 Task: Look for space in Tempe, United States from 10th August, 2023 to 18th August, 2023 for 2 adults in price range Rs.10000 to Rs.14000. Place can be private room with 1  bedroom having 1 bed and 1 bathroom. Property type can be house, flat, guest house. Amenities needed are: wifi, TV, free parkinig on premises, gym, breakfast. Booking option can be shelf check-in. Required host language is English.
Action: Mouse moved to (527, 109)
Screenshot: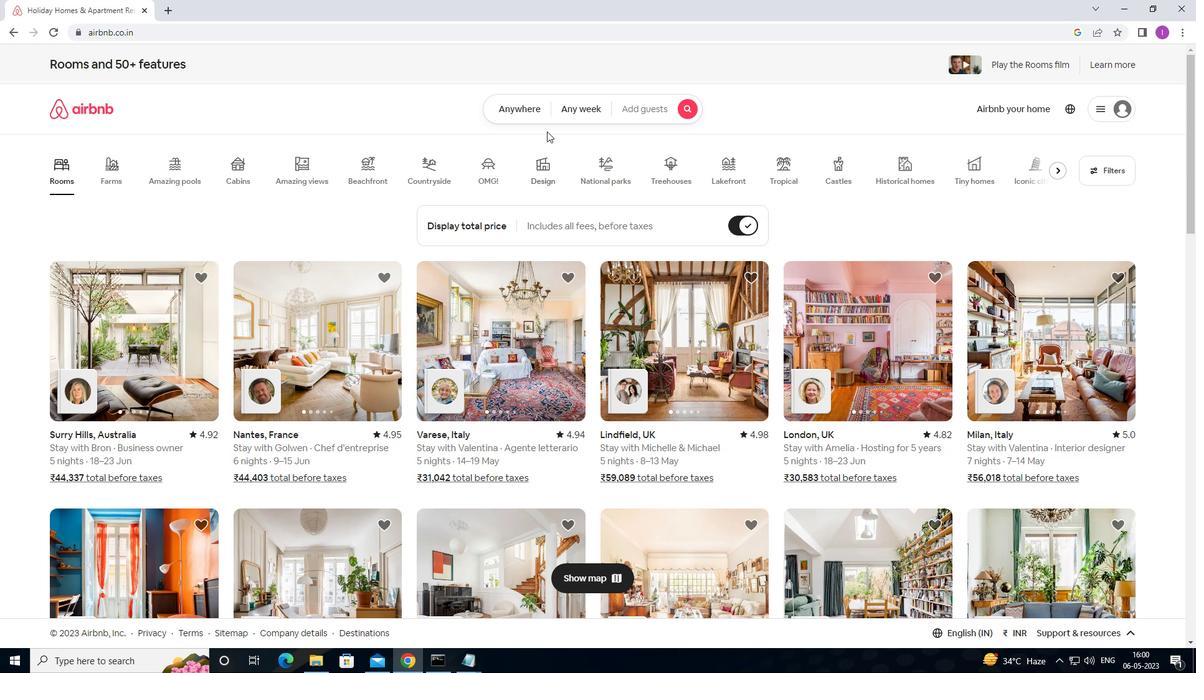 
Action: Mouse pressed left at (527, 109)
Screenshot: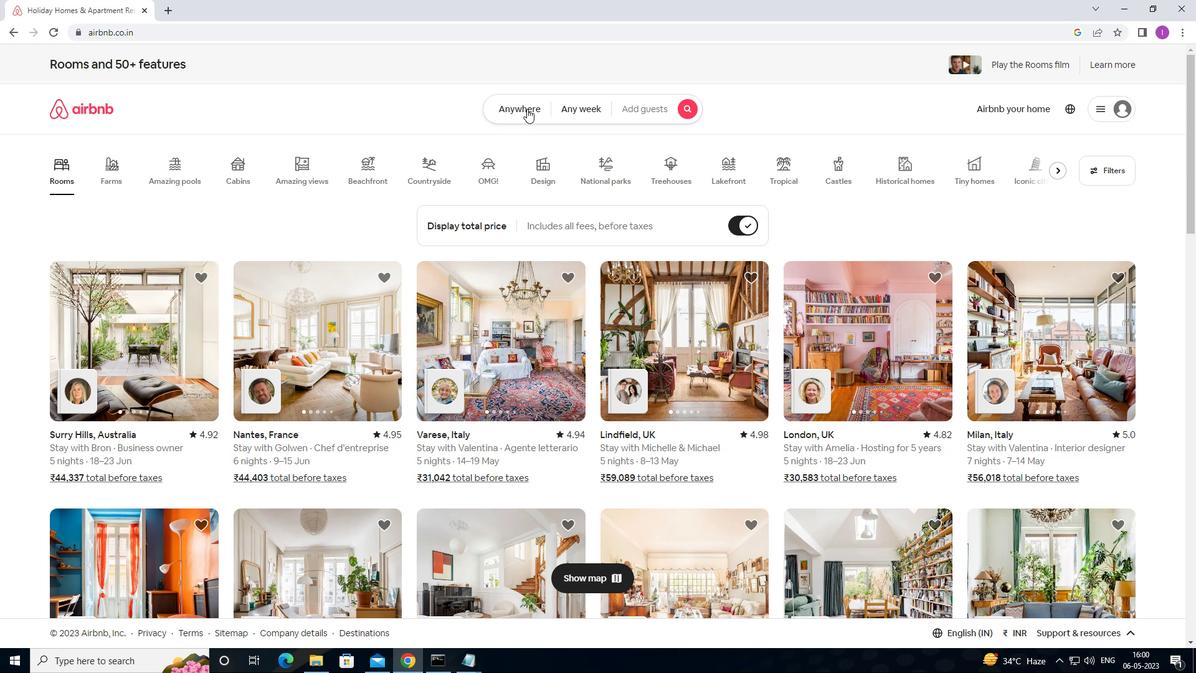 
Action: Mouse moved to (426, 161)
Screenshot: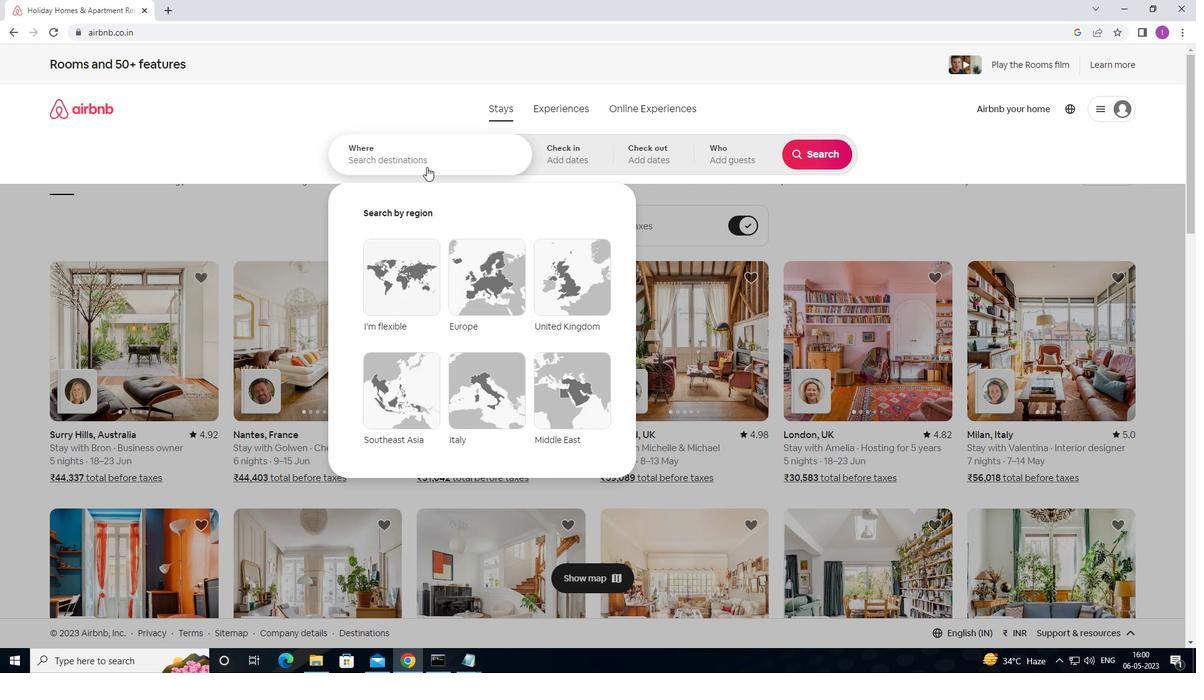 
Action: Mouse pressed left at (426, 161)
Screenshot: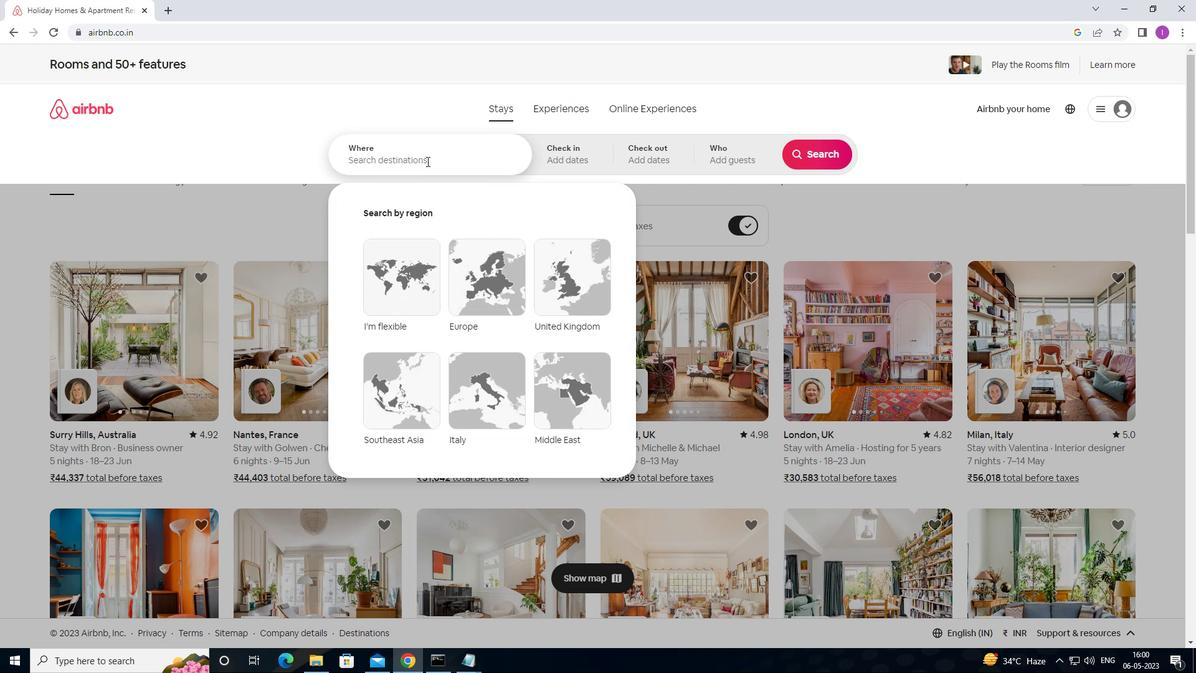 
Action: Mouse moved to (506, 155)
Screenshot: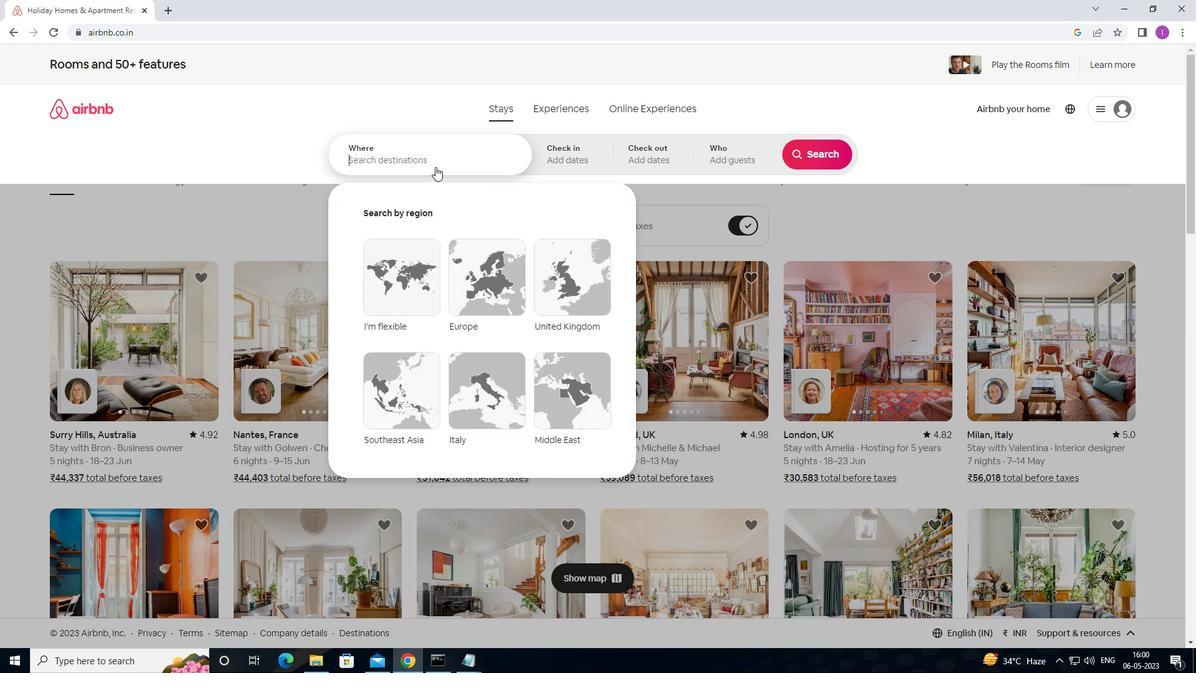 
Action: Key pressed <Key.shift><Key.shift><Key.shift><Key.shift><Key.shift><Key.shift>TA<Key.backspace>EMPE.
Screenshot: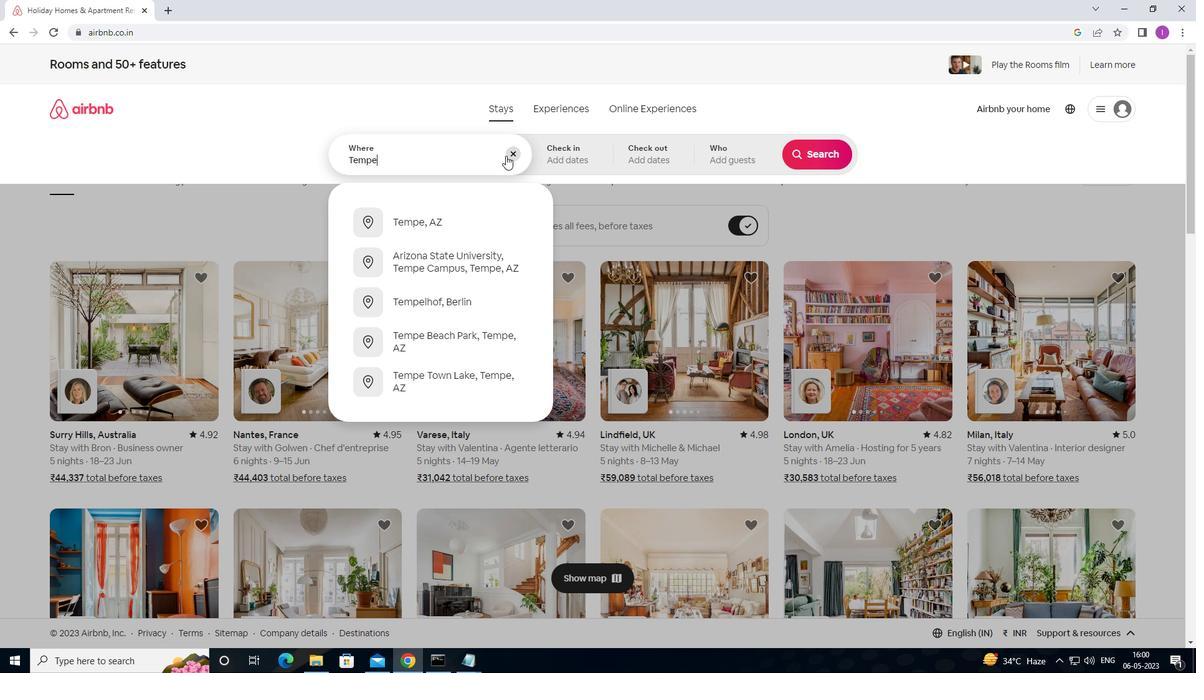 
Action: Mouse moved to (561, 147)
Screenshot: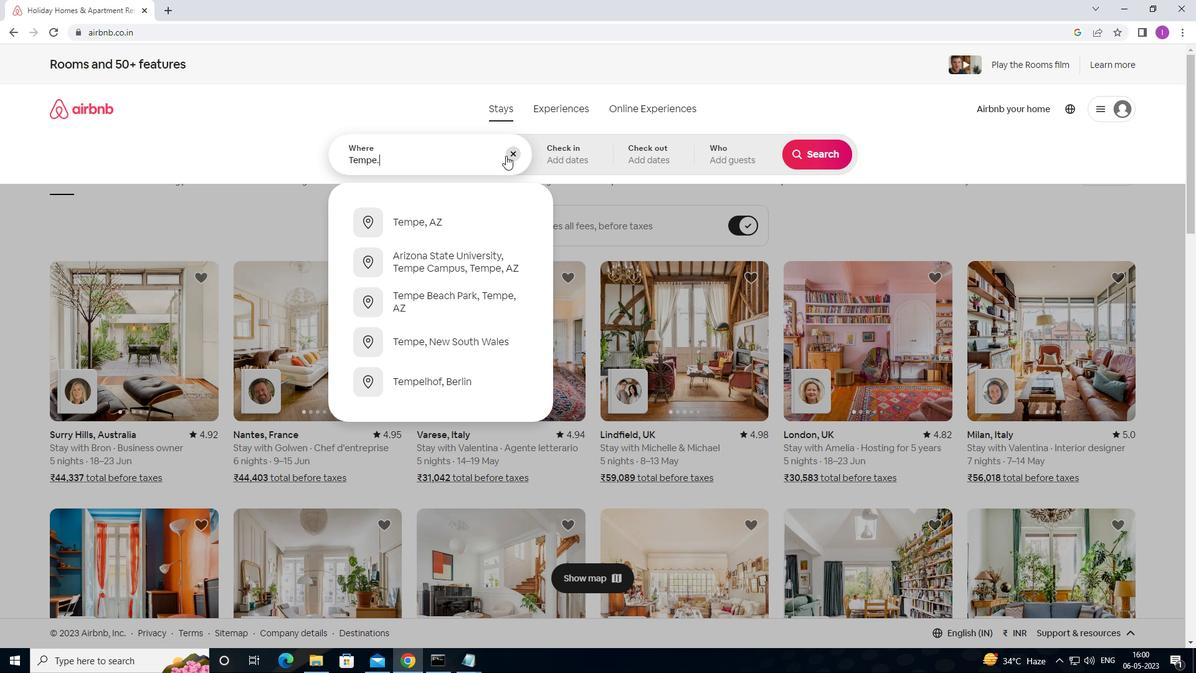 
Action: Key pressed <Key.backspace>,<Key.shift>UNITEDSTATES
Screenshot: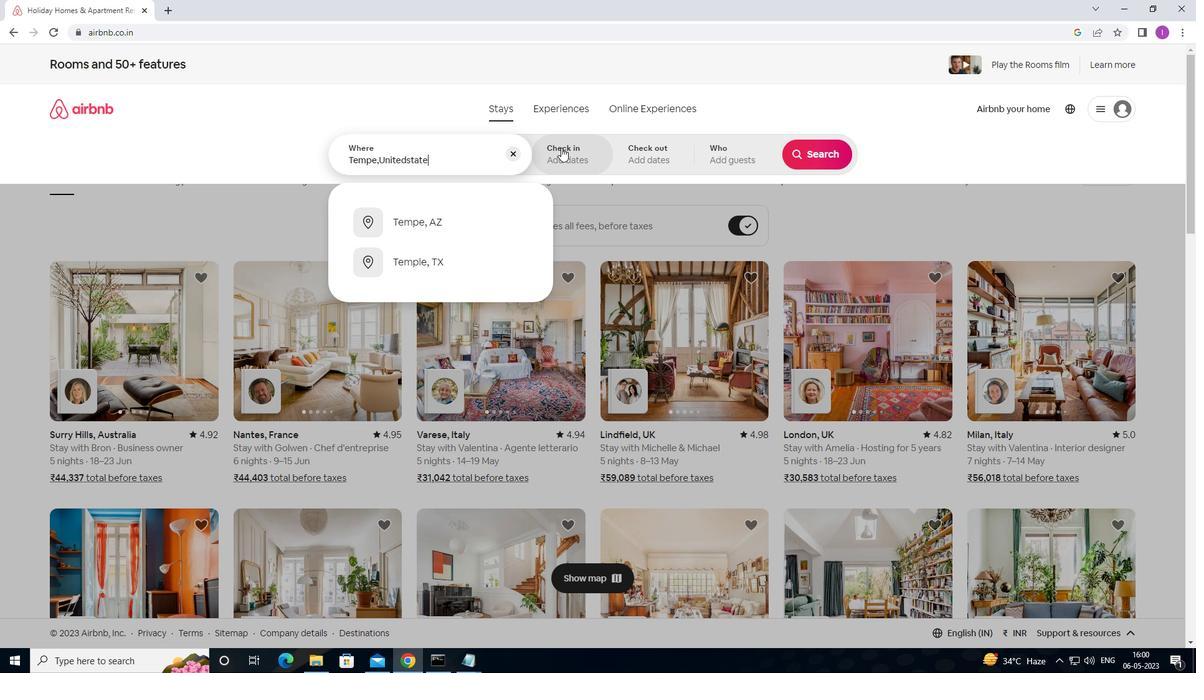 
Action: Mouse moved to (406, 160)
Screenshot: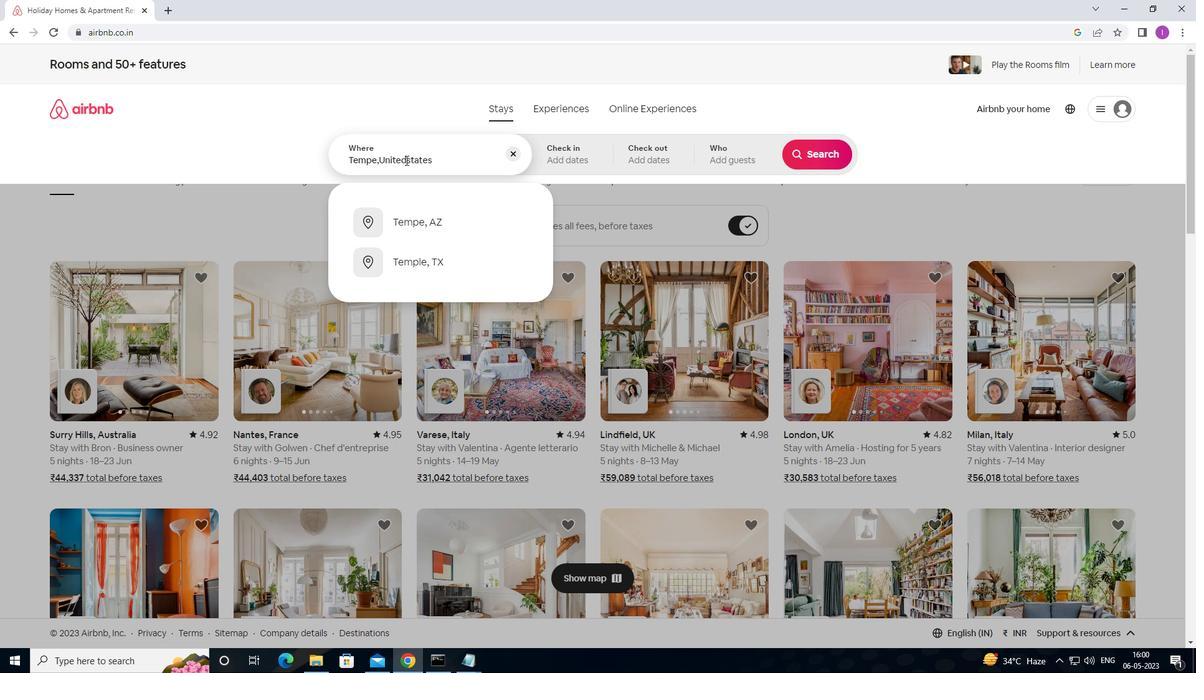 
Action: Mouse pressed left at (406, 160)
Screenshot: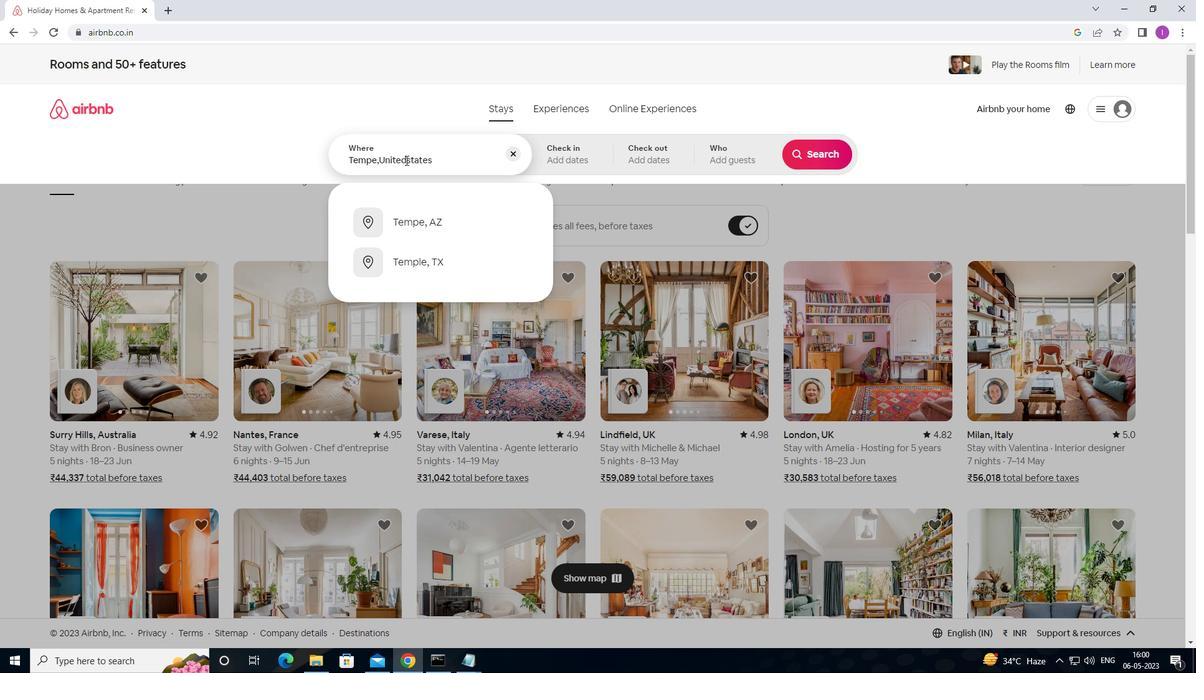 
Action: Key pressed <Key.space>
Screenshot: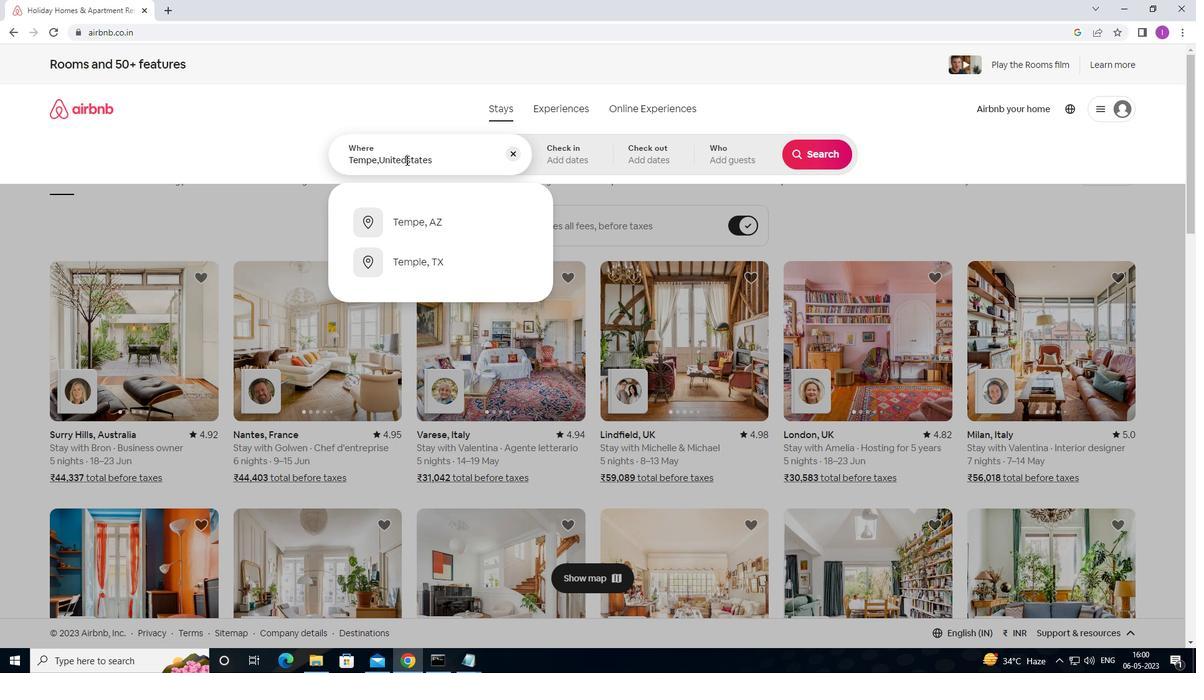 
Action: Mouse moved to (576, 158)
Screenshot: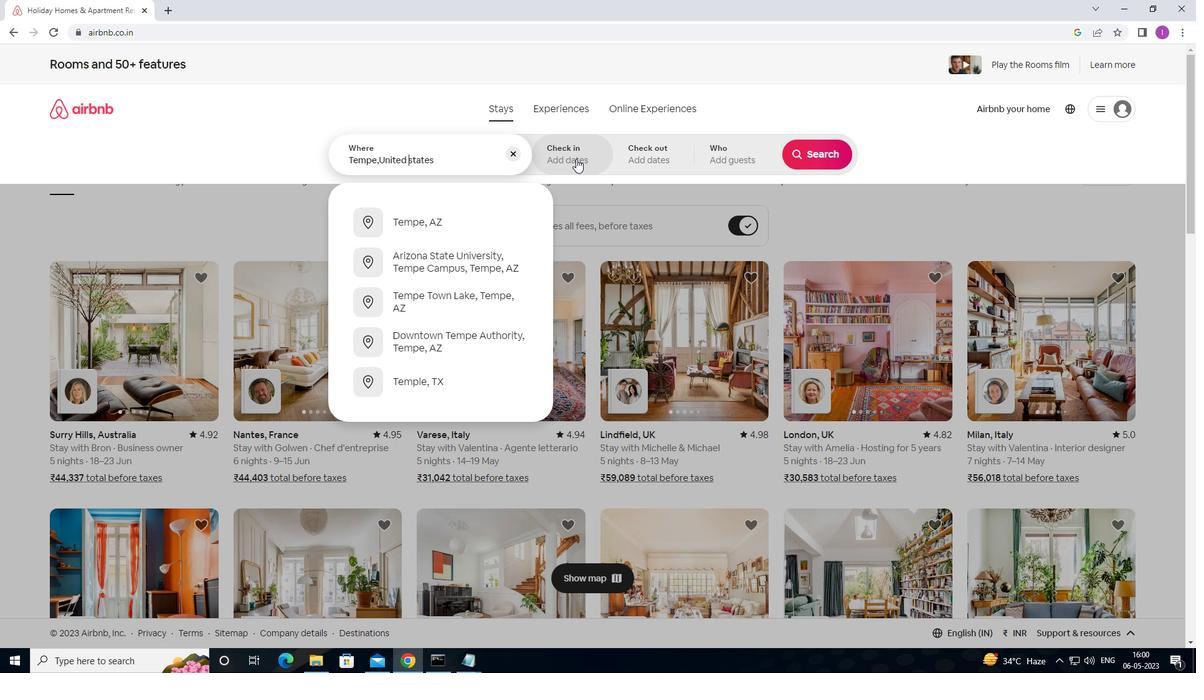 
Action: Mouse pressed left at (576, 158)
Screenshot: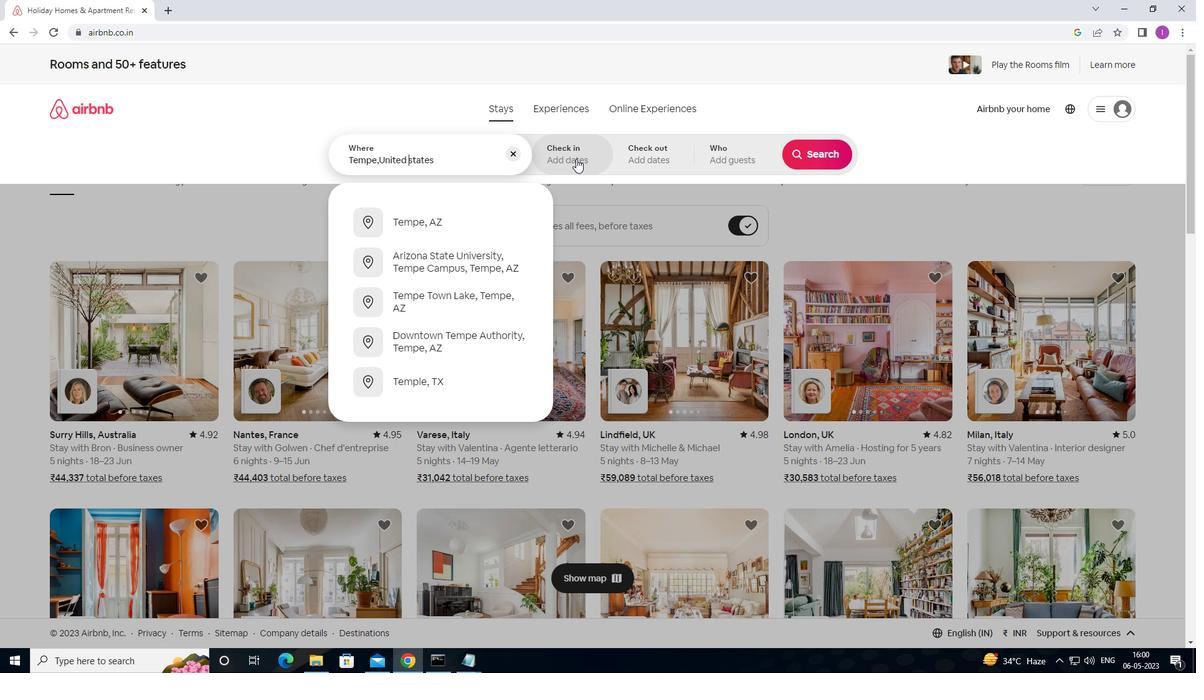 
Action: Mouse moved to (813, 257)
Screenshot: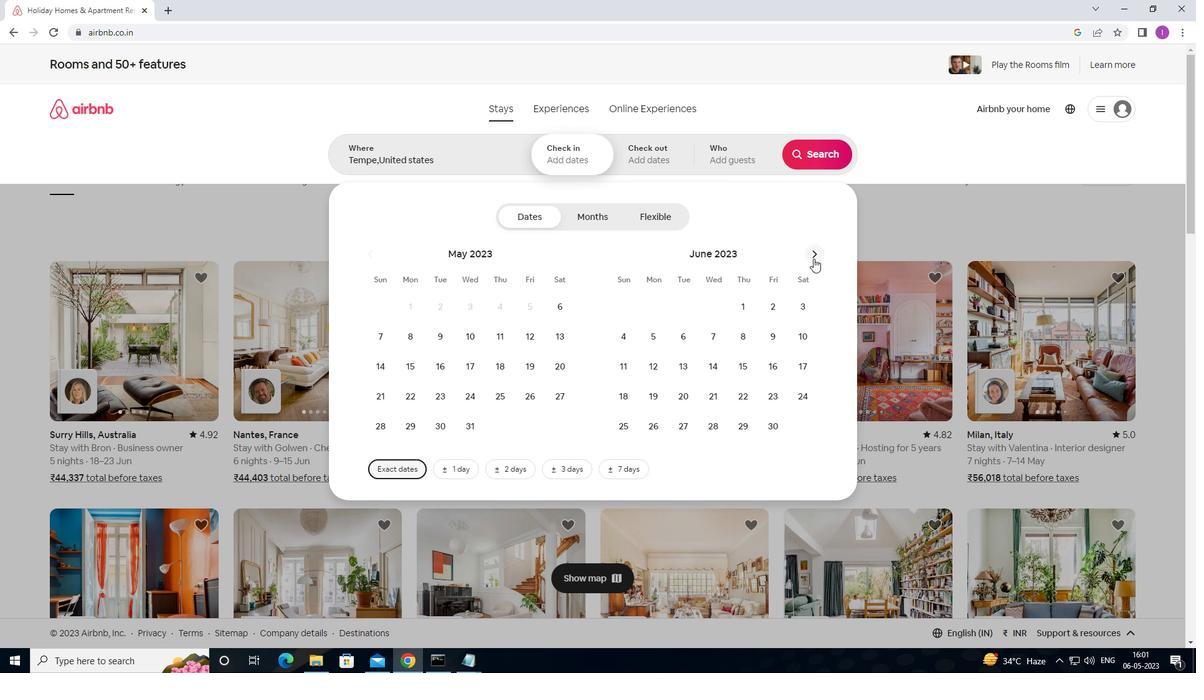 
Action: Mouse pressed left at (813, 257)
Screenshot: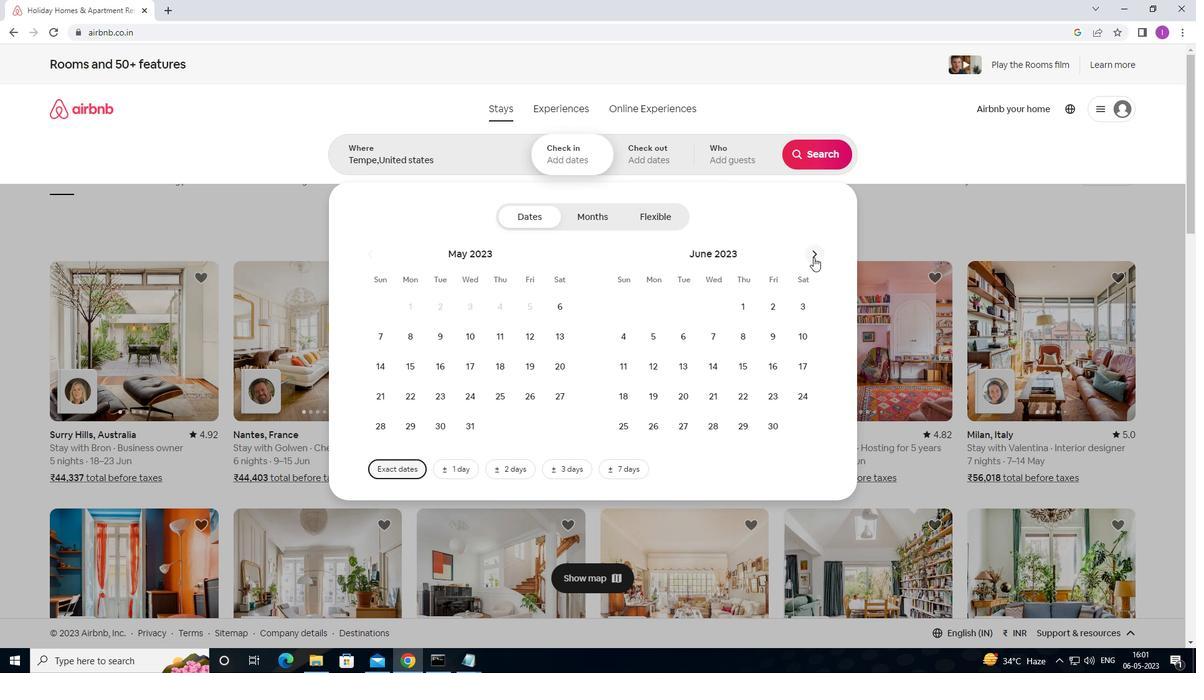 
Action: Mouse moved to (811, 261)
Screenshot: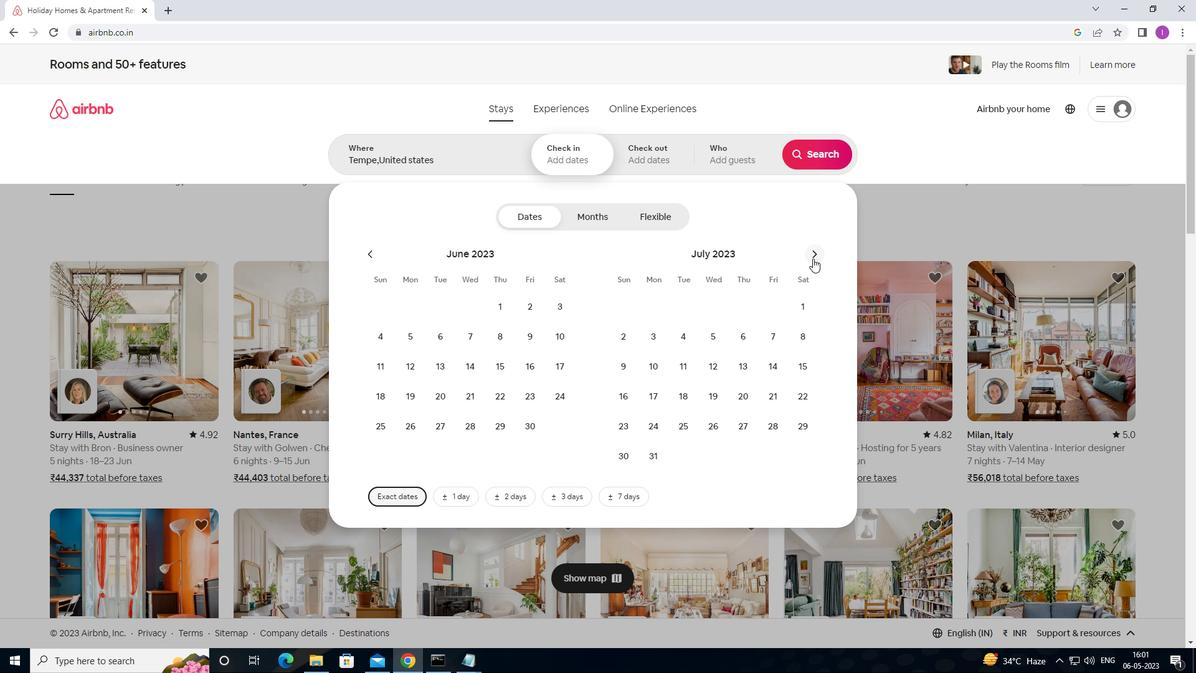 
Action: Mouse pressed left at (811, 261)
Screenshot: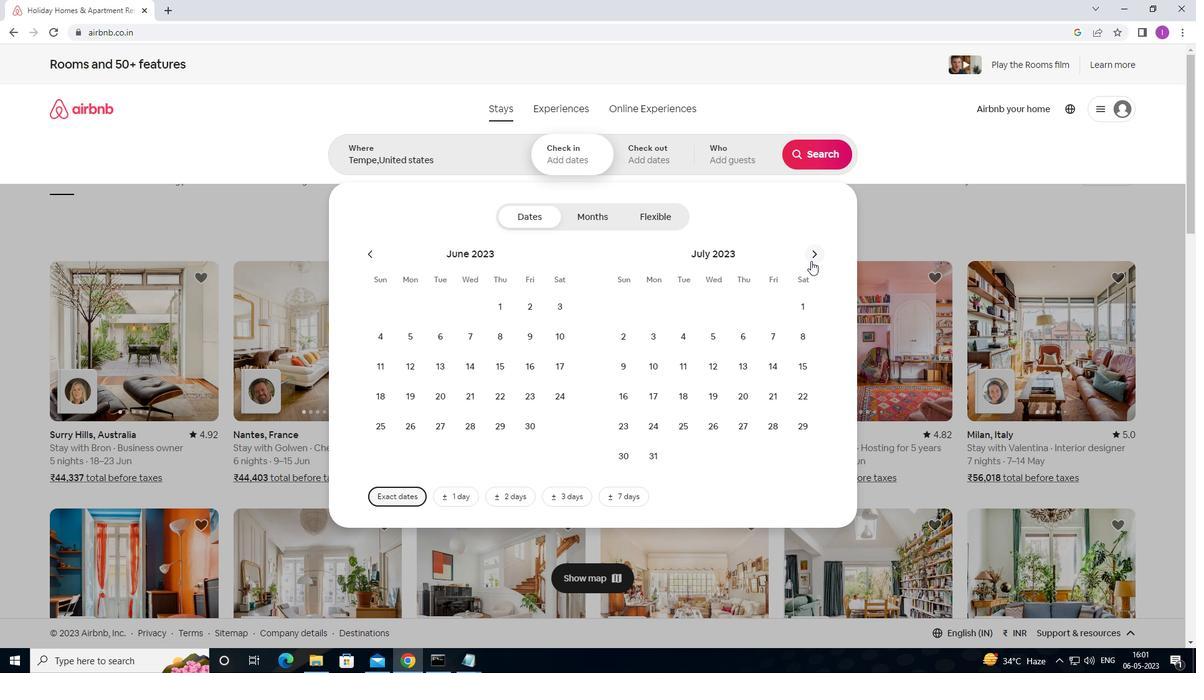 
Action: Mouse moved to (750, 340)
Screenshot: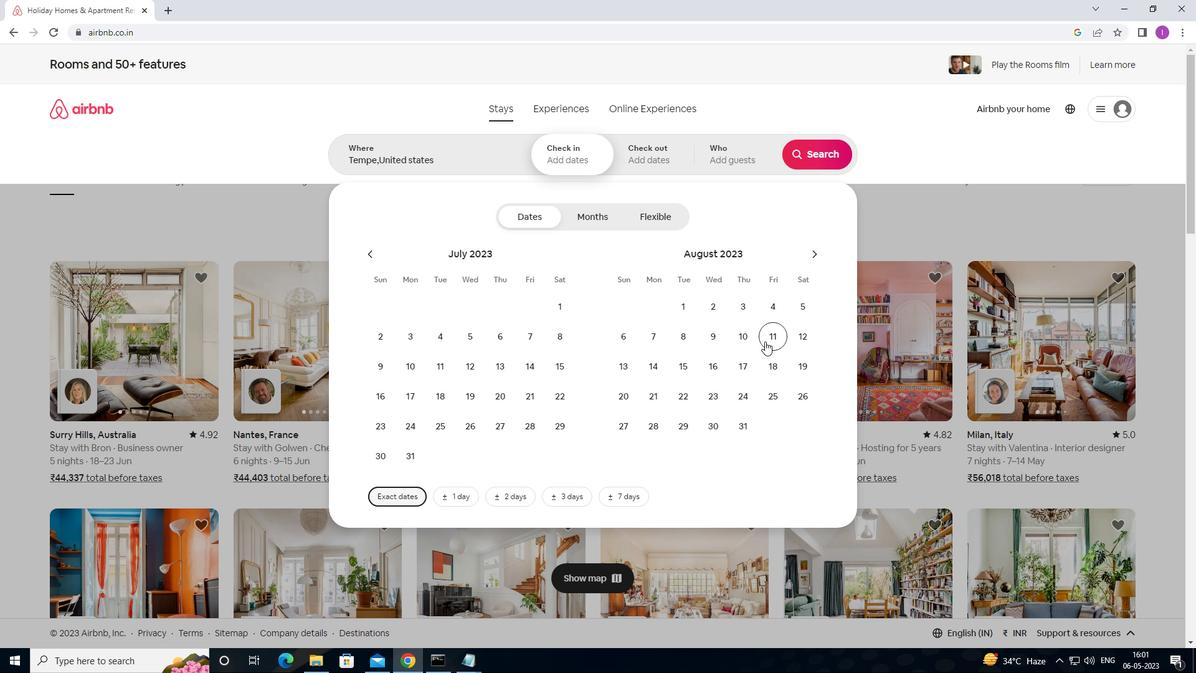 
Action: Mouse pressed left at (750, 340)
Screenshot: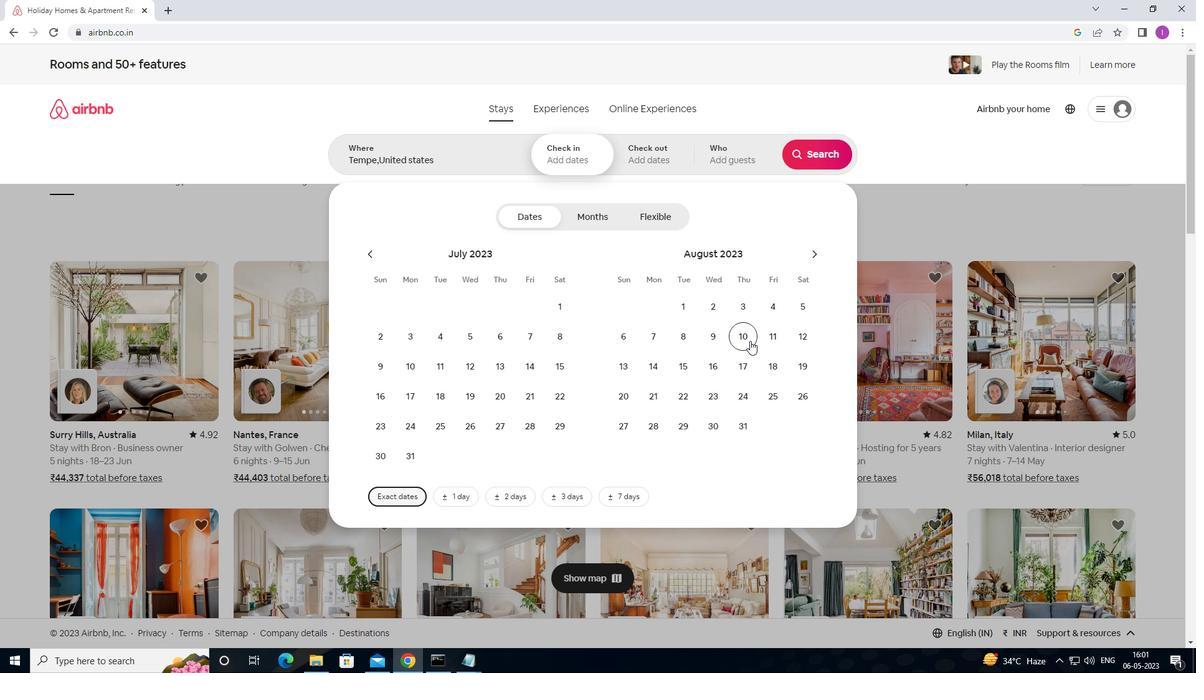 
Action: Mouse moved to (782, 368)
Screenshot: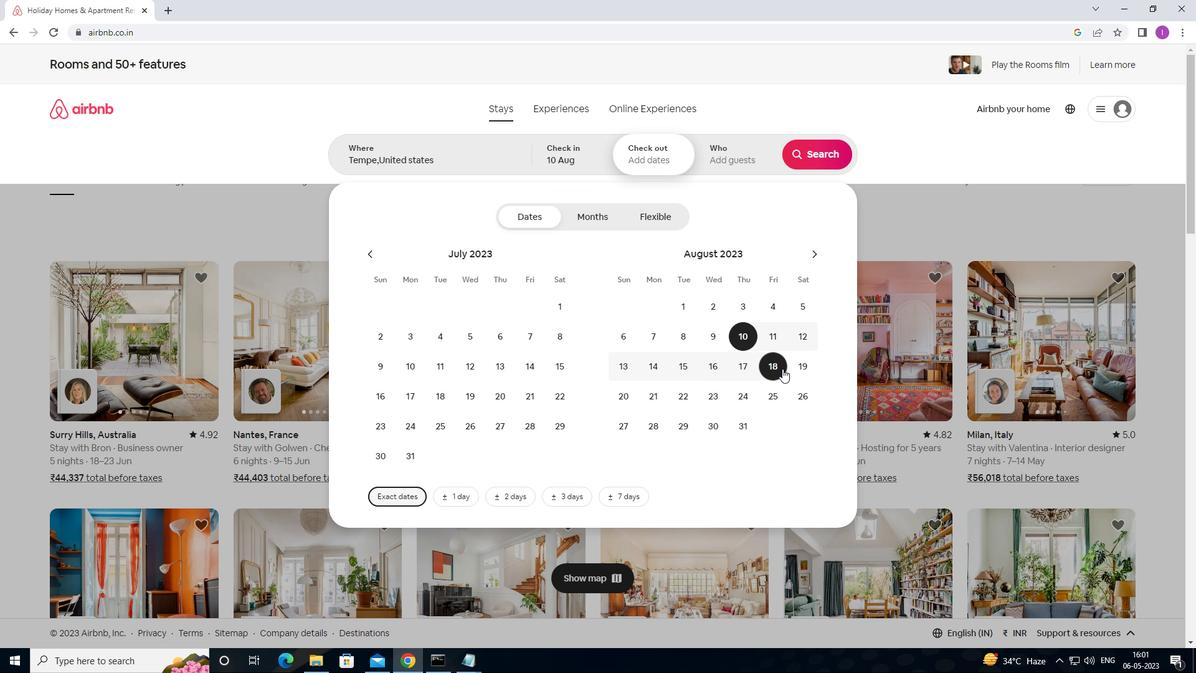 
Action: Mouse pressed left at (782, 368)
Screenshot: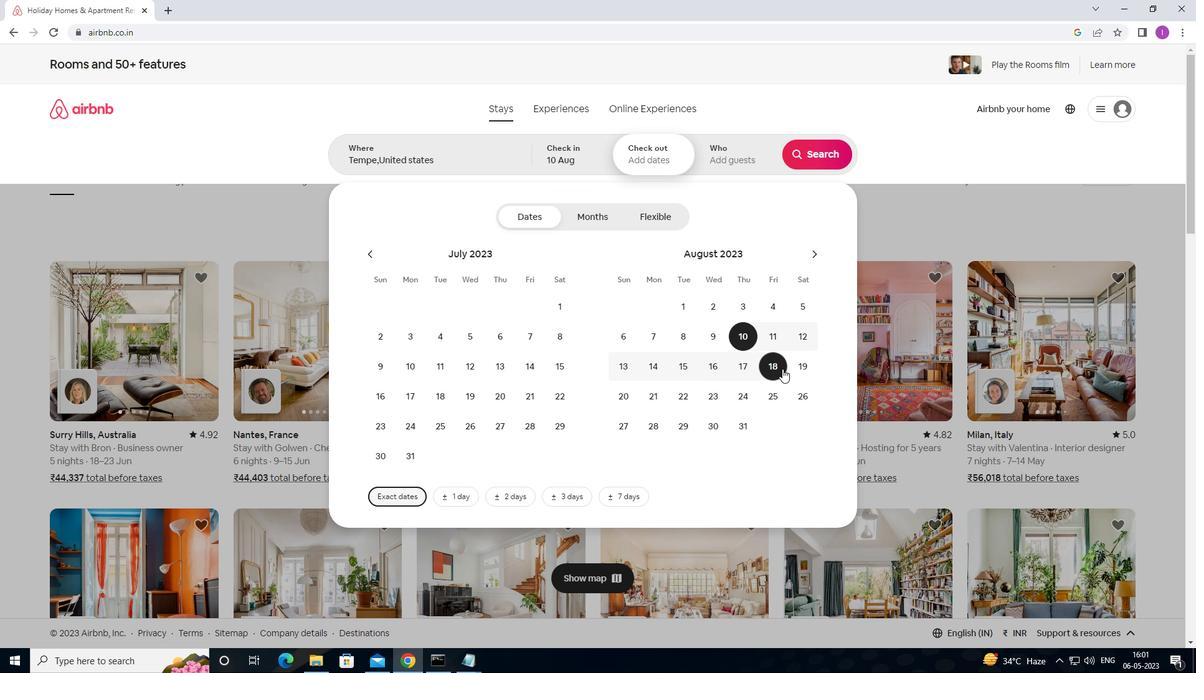 
Action: Mouse moved to (737, 163)
Screenshot: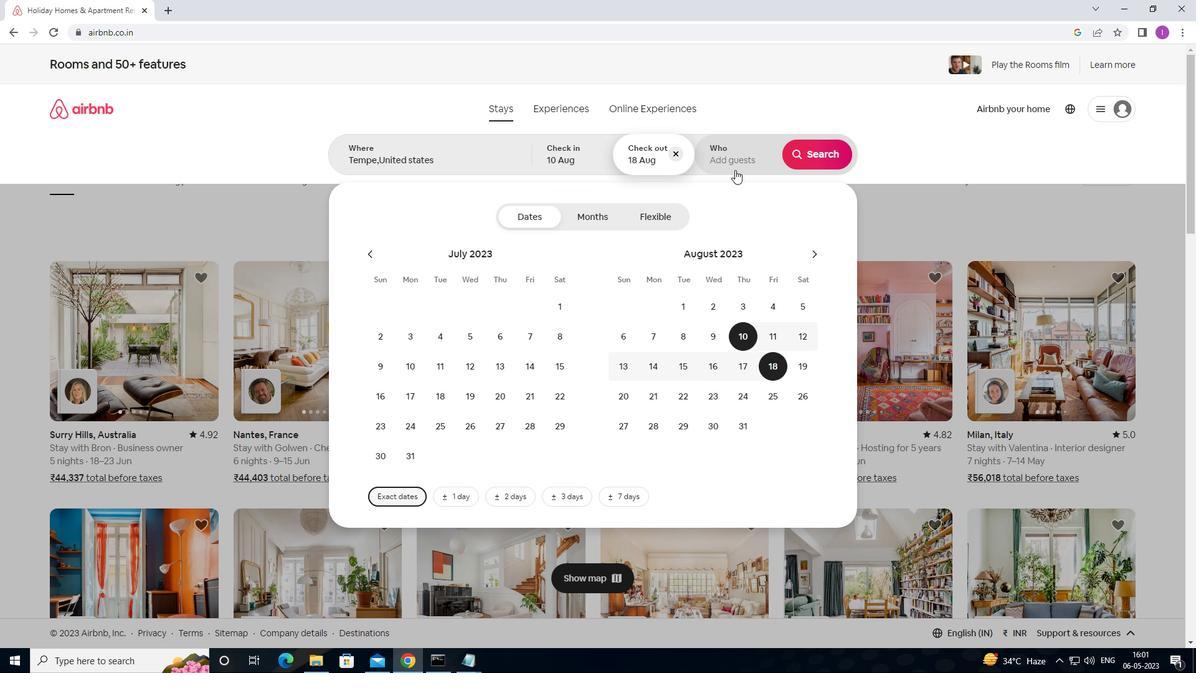
Action: Mouse pressed left at (737, 163)
Screenshot: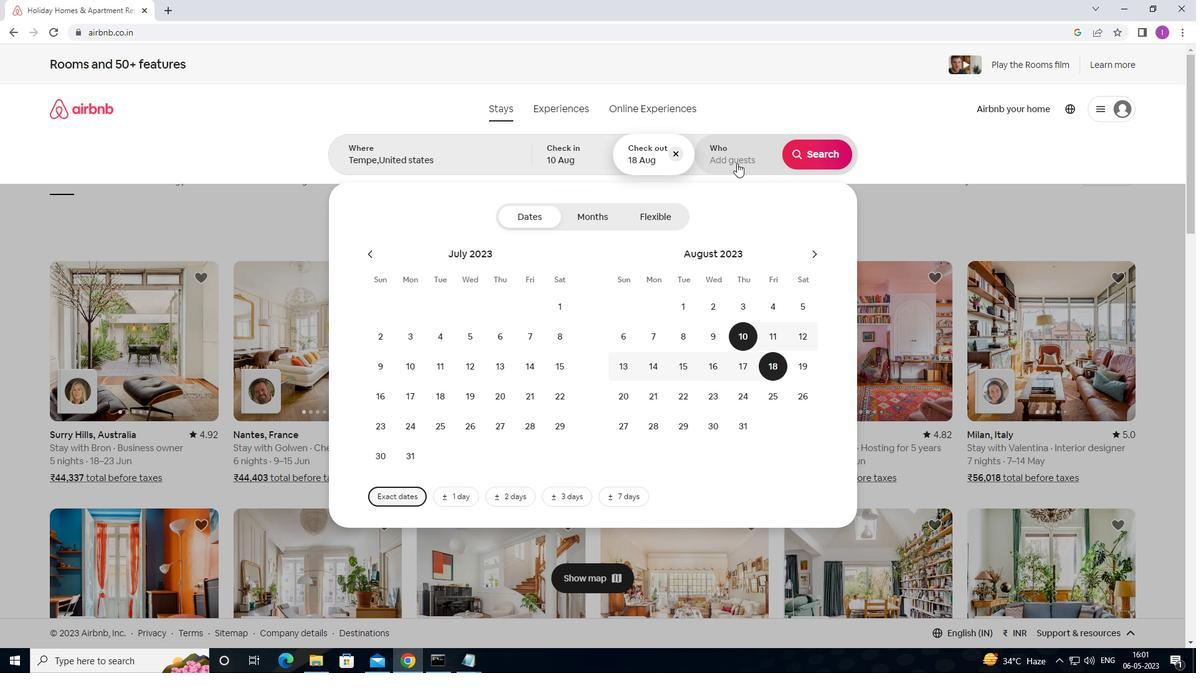 
Action: Mouse moved to (821, 221)
Screenshot: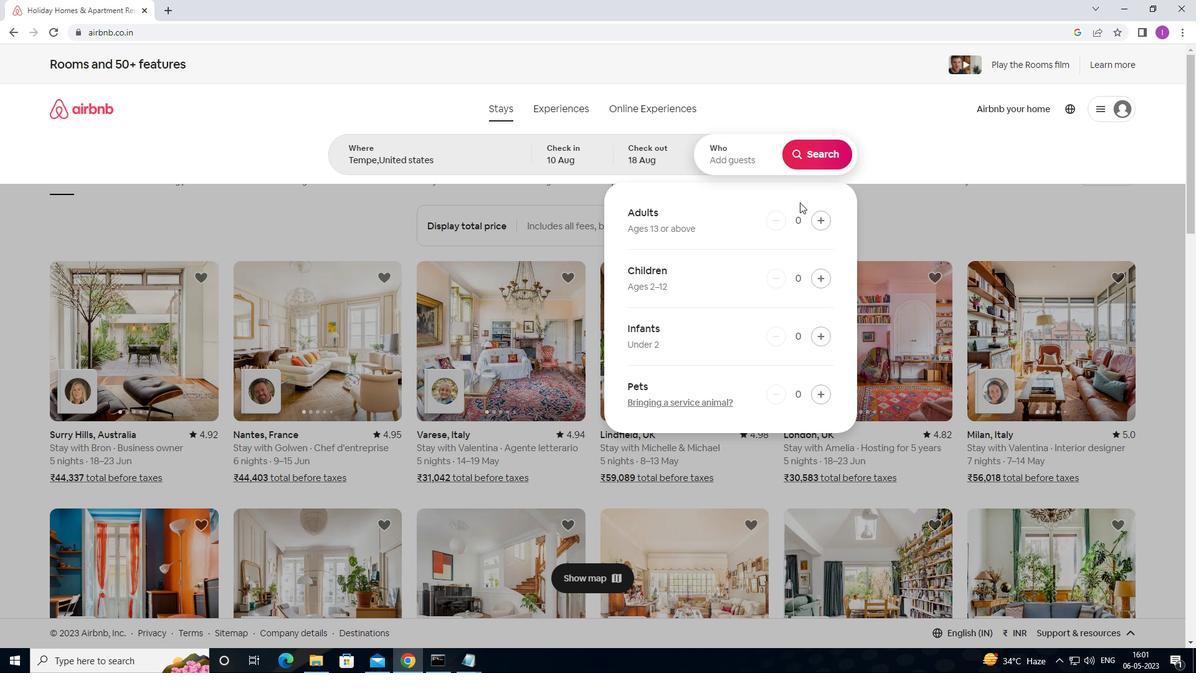 
Action: Mouse pressed left at (821, 221)
Screenshot: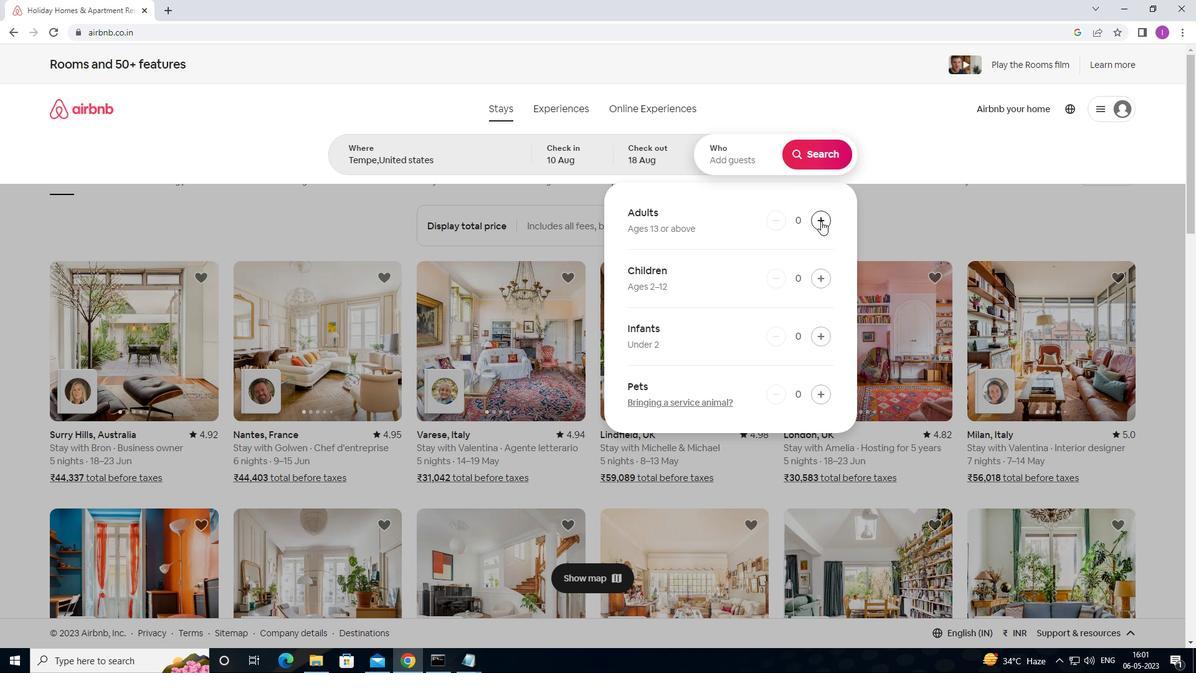 
Action: Mouse moved to (821, 221)
Screenshot: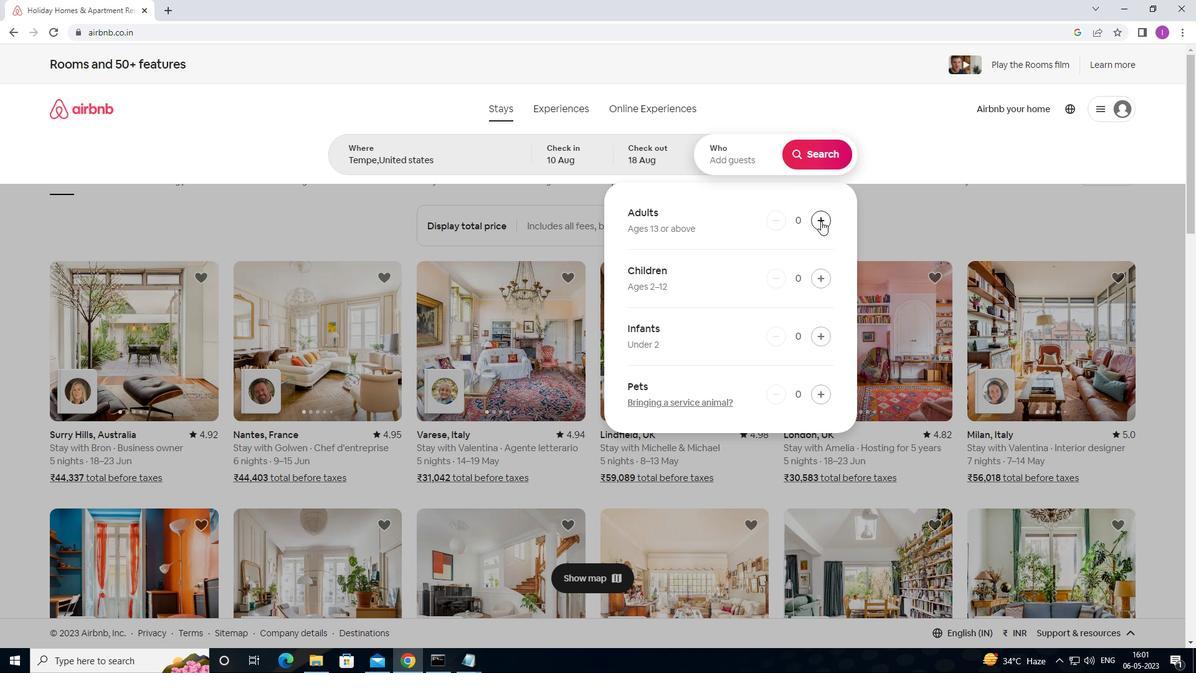 
Action: Mouse pressed left at (821, 221)
Screenshot: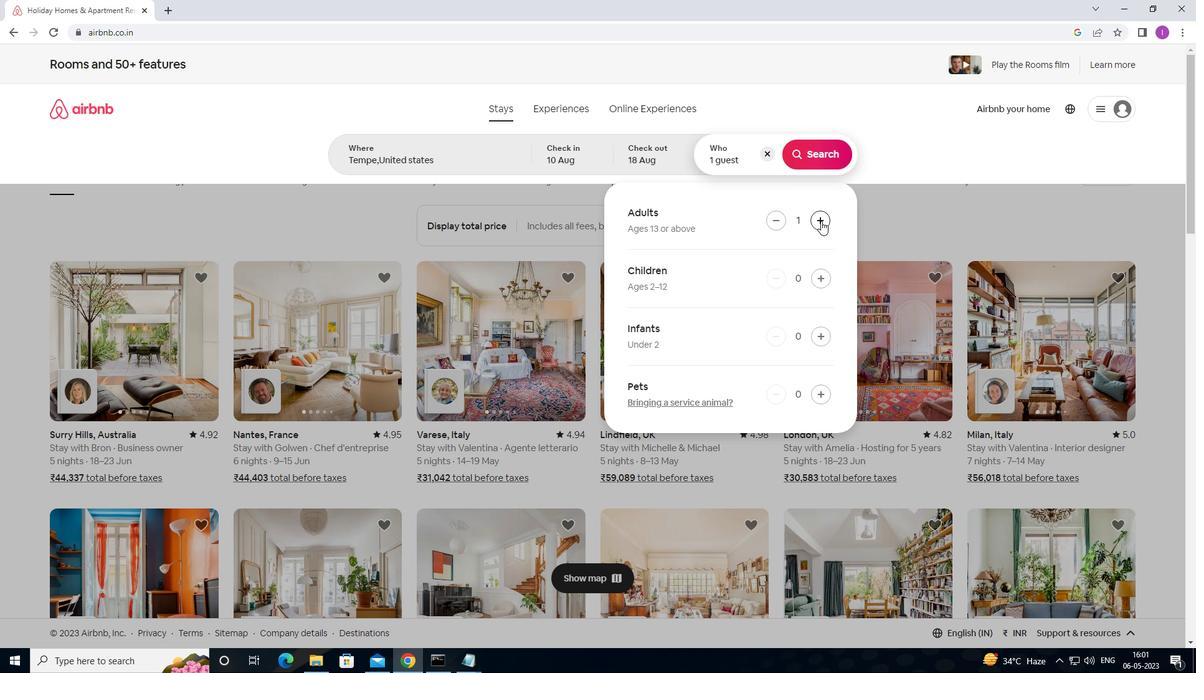 
Action: Mouse moved to (840, 152)
Screenshot: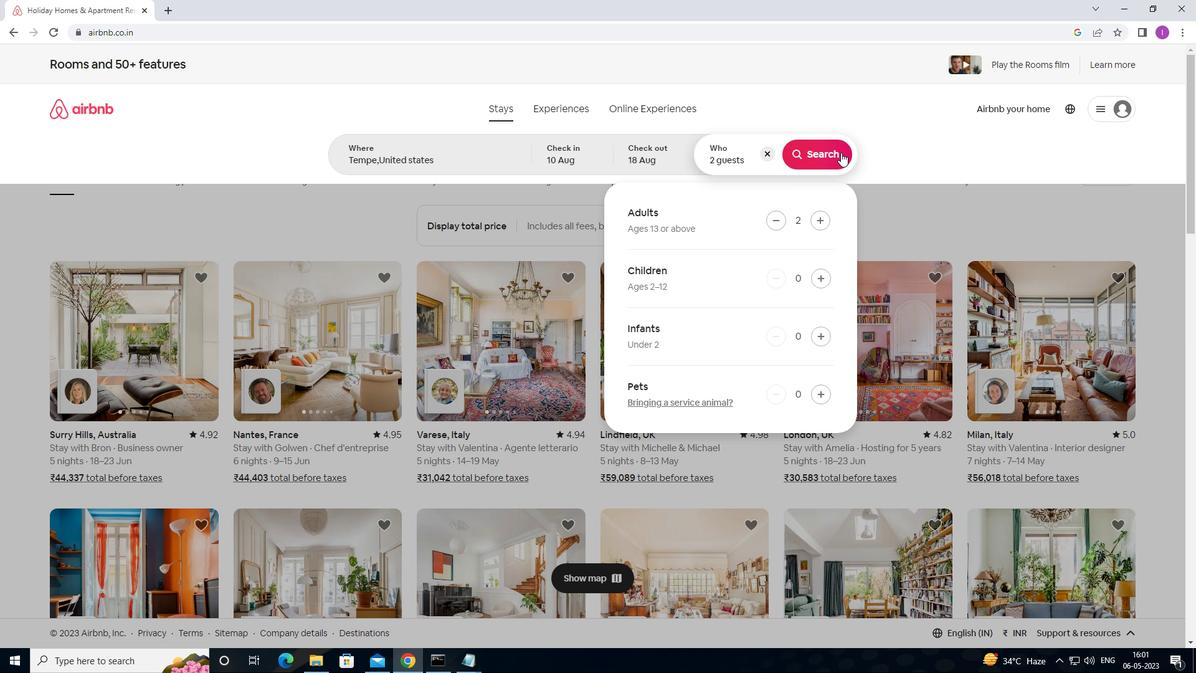 
Action: Mouse pressed left at (840, 152)
Screenshot: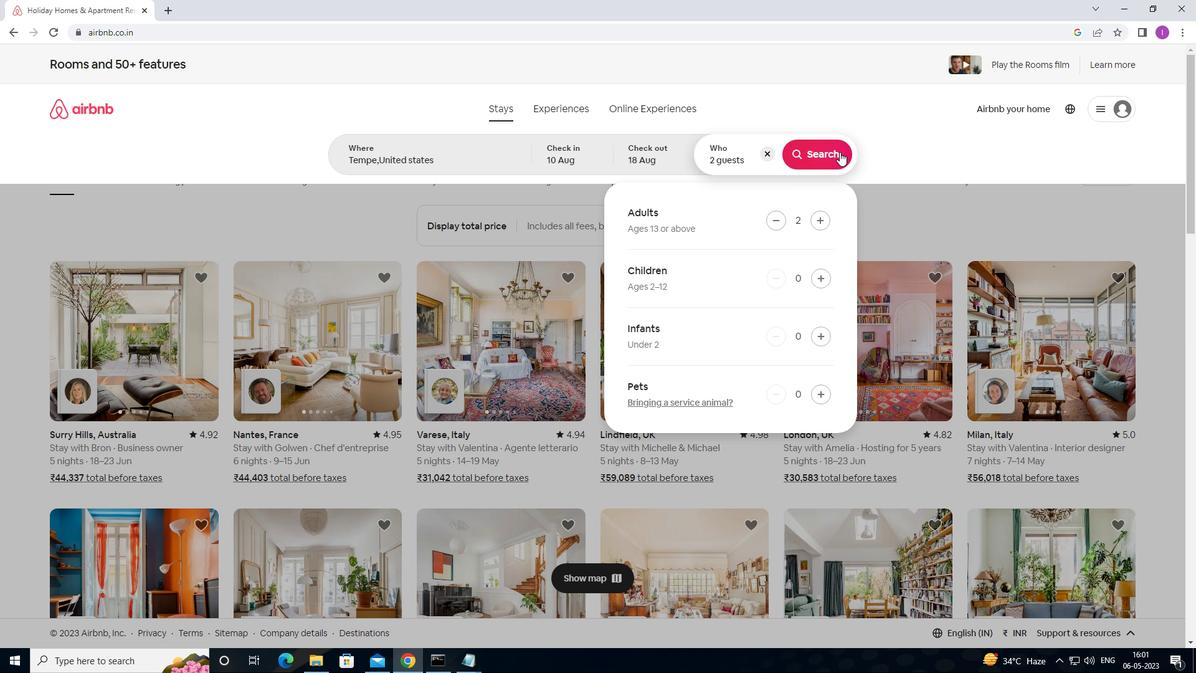 
Action: Mouse moved to (1149, 113)
Screenshot: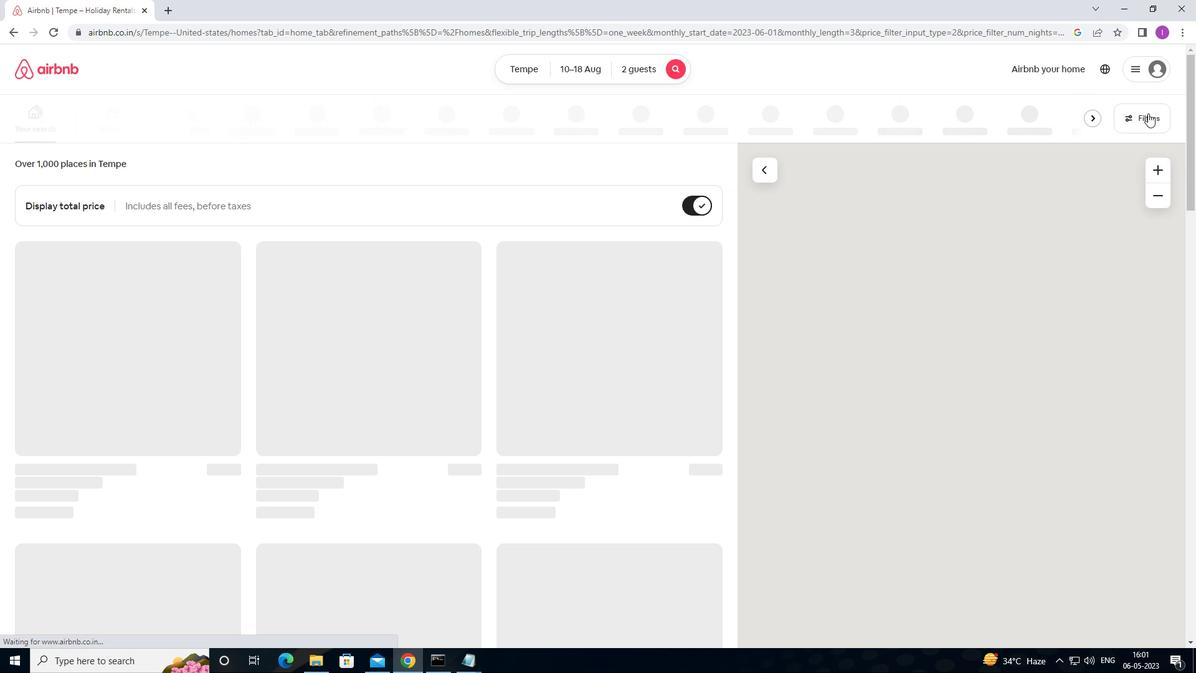 
Action: Mouse pressed left at (1149, 113)
Screenshot: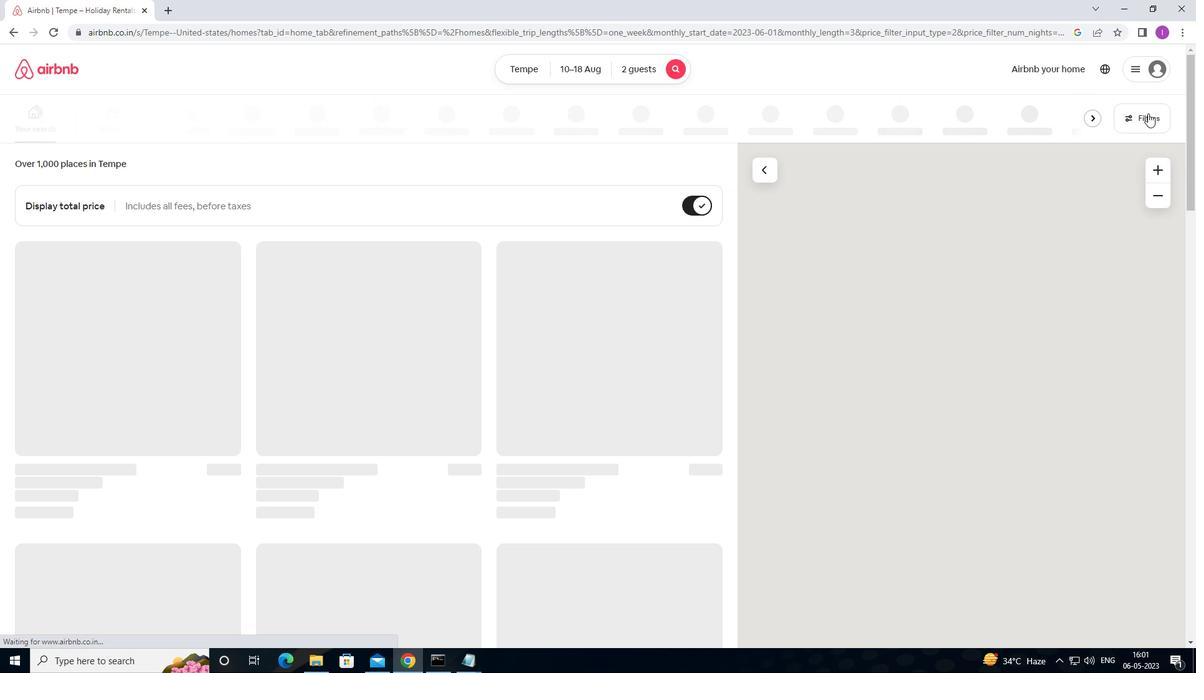 
Action: Mouse moved to (445, 420)
Screenshot: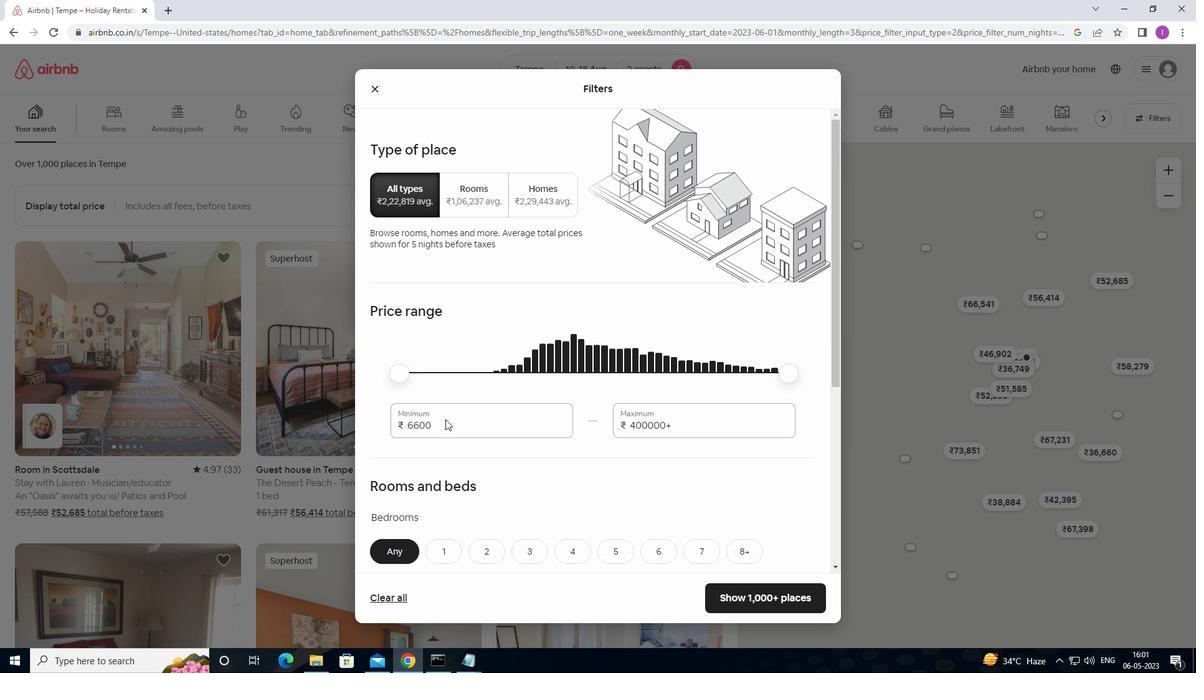 
Action: Mouse pressed left at (445, 420)
Screenshot: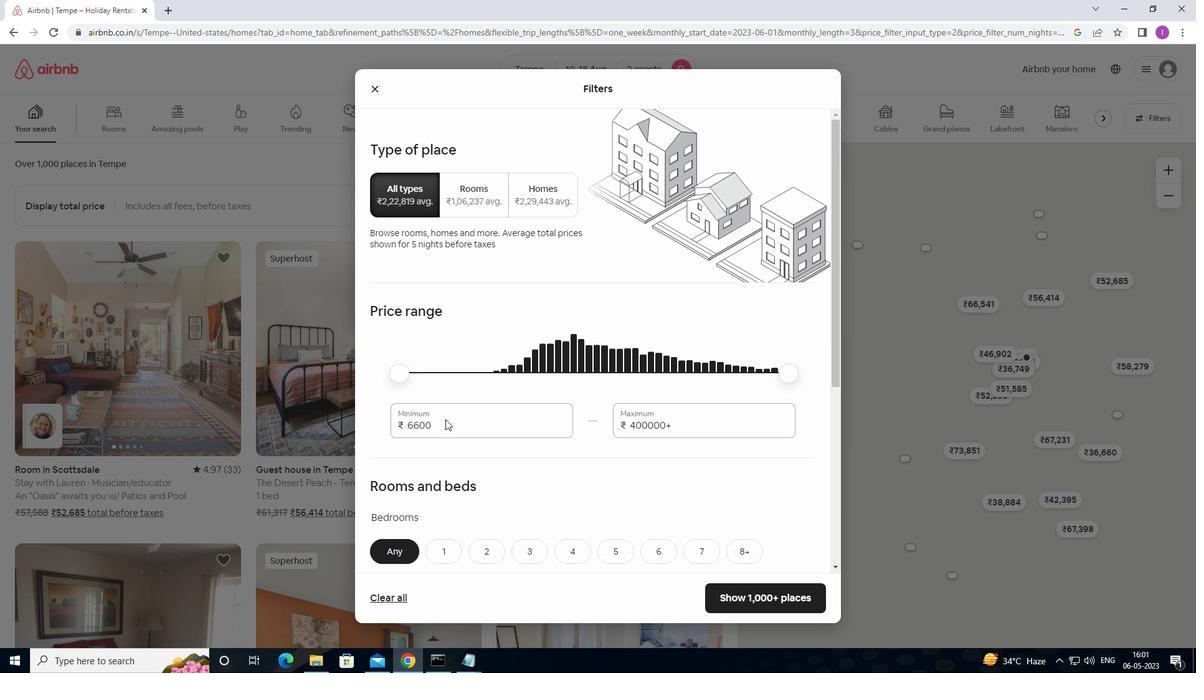 
Action: Mouse moved to (414, 418)
Screenshot: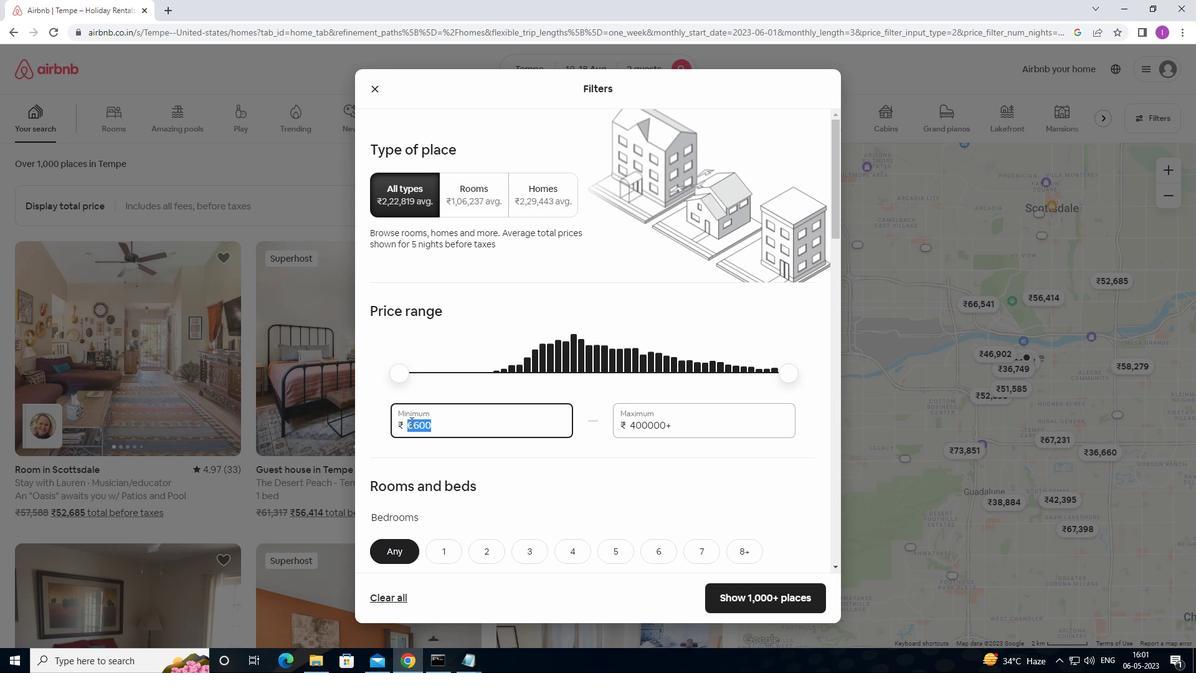 
Action: Key pressed 1
Screenshot: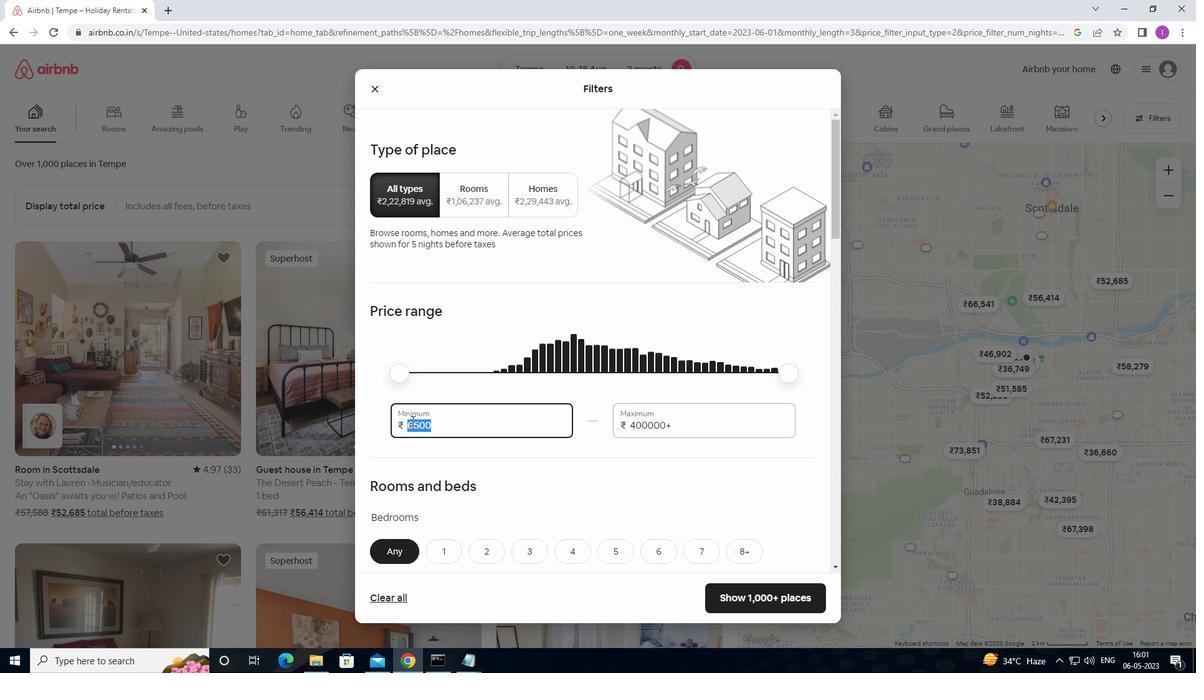 
Action: Mouse moved to (420, 410)
Screenshot: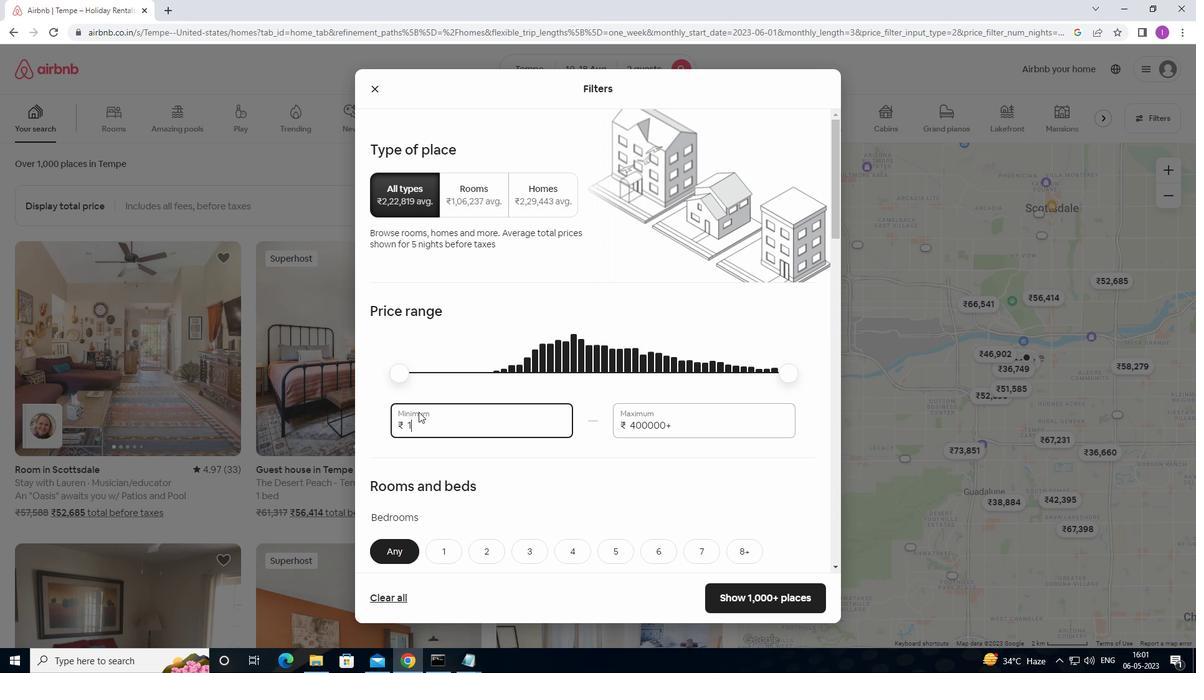 
Action: Key pressed 0
Screenshot: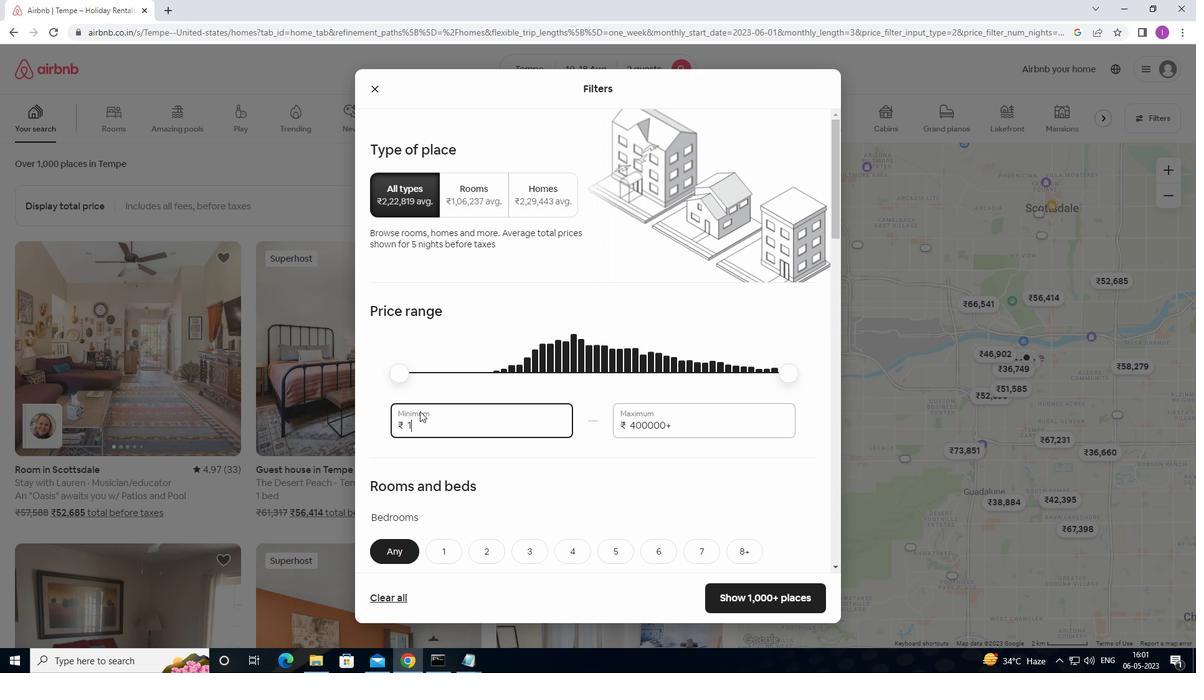 
Action: Mouse moved to (428, 406)
Screenshot: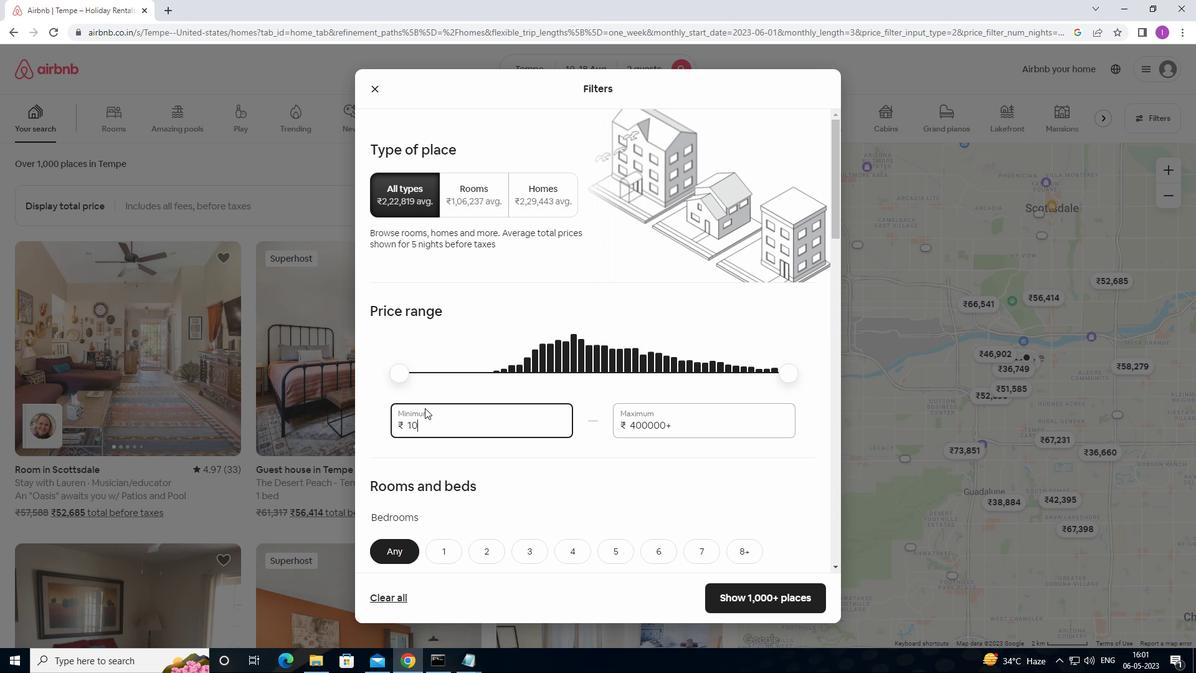 
Action: Key pressed 0
Screenshot: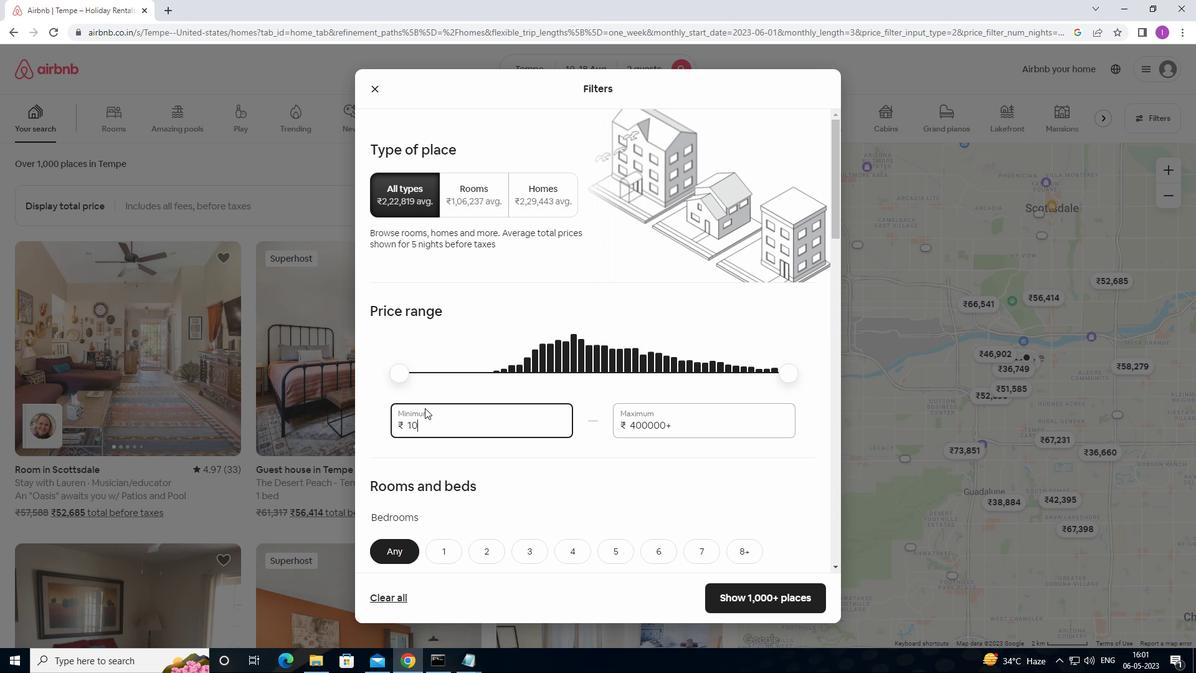 
Action: Mouse moved to (429, 405)
Screenshot: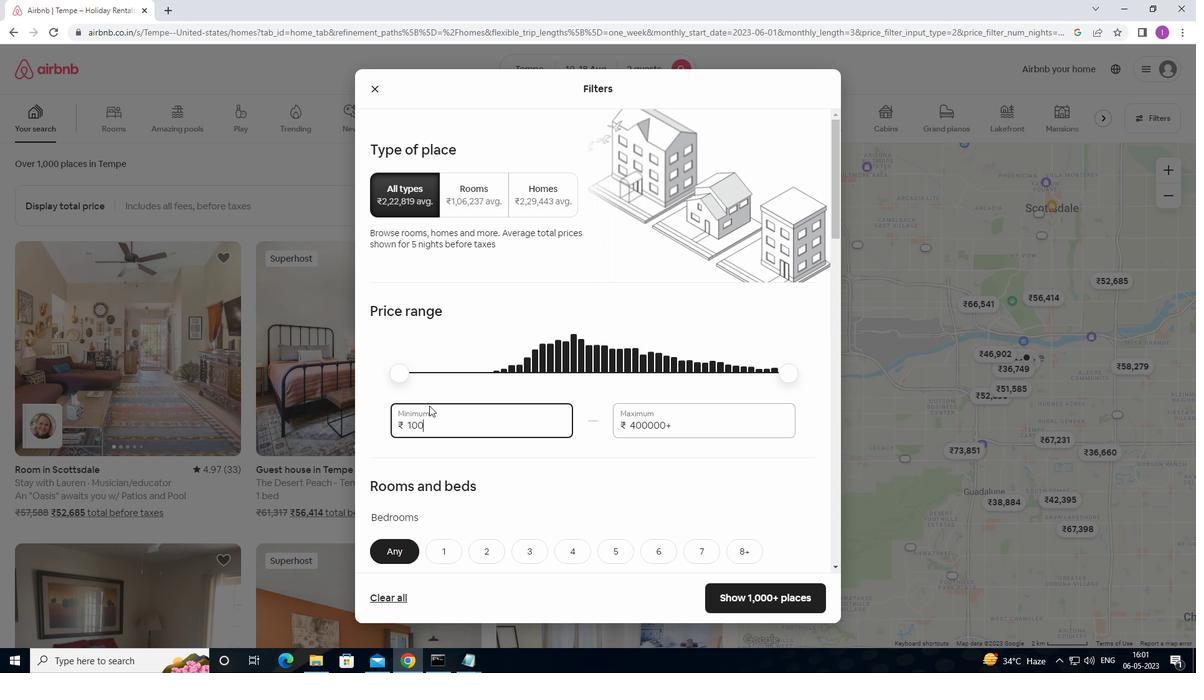 
Action: Key pressed 0
Screenshot: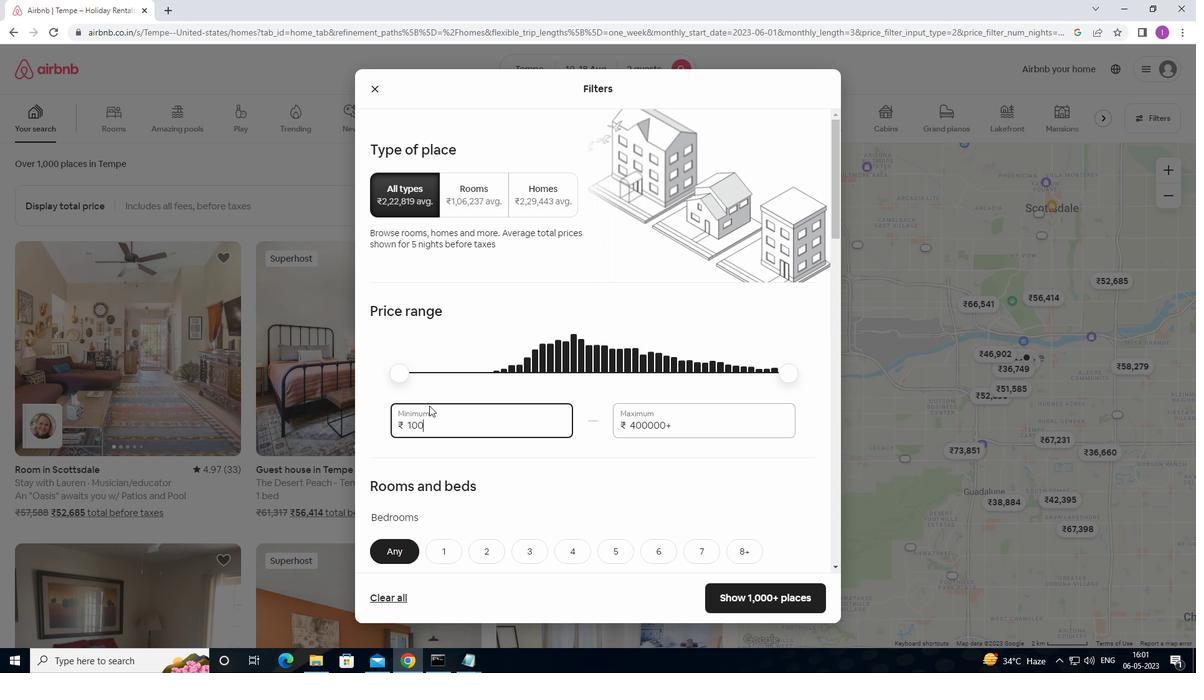 
Action: Mouse moved to (434, 404)
Screenshot: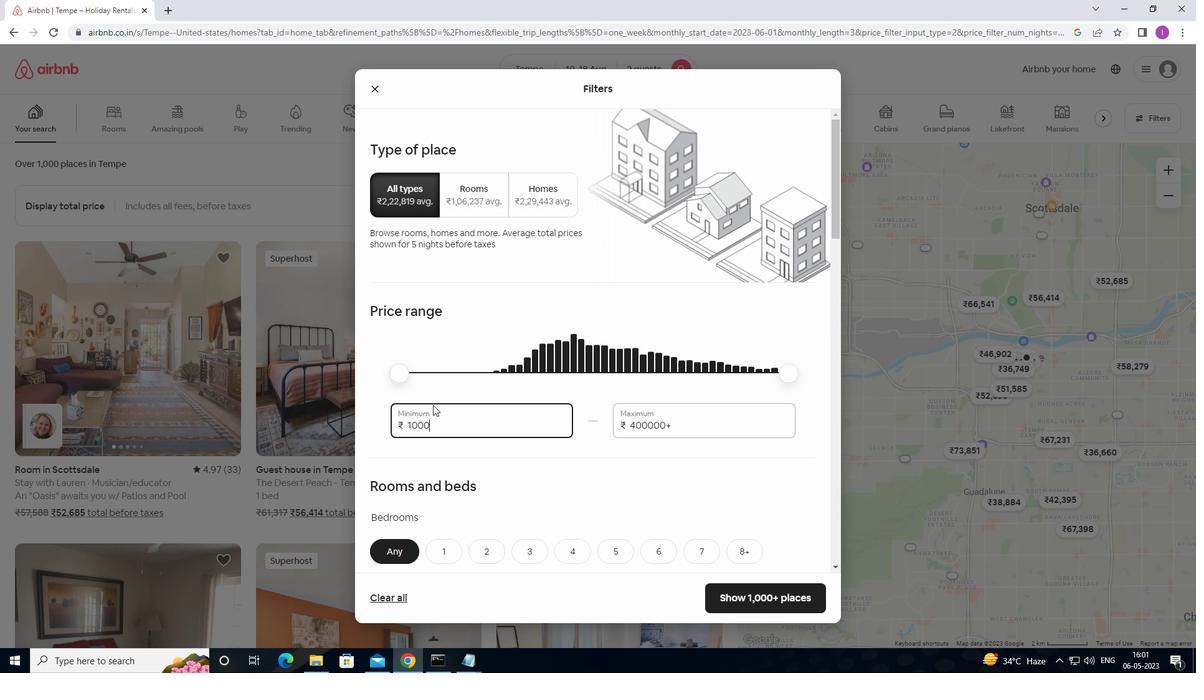 
Action: Key pressed 0
Screenshot: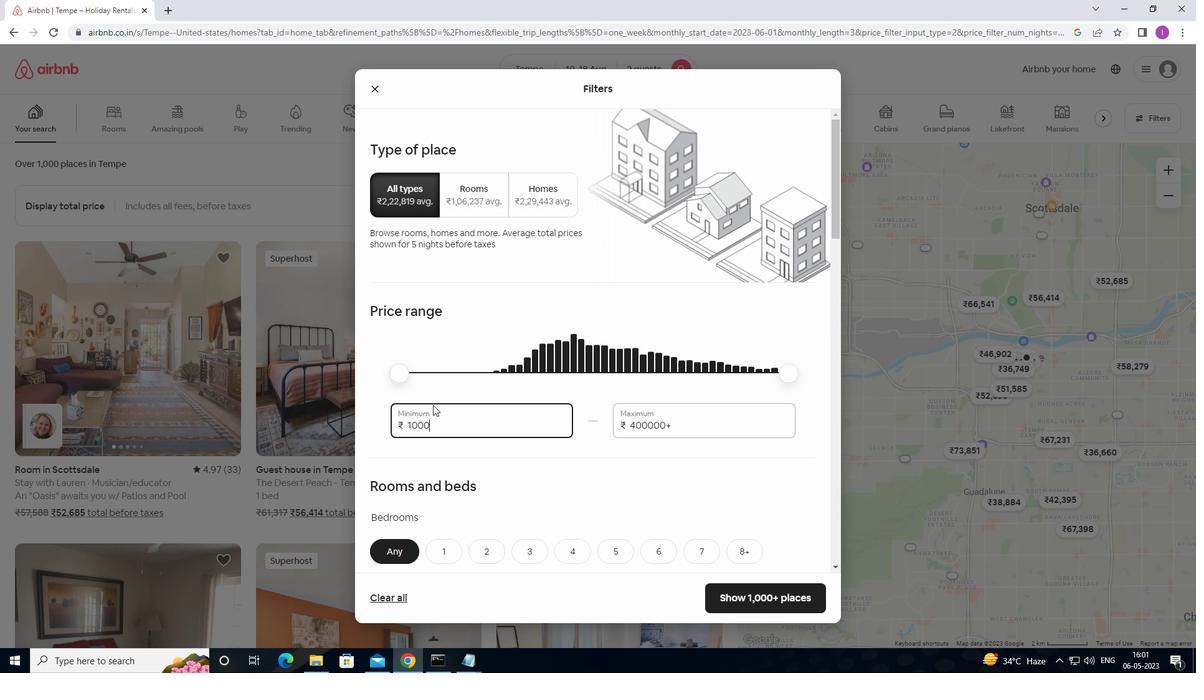 
Action: Mouse moved to (673, 426)
Screenshot: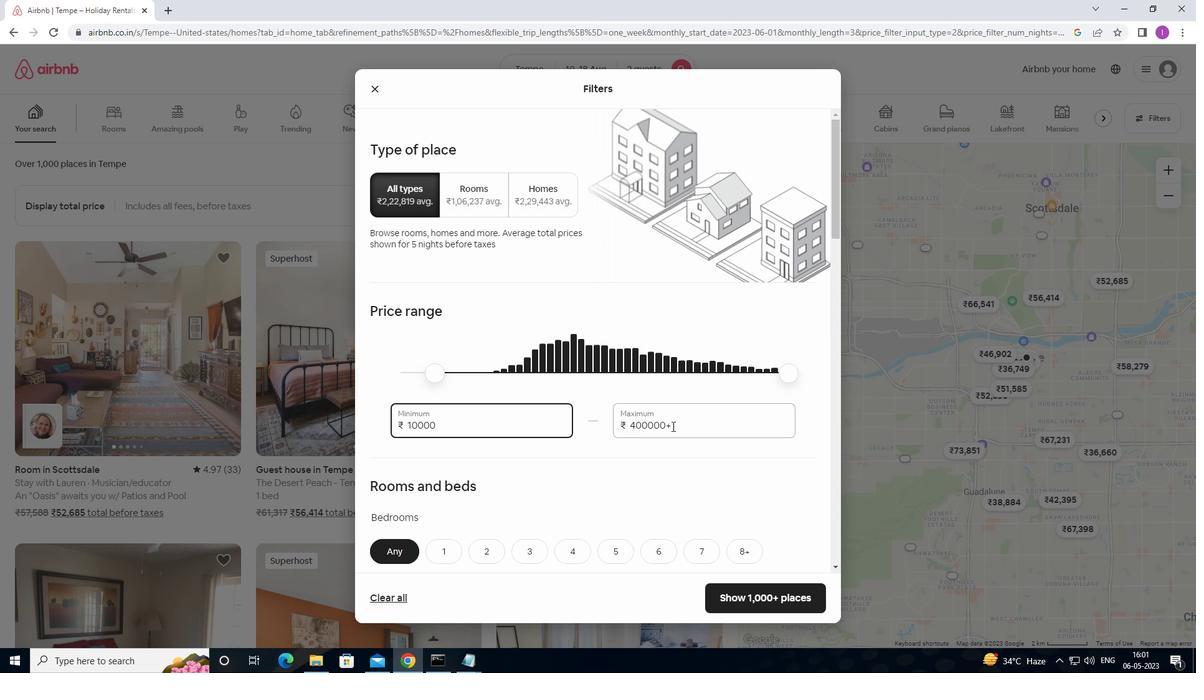 
Action: Mouse pressed left at (673, 426)
Screenshot: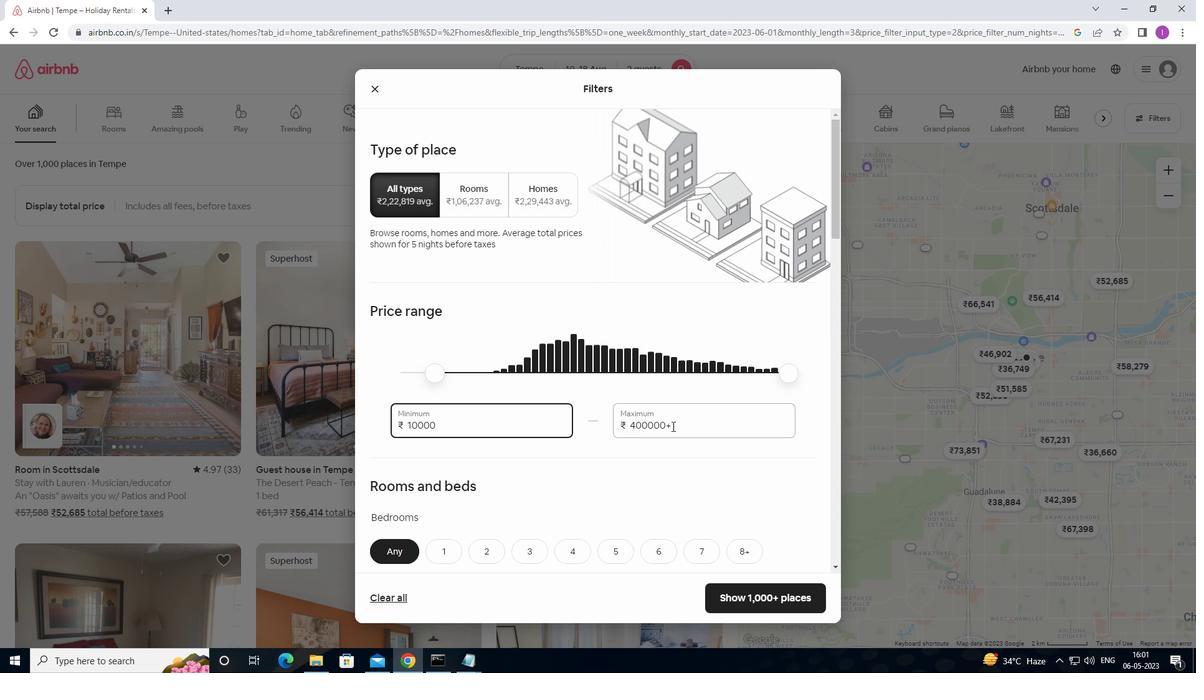 
Action: Mouse moved to (611, 425)
Screenshot: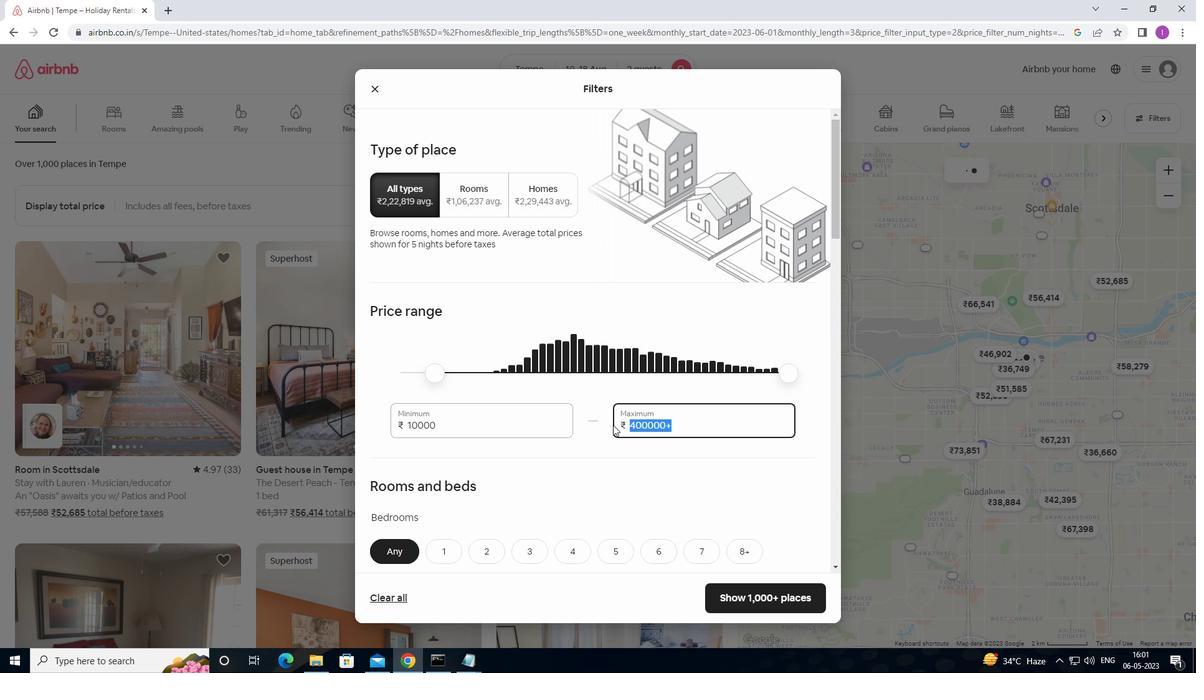 
Action: Key pressed 14000
Screenshot: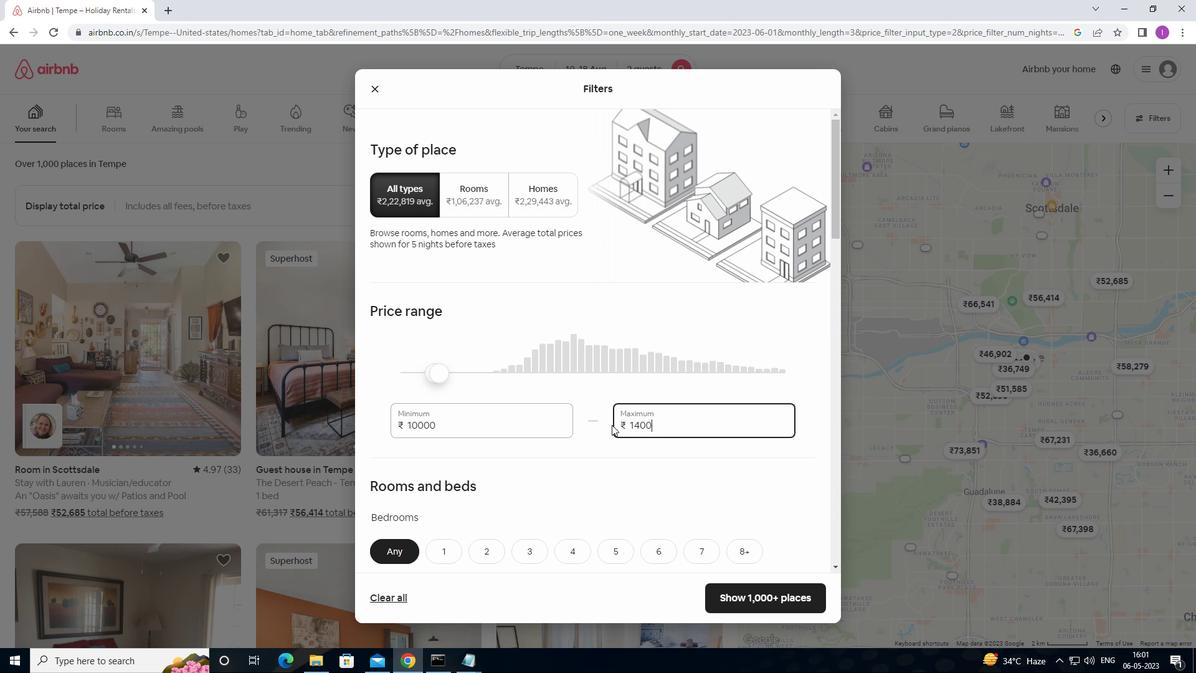 
Action: Mouse moved to (613, 425)
Screenshot: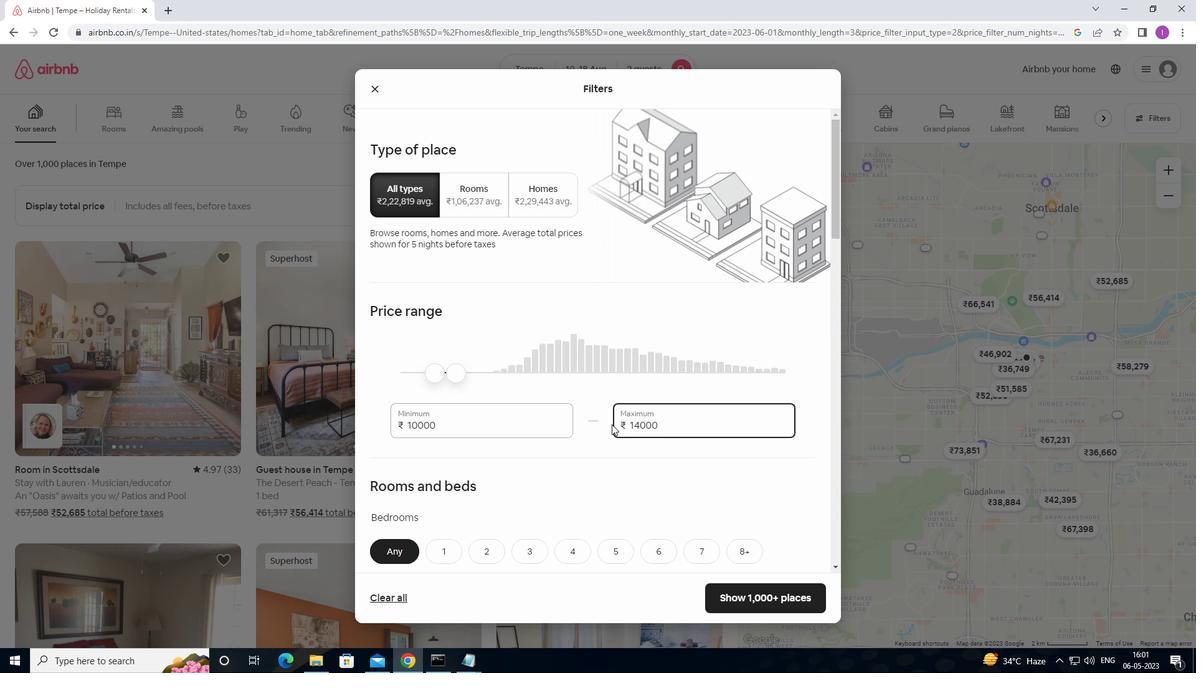 
Action: Mouse scrolled (613, 425) with delta (0, 0)
Screenshot: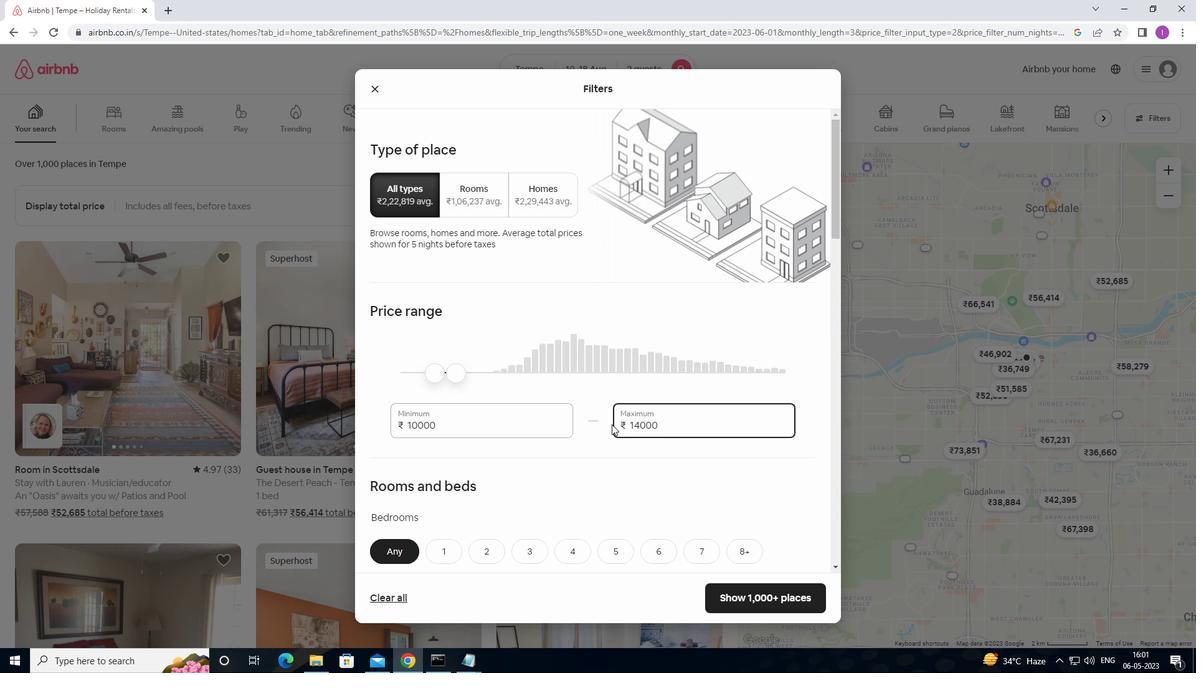
Action: Mouse scrolled (613, 425) with delta (0, 0)
Screenshot: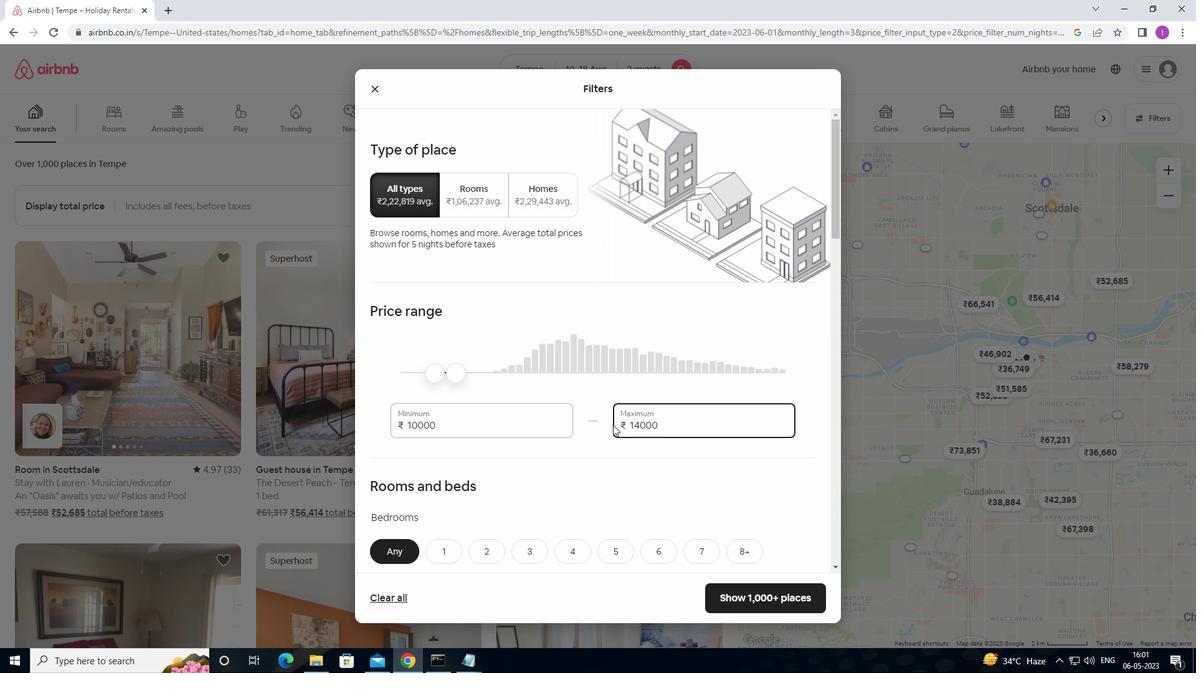 
Action: Mouse moved to (614, 426)
Screenshot: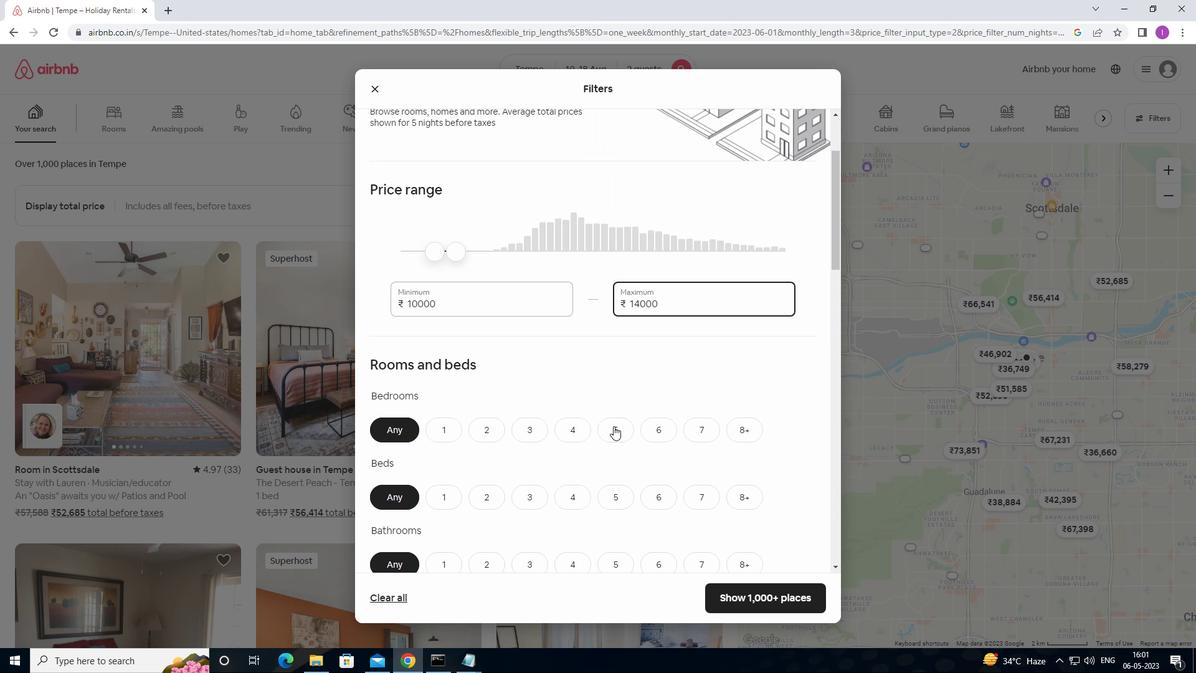 
Action: Mouse scrolled (614, 425) with delta (0, 0)
Screenshot: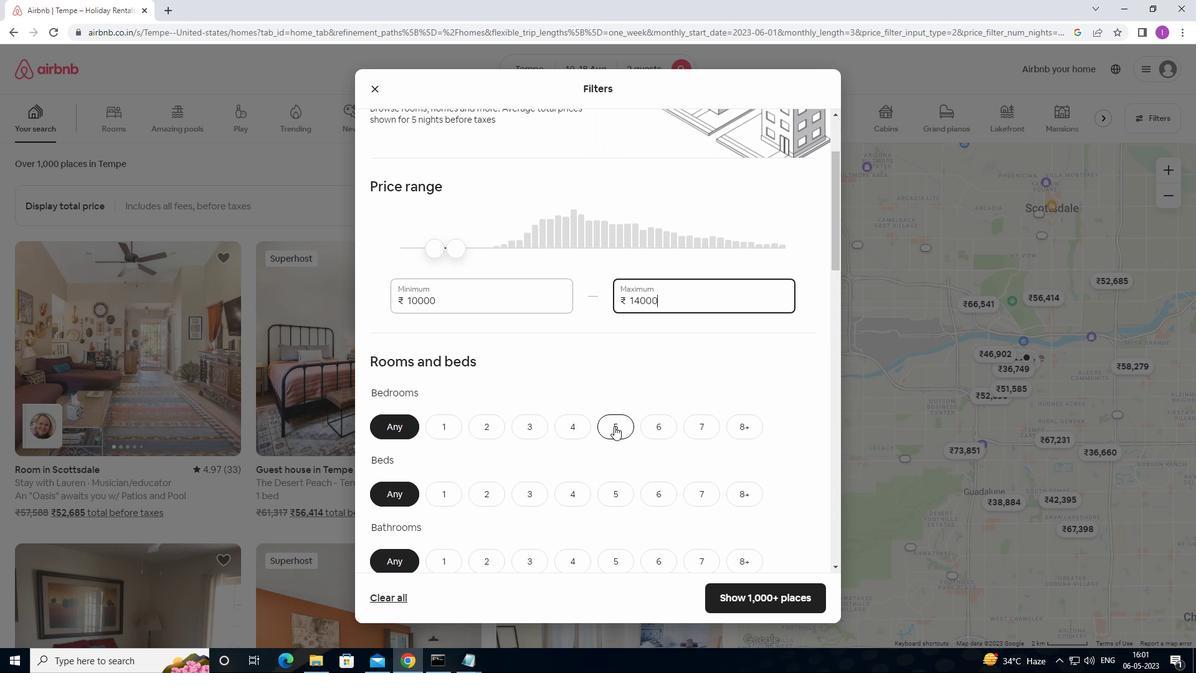 
Action: Mouse moved to (479, 404)
Screenshot: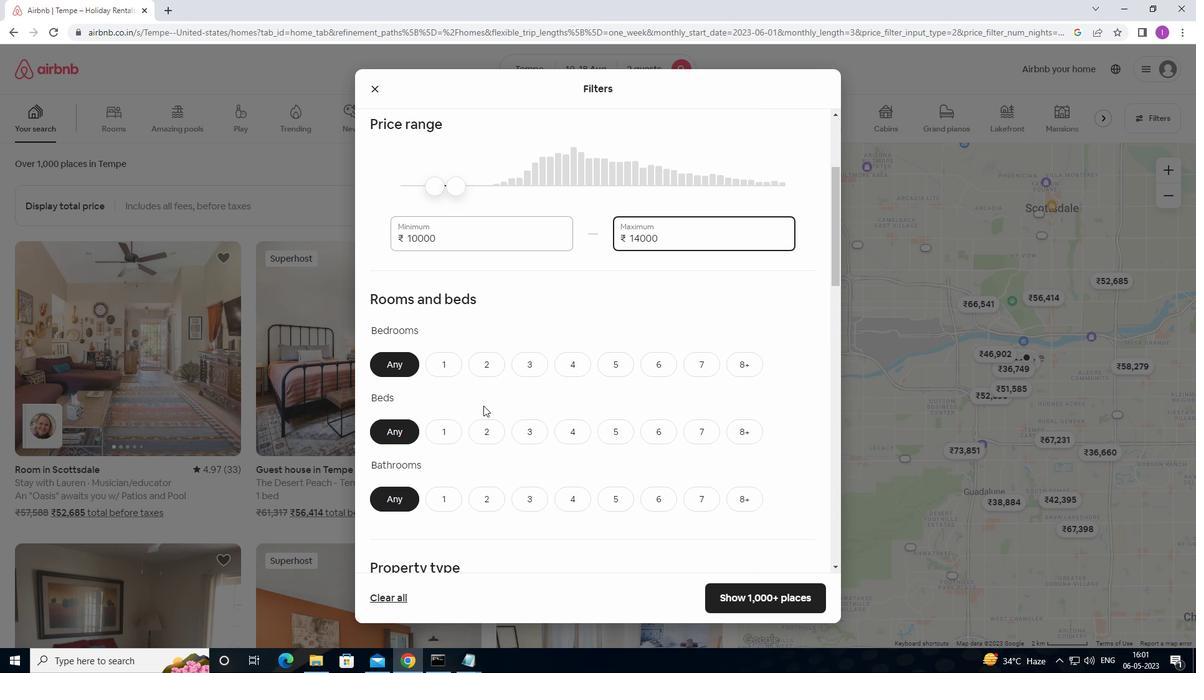 
Action: Mouse scrolled (479, 403) with delta (0, 0)
Screenshot: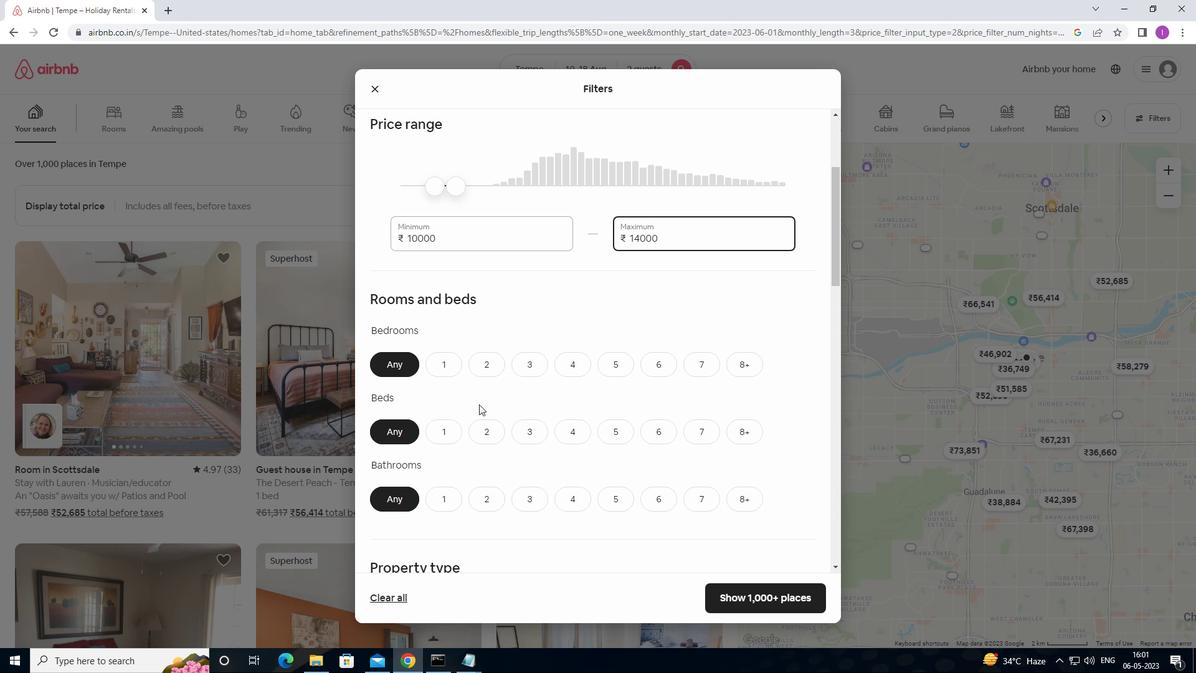 
Action: Mouse moved to (439, 299)
Screenshot: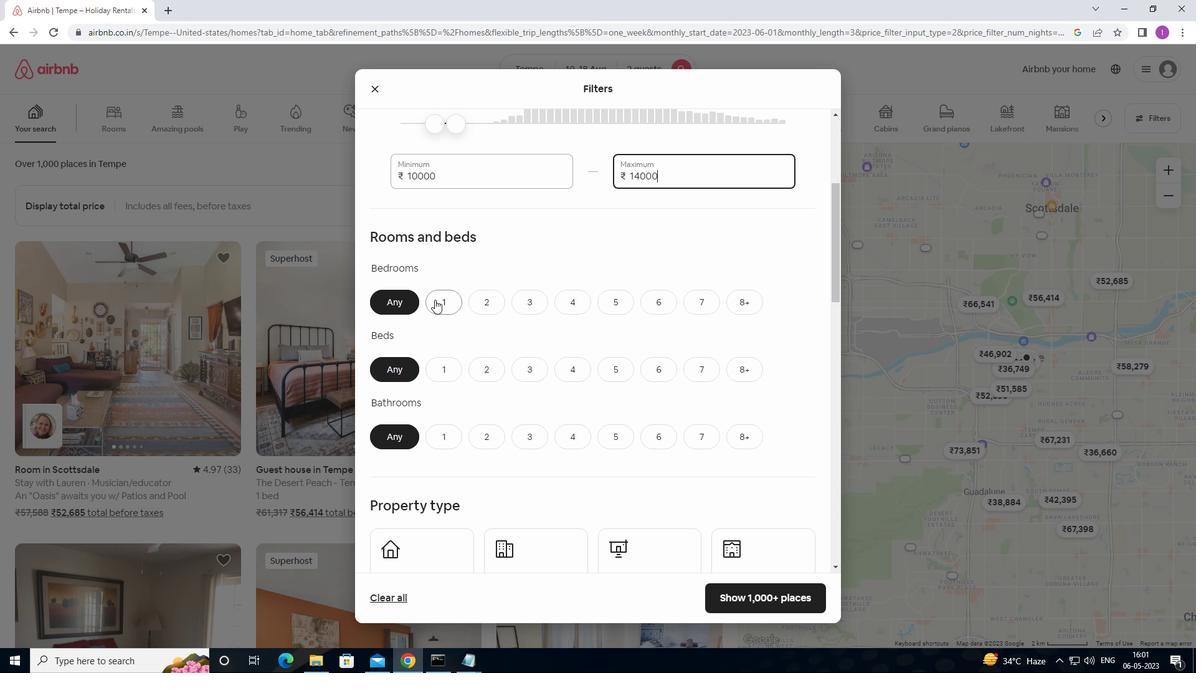 
Action: Mouse pressed left at (439, 299)
Screenshot: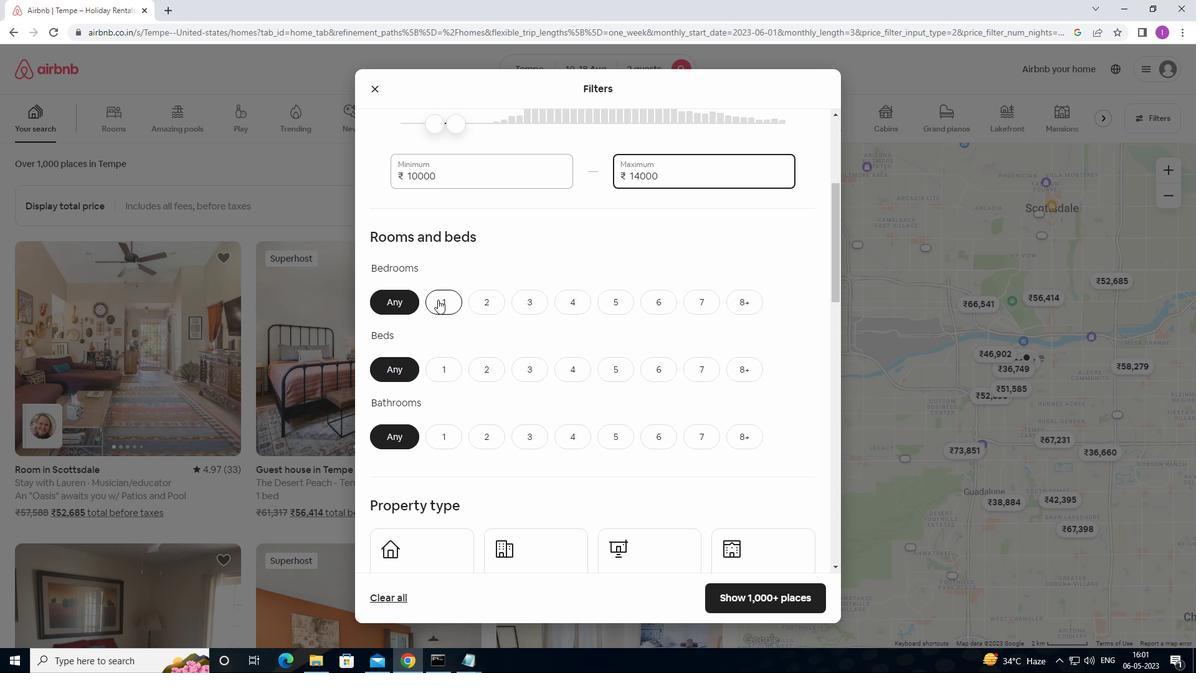 
Action: Mouse moved to (440, 368)
Screenshot: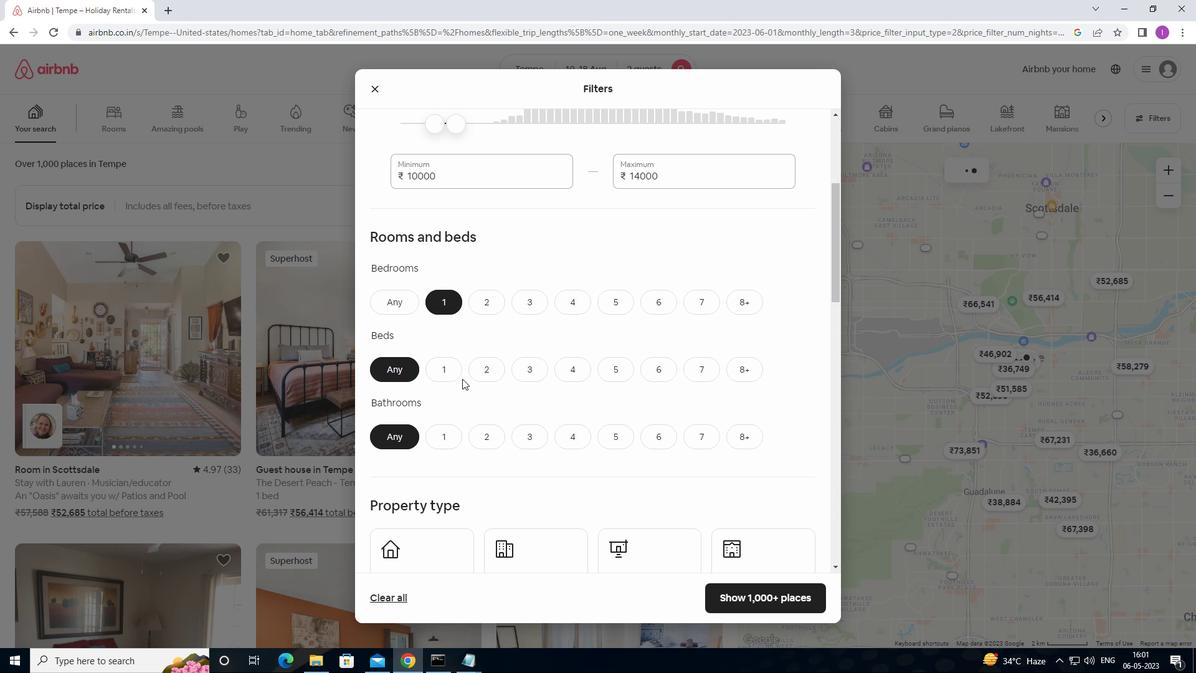 
Action: Mouse pressed left at (440, 368)
Screenshot: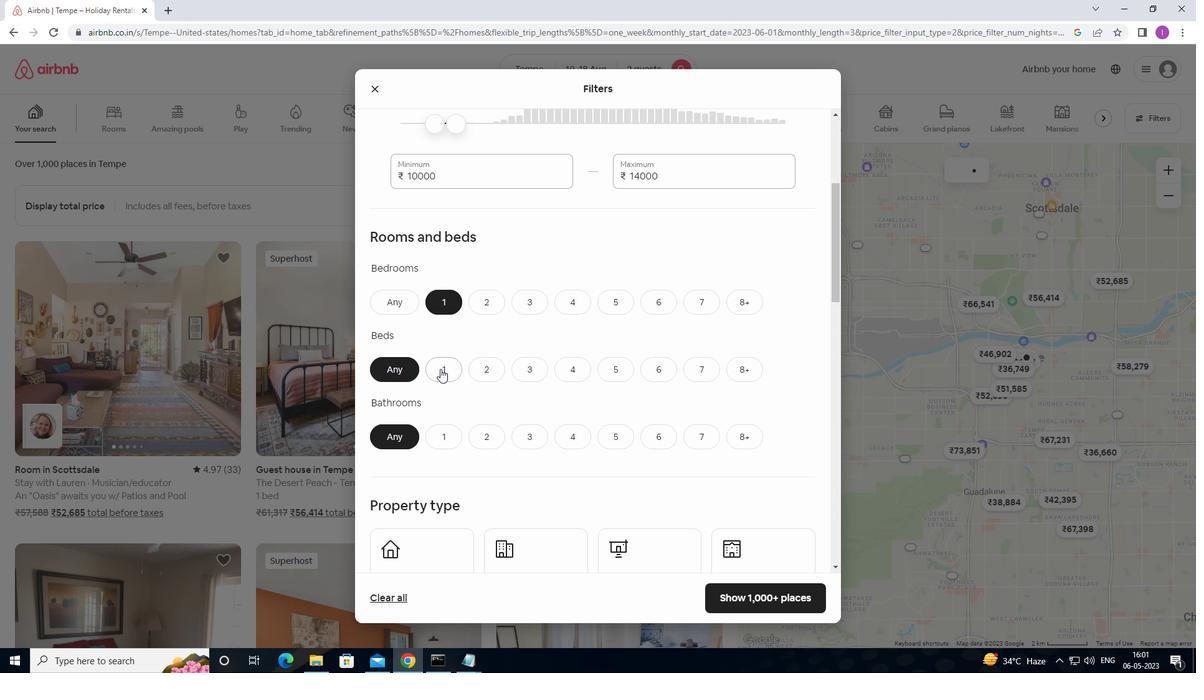 
Action: Mouse moved to (446, 438)
Screenshot: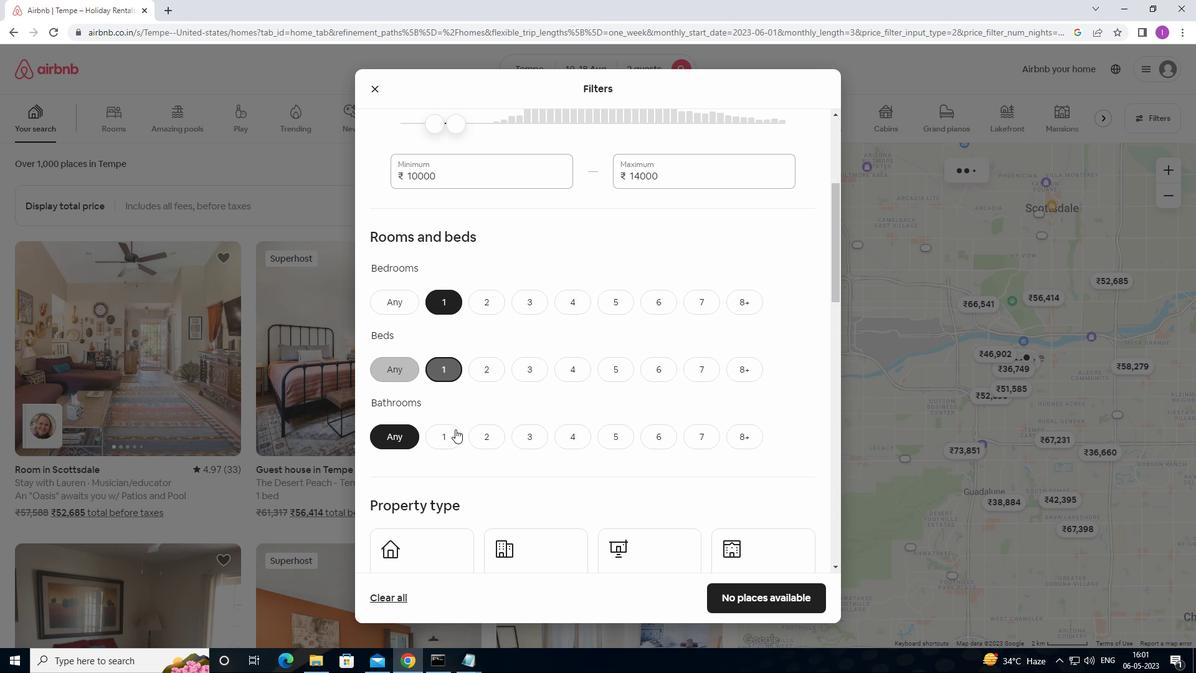
Action: Mouse pressed left at (446, 438)
Screenshot: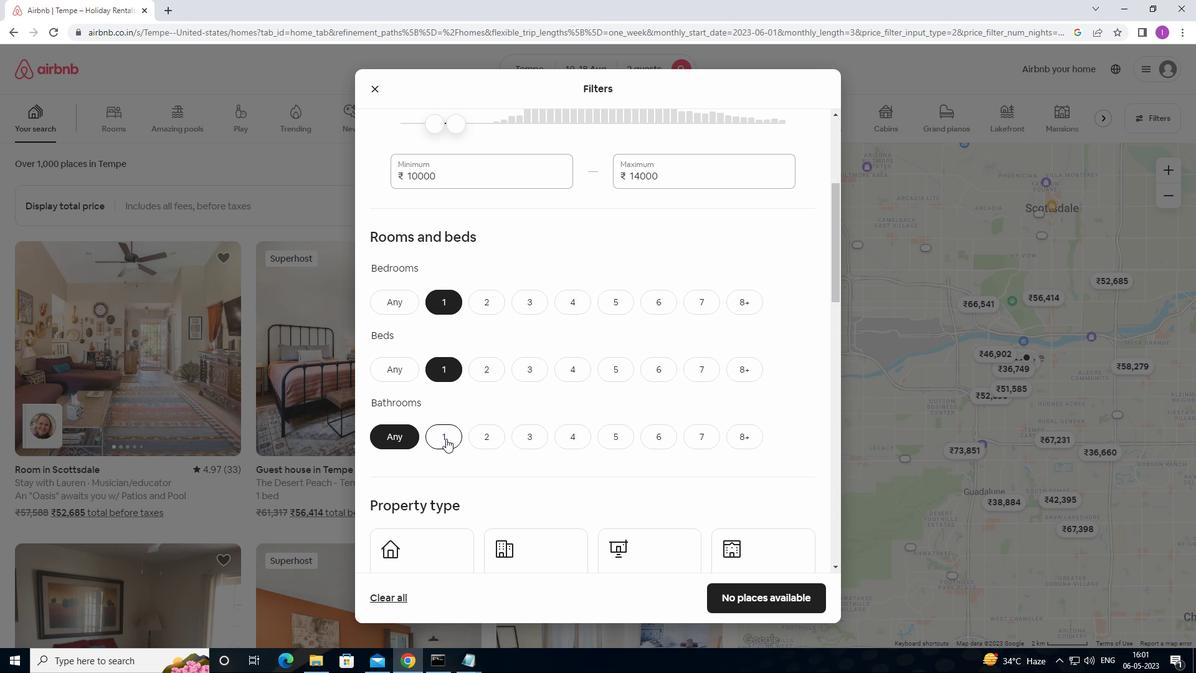 
Action: Mouse moved to (491, 423)
Screenshot: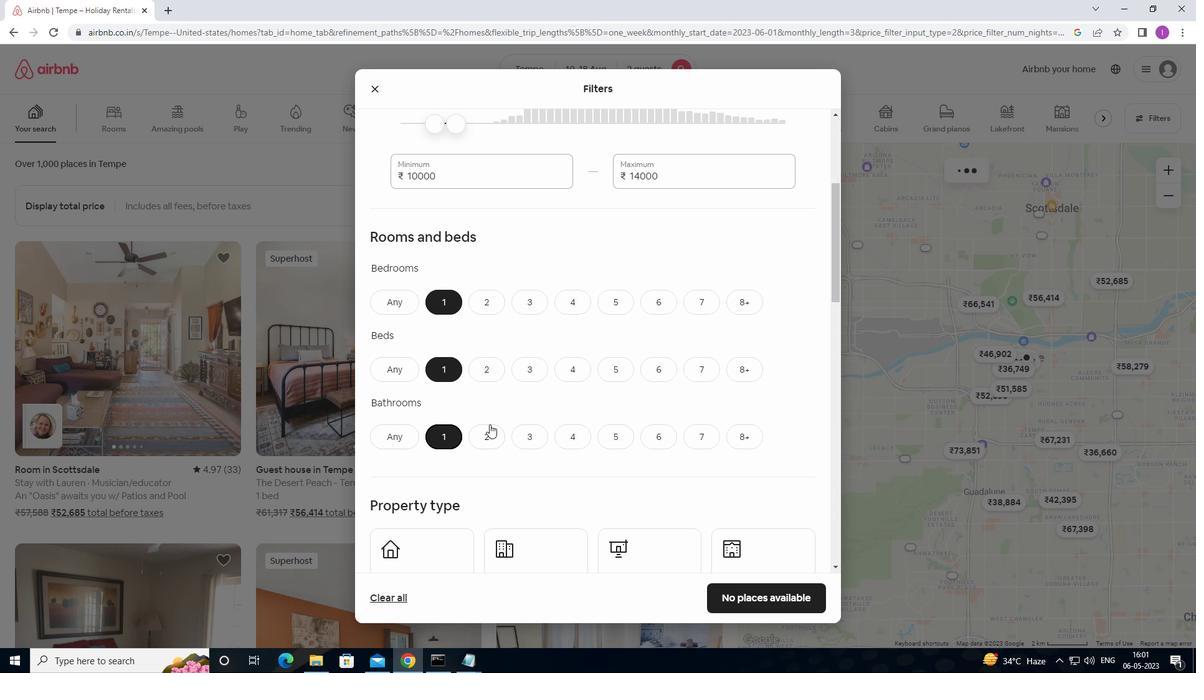 
Action: Mouse scrolled (491, 423) with delta (0, 0)
Screenshot: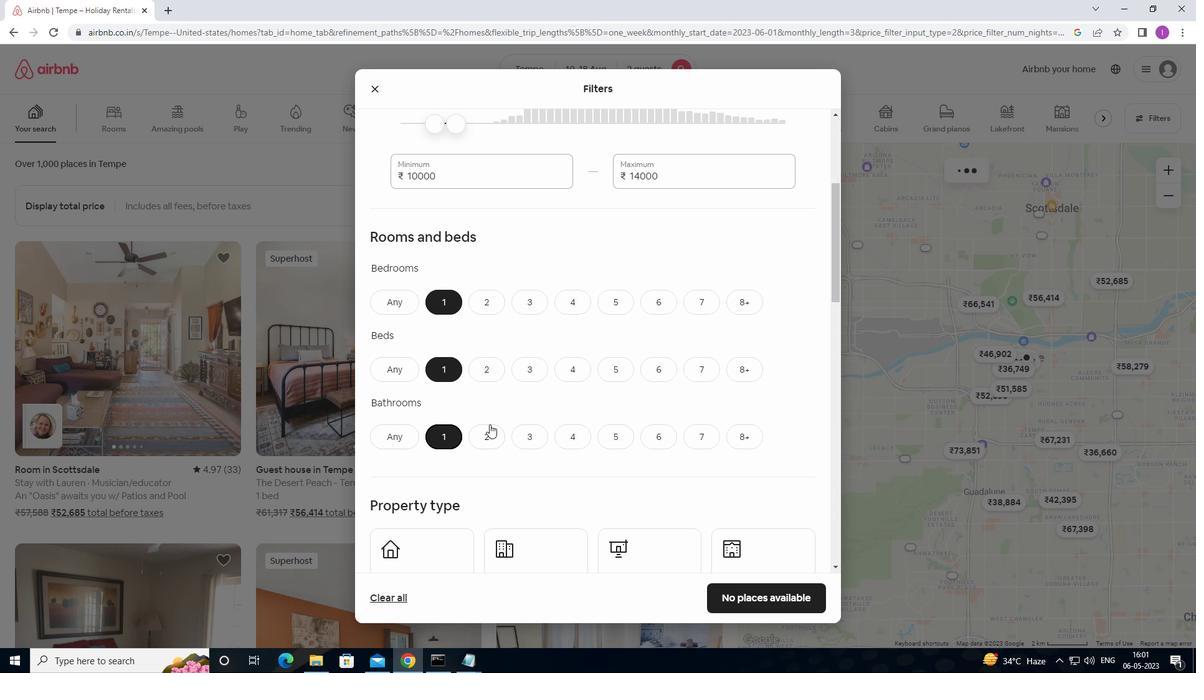 
Action: Mouse moved to (491, 423)
Screenshot: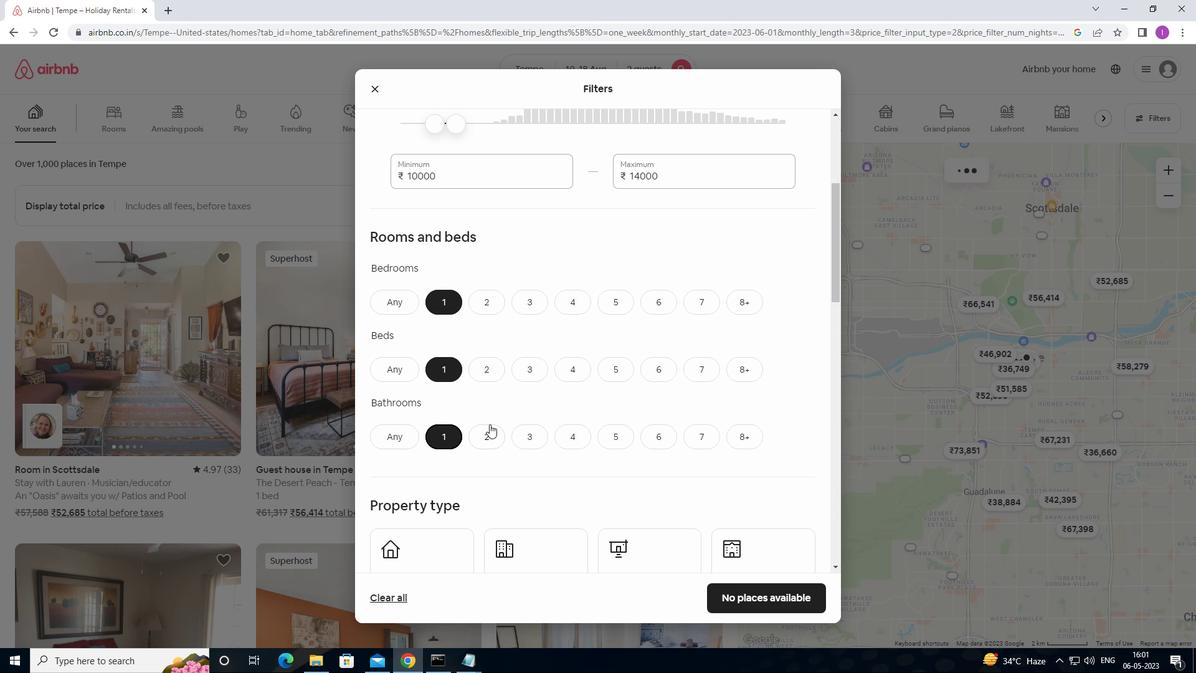 
Action: Mouse scrolled (491, 423) with delta (0, 0)
Screenshot: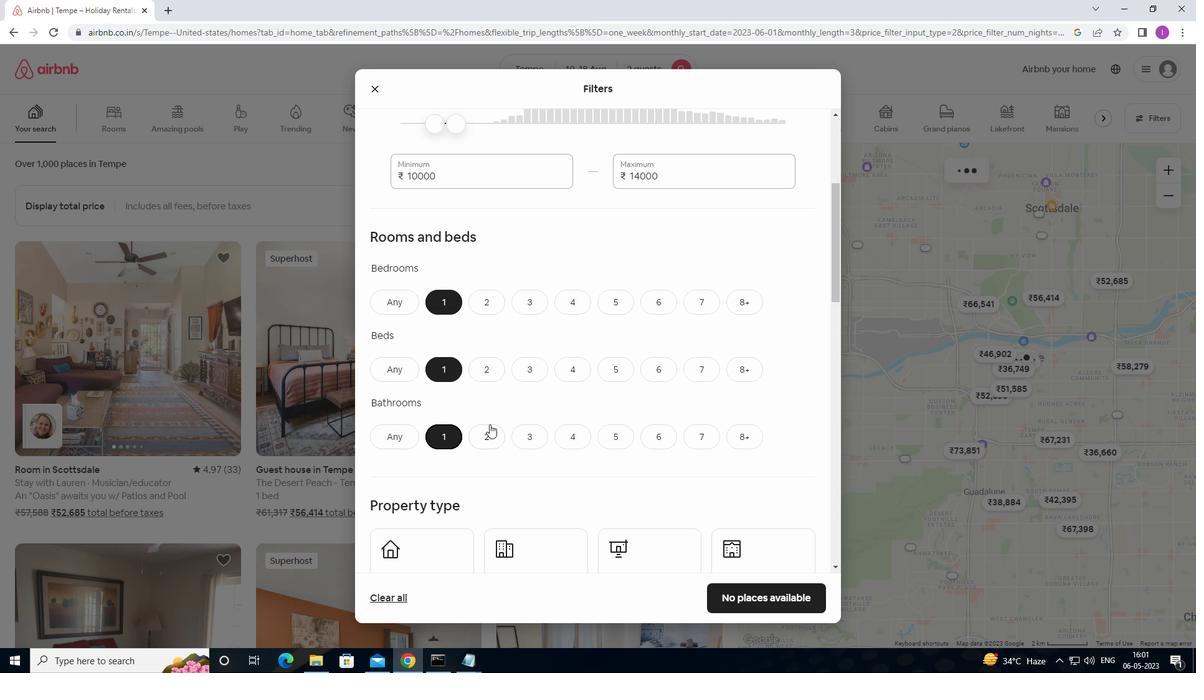 
Action: Mouse moved to (491, 423)
Screenshot: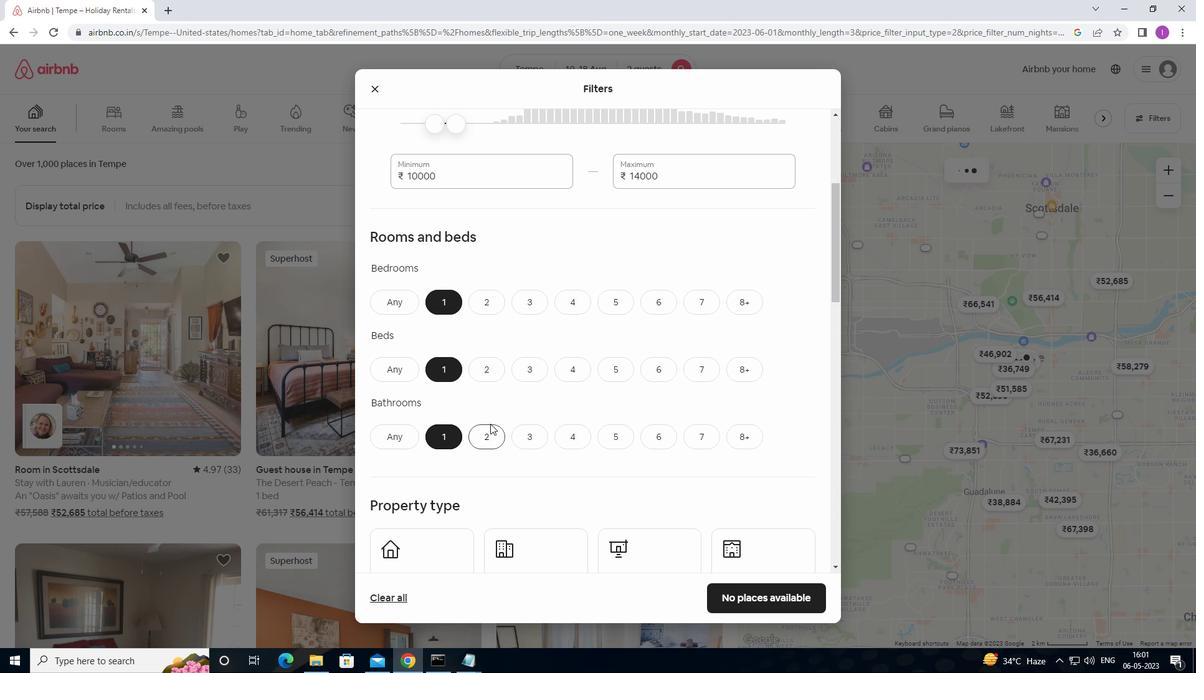 
Action: Mouse scrolled (491, 423) with delta (0, 0)
Screenshot: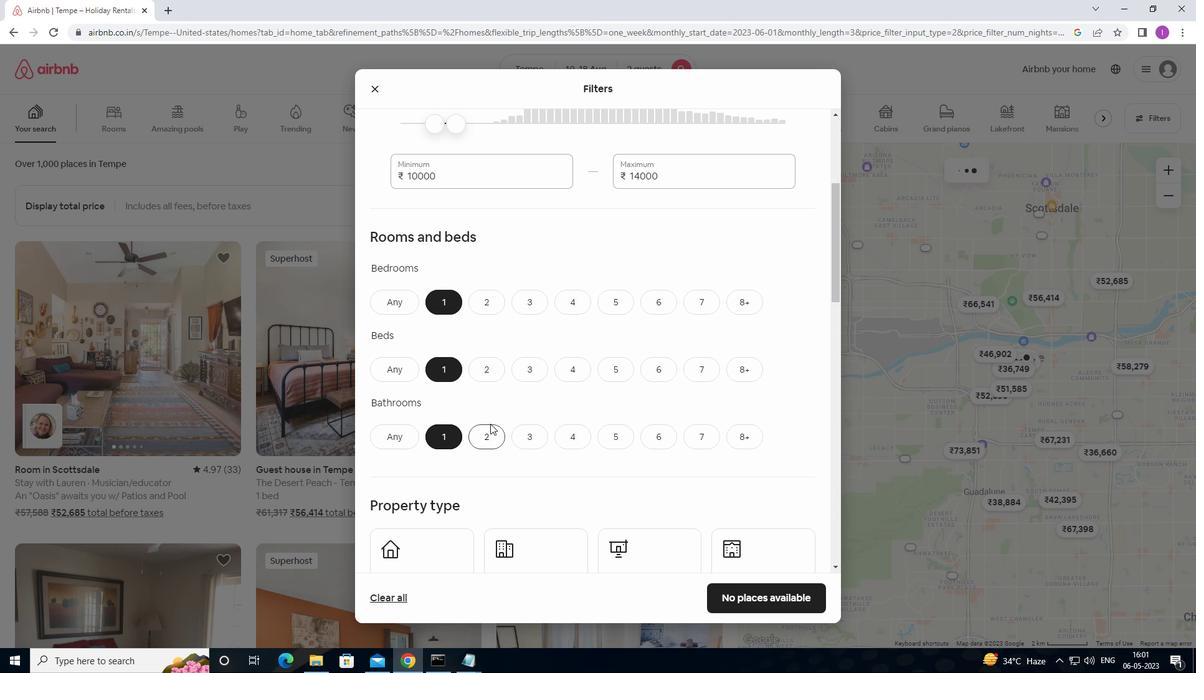
Action: Mouse moved to (413, 398)
Screenshot: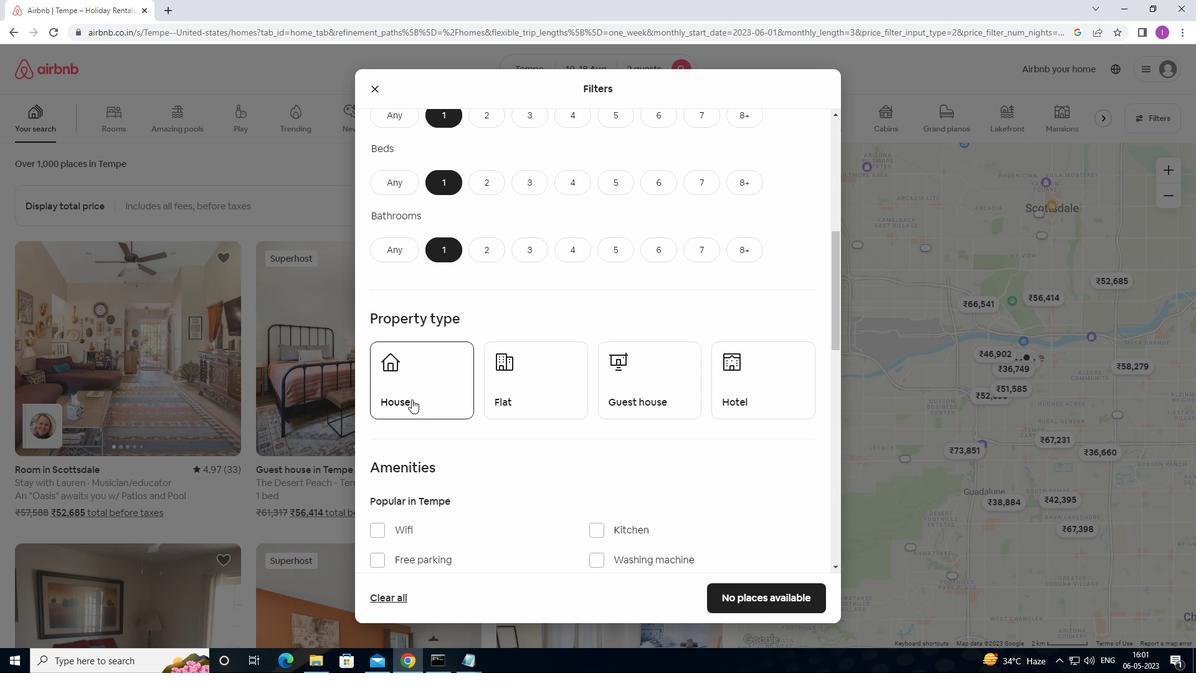
Action: Mouse pressed left at (413, 398)
Screenshot: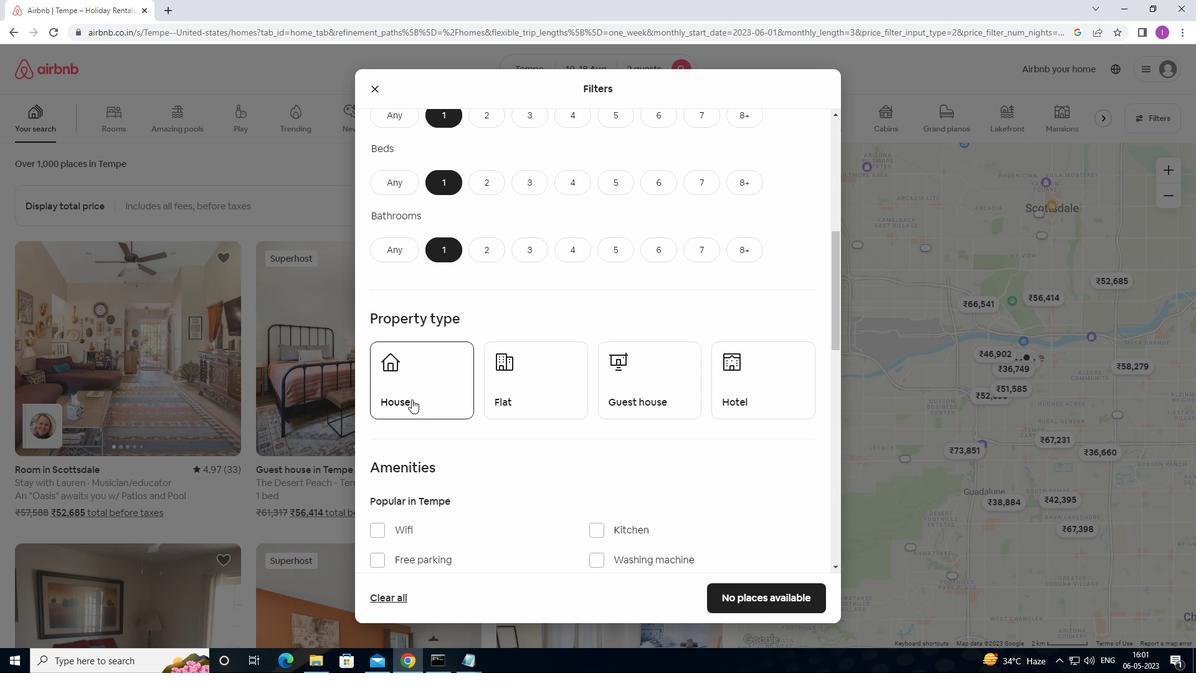 
Action: Mouse moved to (529, 405)
Screenshot: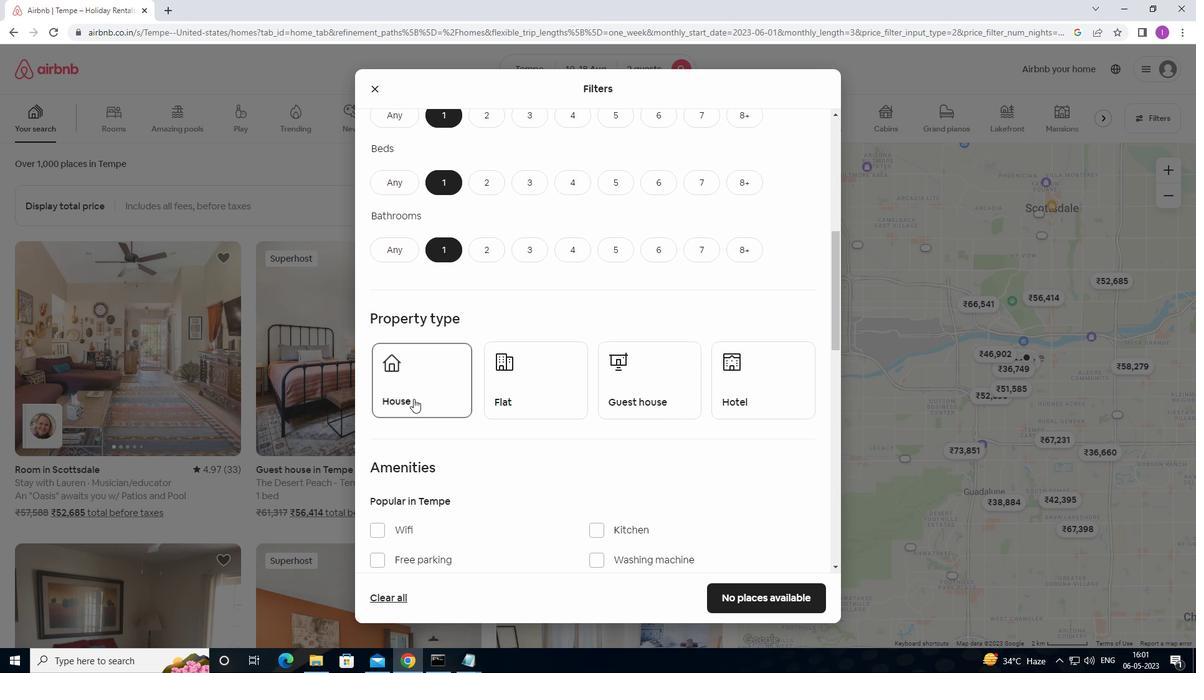 
Action: Mouse pressed left at (529, 405)
Screenshot: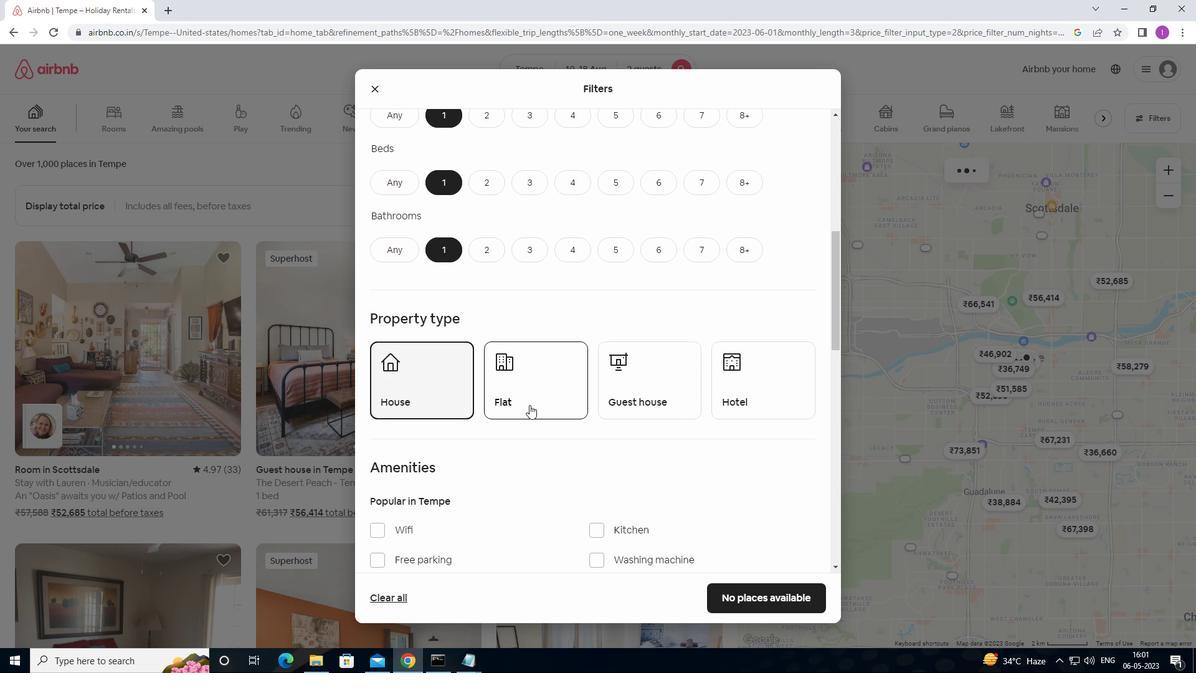 
Action: Mouse moved to (653, 405)
Screenshot: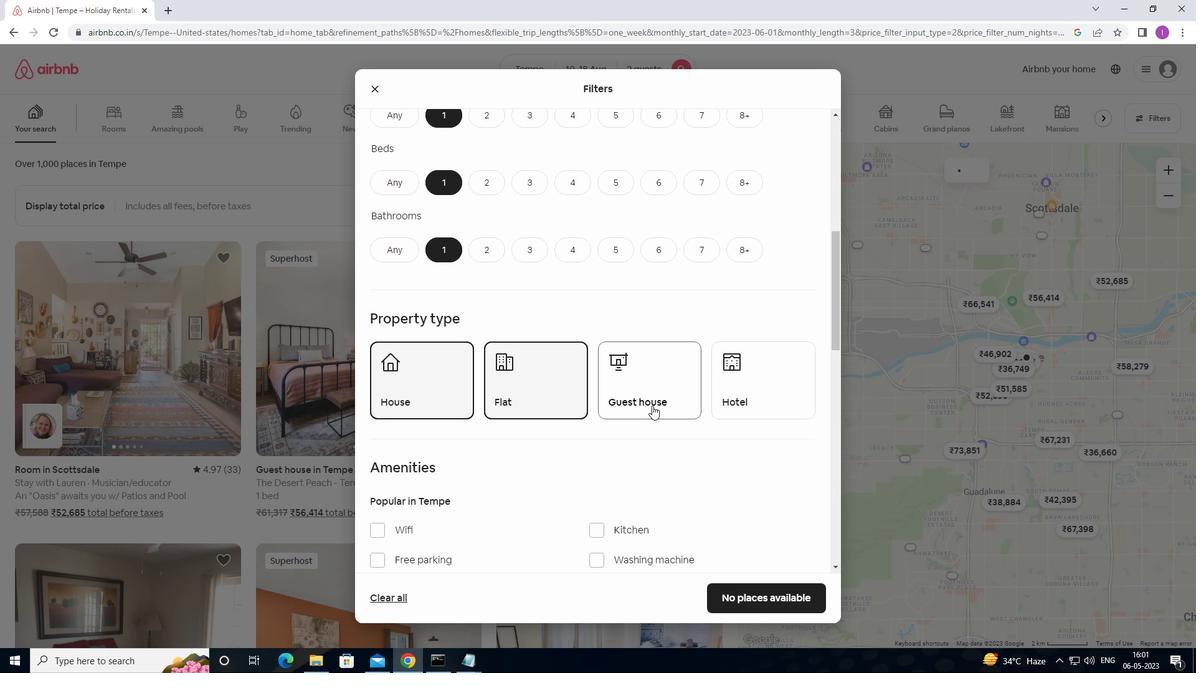 
Action: Mouse pressed left at (653, 405)
Screenshot: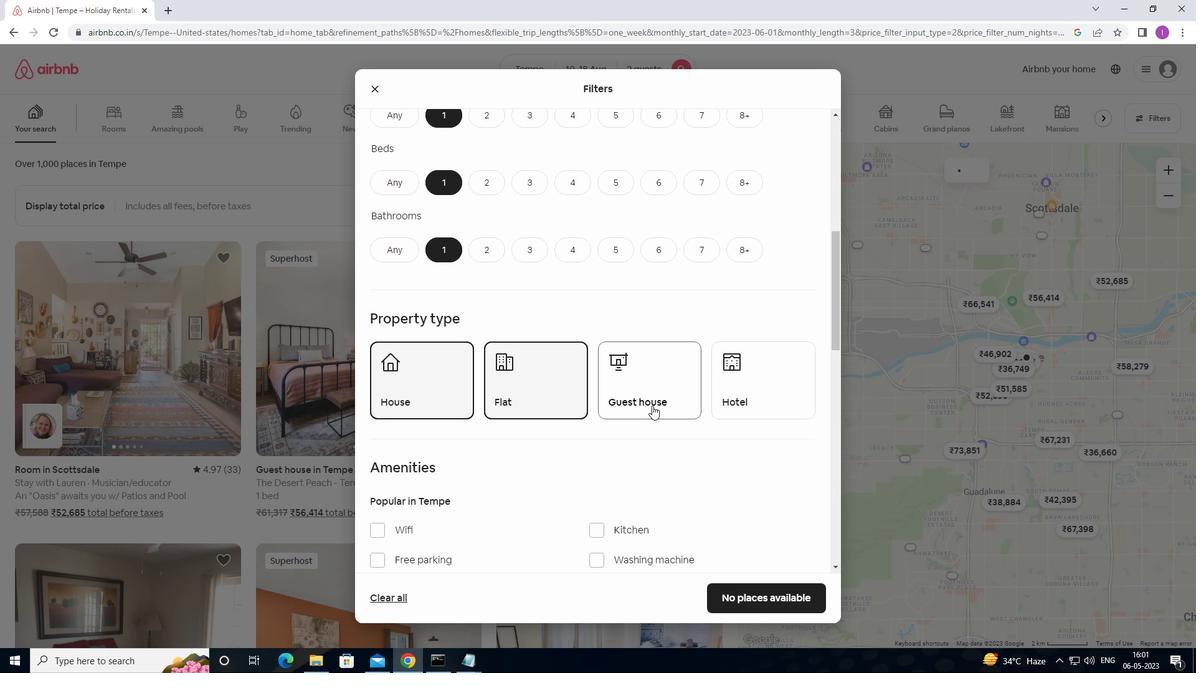 
Action: Mouse moved to (657, 405)
Screenshot: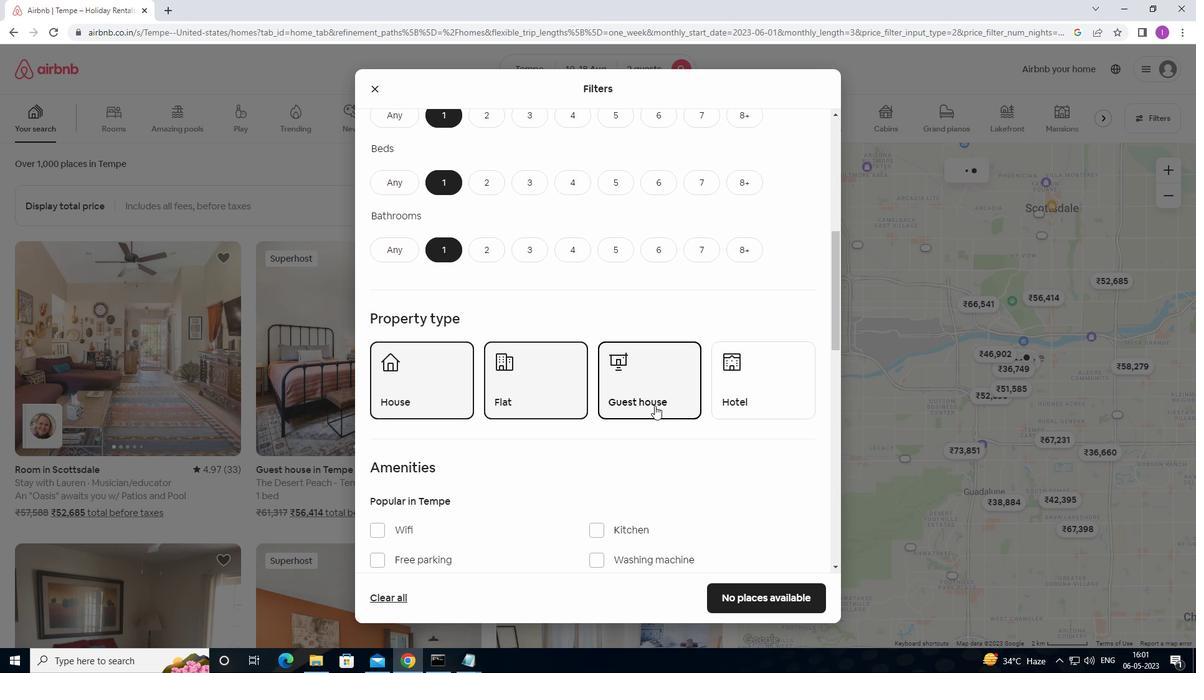 
Action: Mouse scrolled (657, 405) with delta (0, 0)
Screenshot: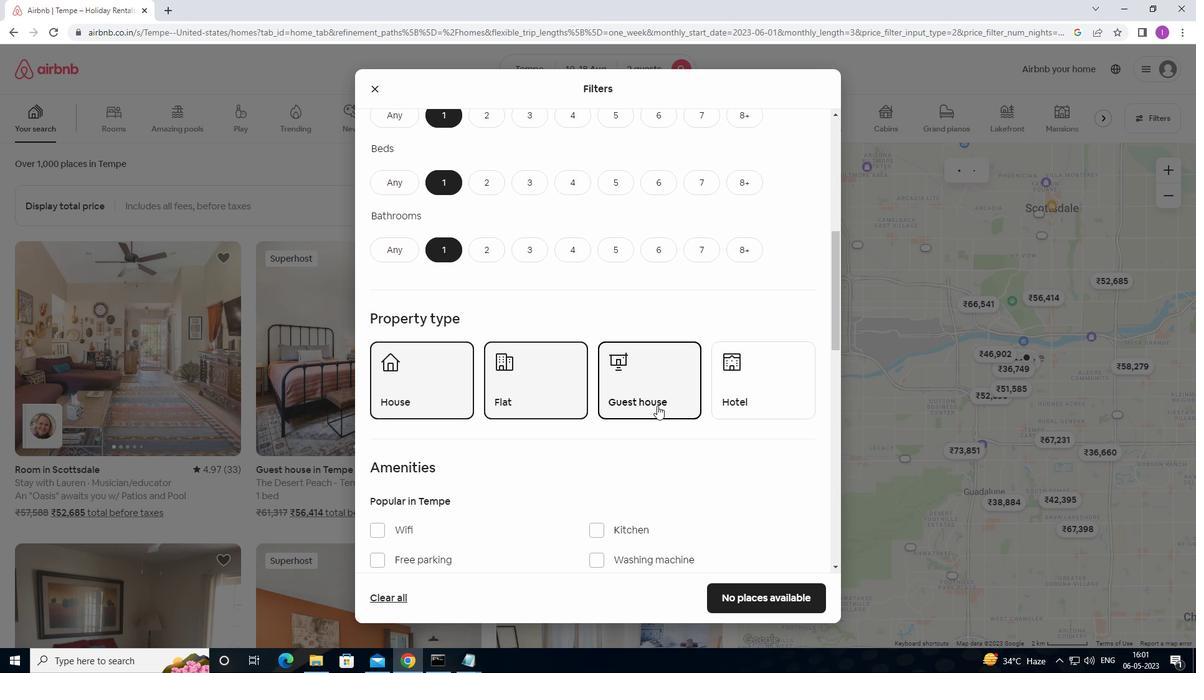 
Action: Mouse scrolled (657, 405) with delta (0, 0)
Screenshot: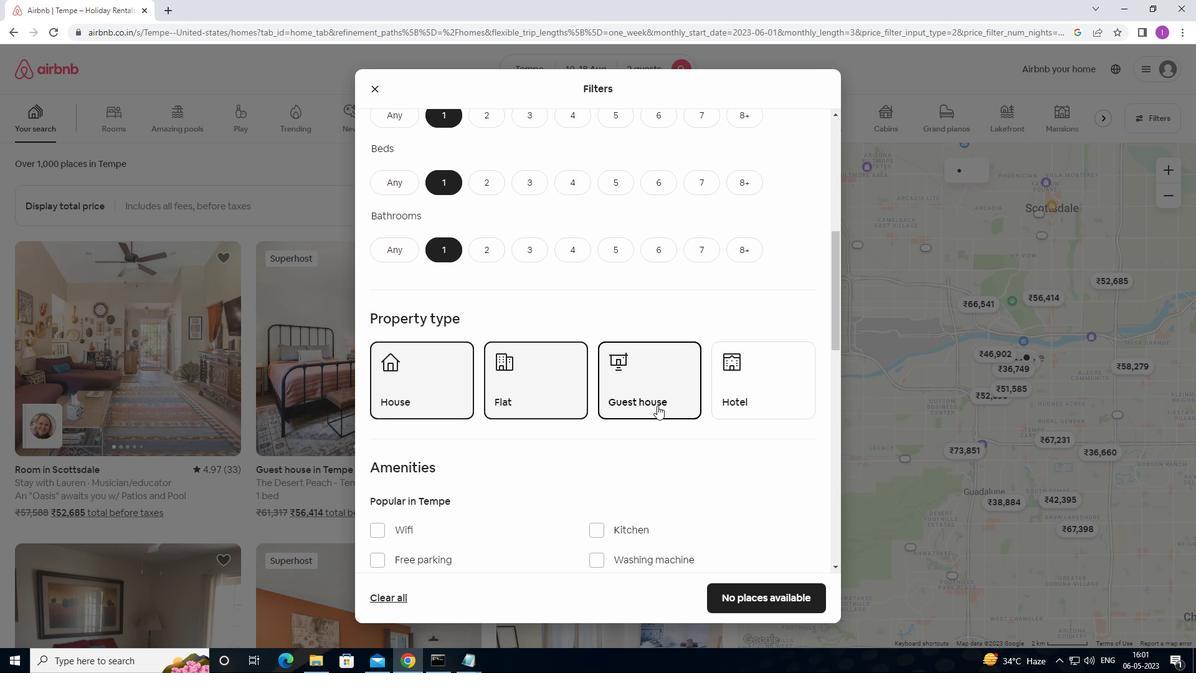 
Action: Mouse moved to (659, 403)
Screenshot: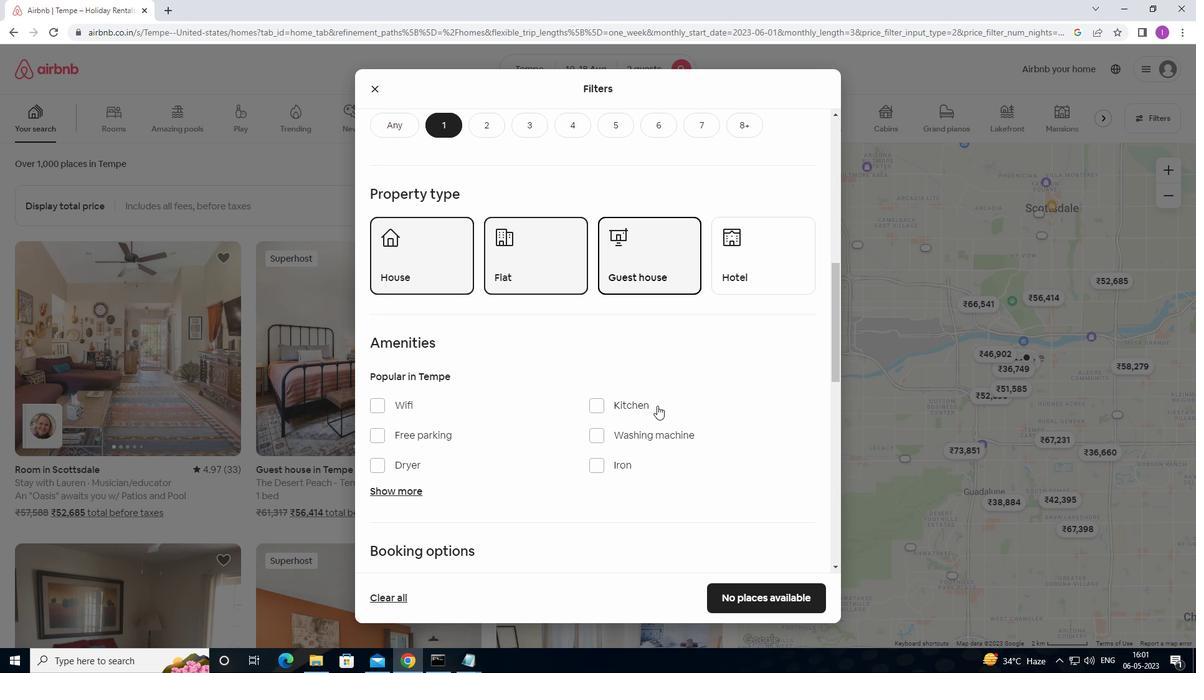 
Action: Mouse scrolled (659, 402) with delta (0, 0)
Screenshot: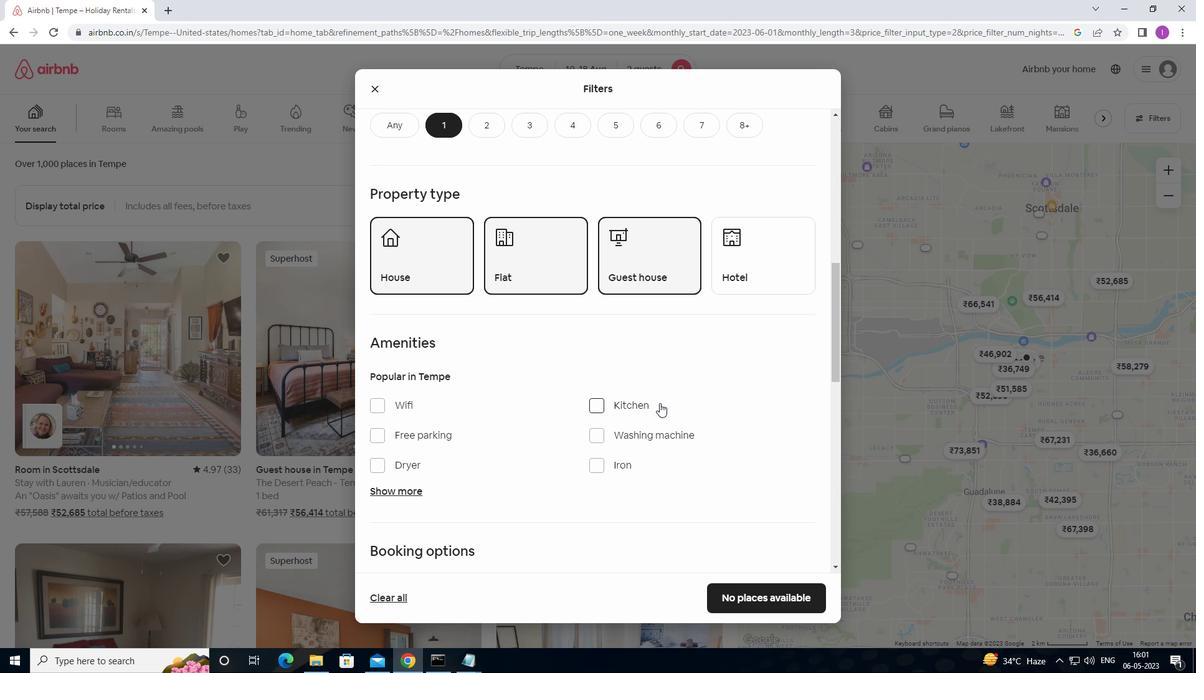 
Action: Mouse moved to (661, 403)
Screenshot: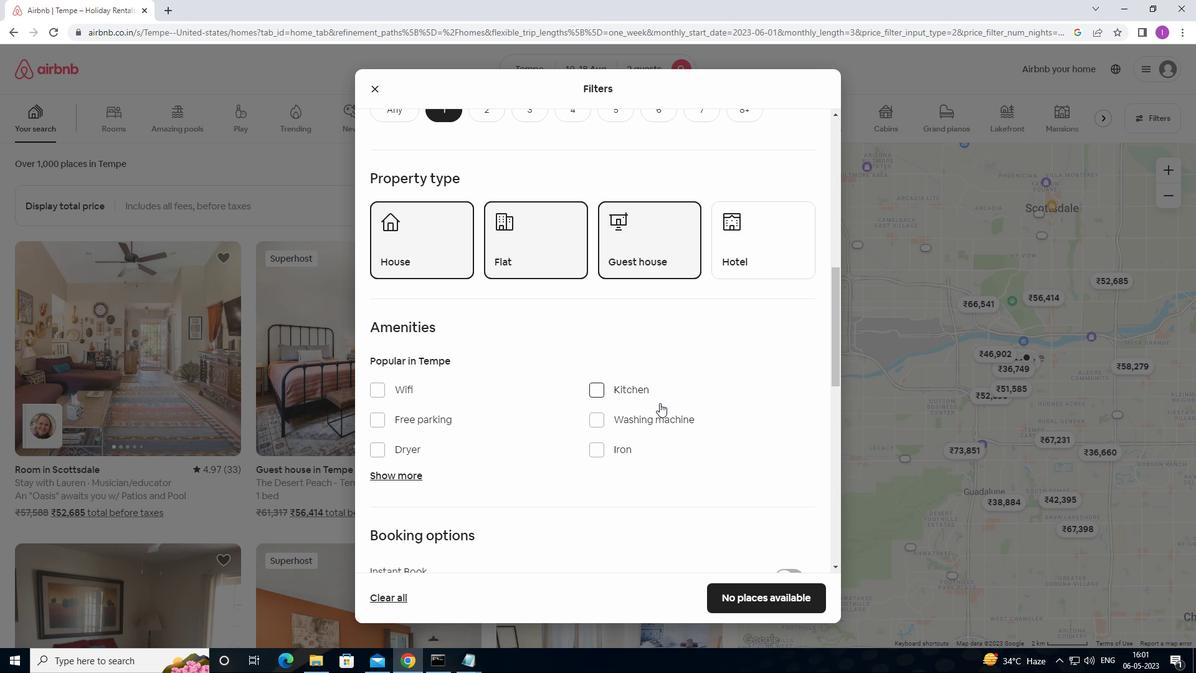 
Action: Mouse scrolled (661, 402) with delta (0, 0)
Screenshot: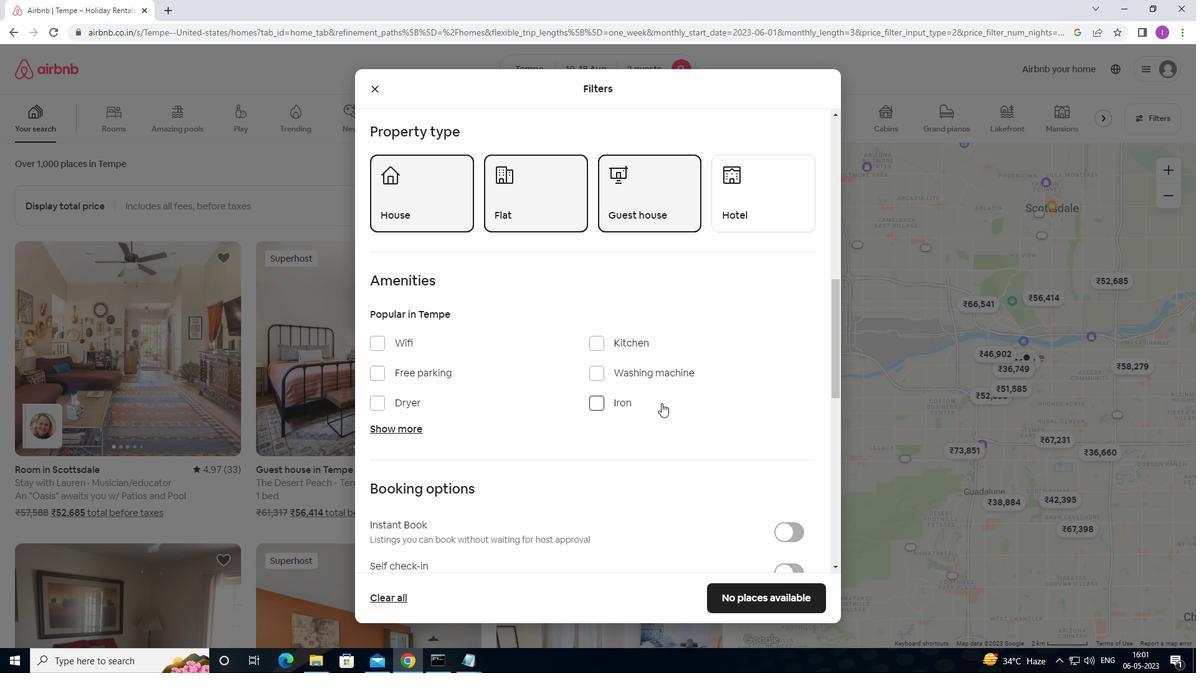 
Action: Mouse moved to (380, 286)
Screenshot: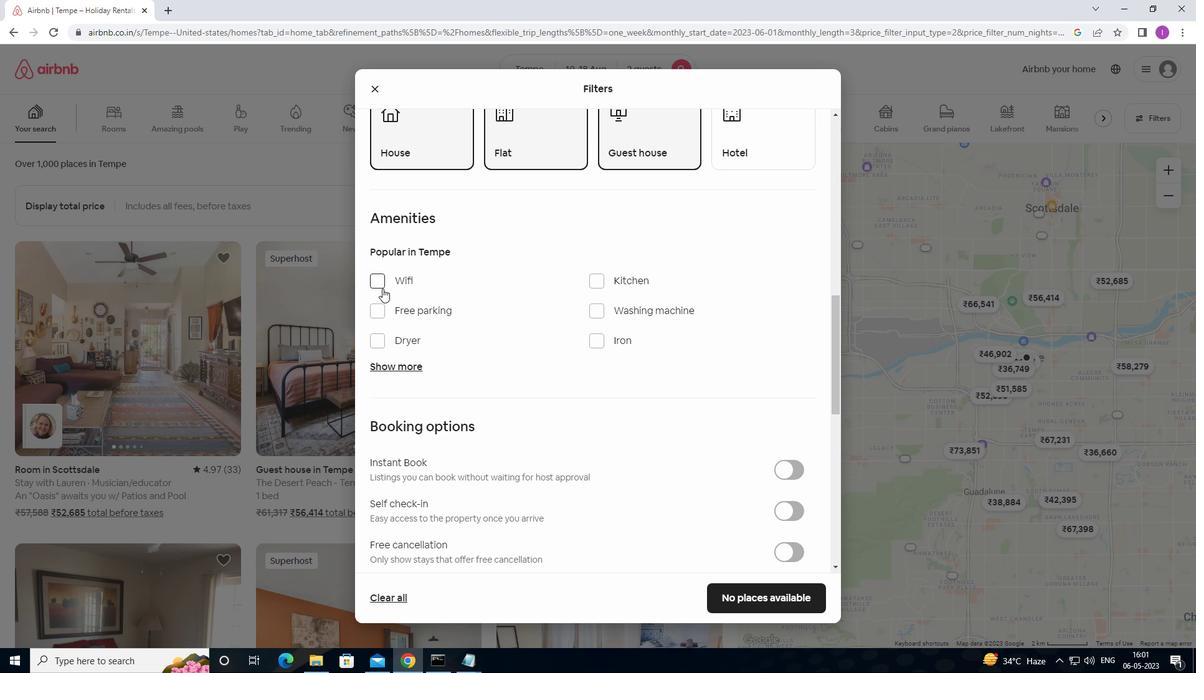 
Action: Mouse pressed left at (380, 286)
Screenshot: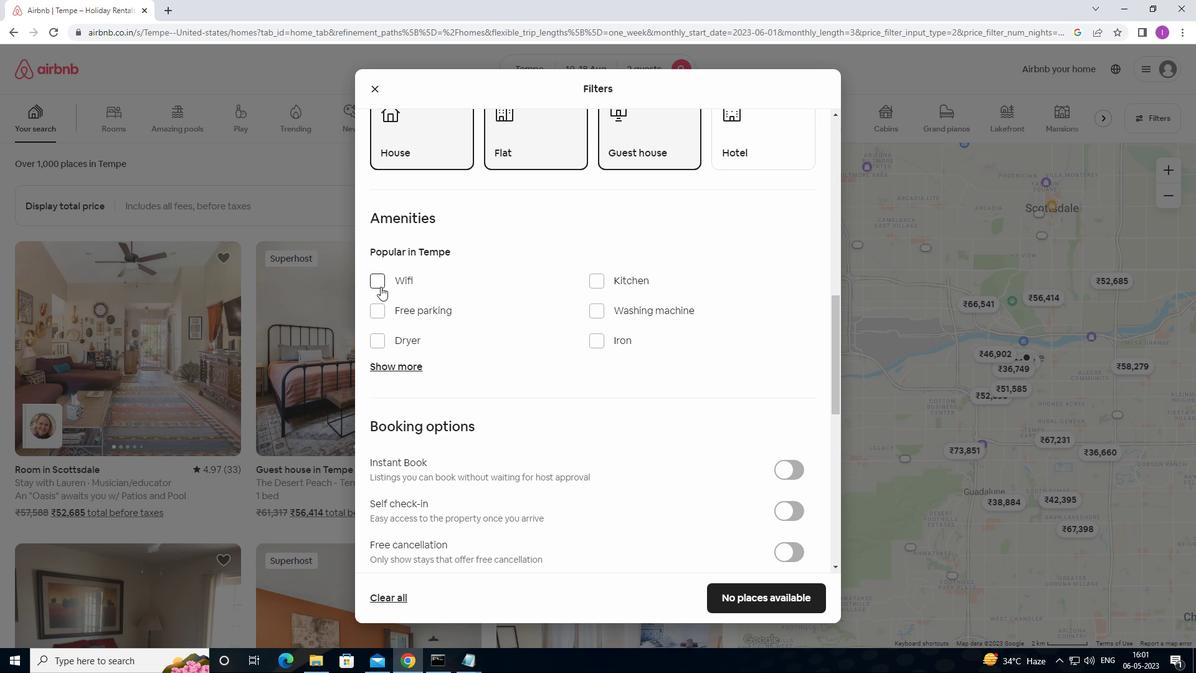 
Action: Mouse moved to (370, 304)
Screenshot: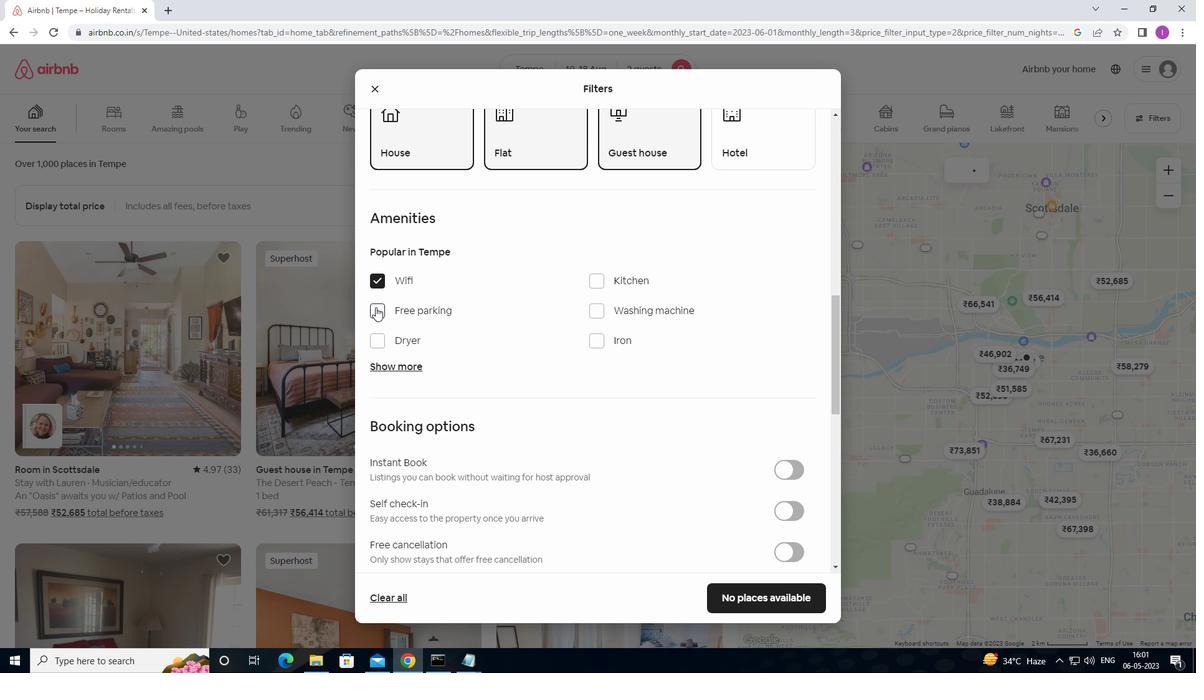 
Action: Mouse pressed left at (370, 304)
Screenshot: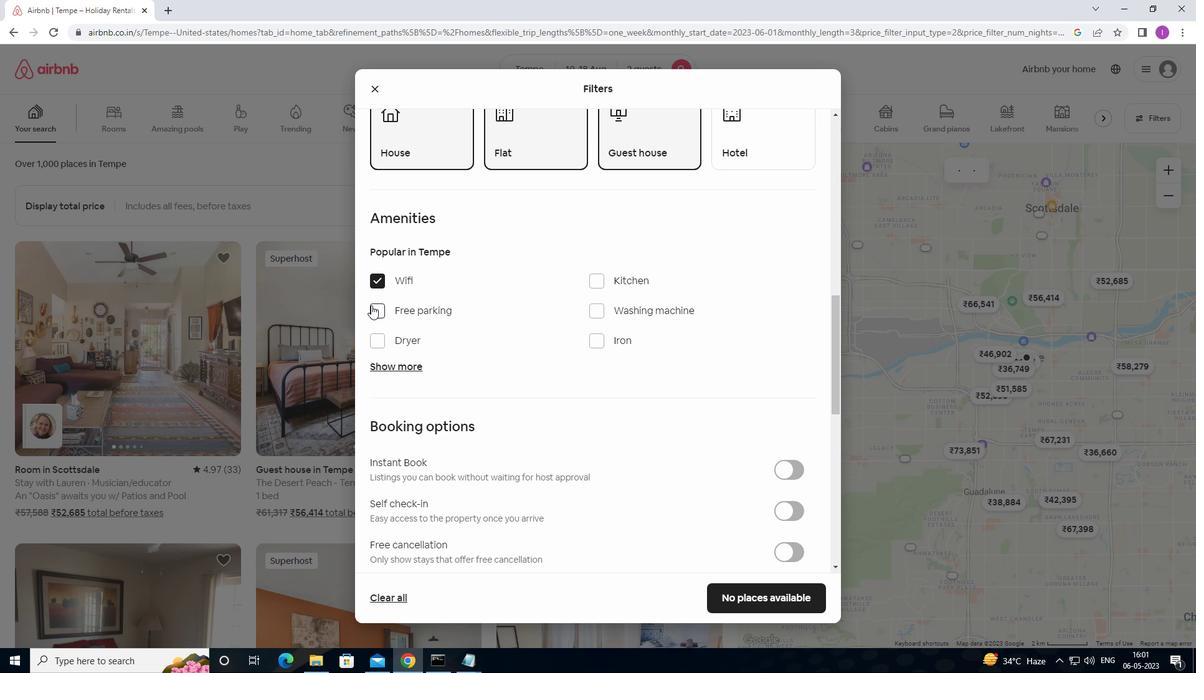 
Action: Mouse moved to (386, 362)
Screenshot: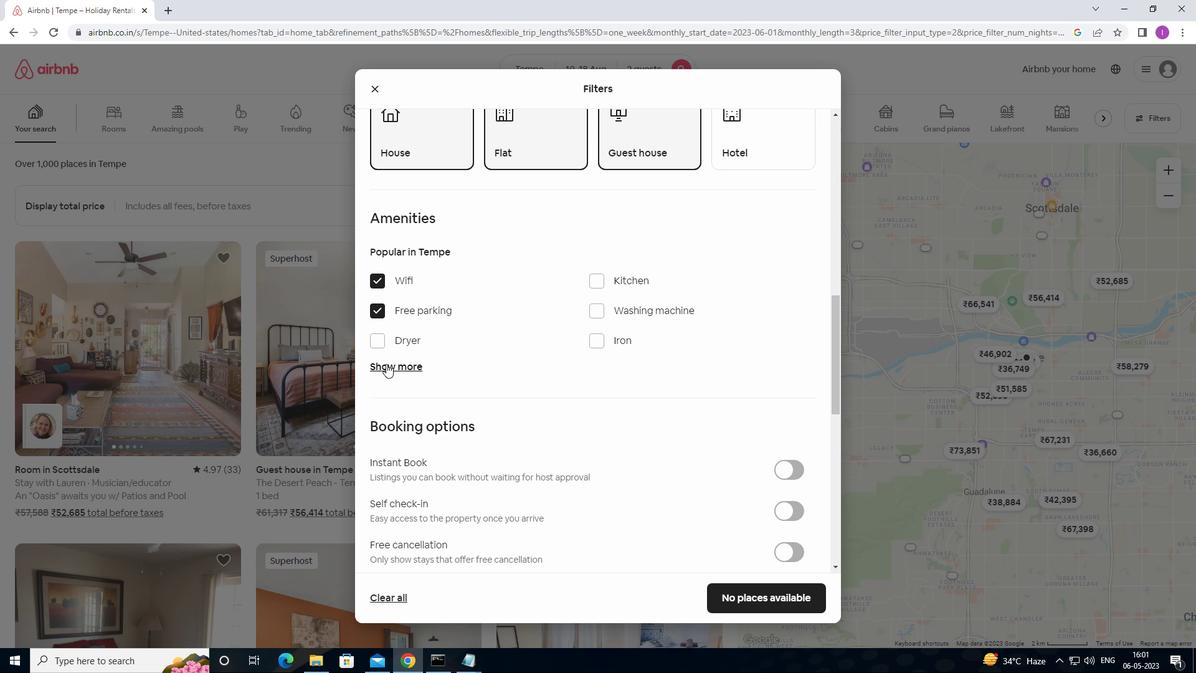 
Action: Mouse pressed left at (386, 362)
Screenshot: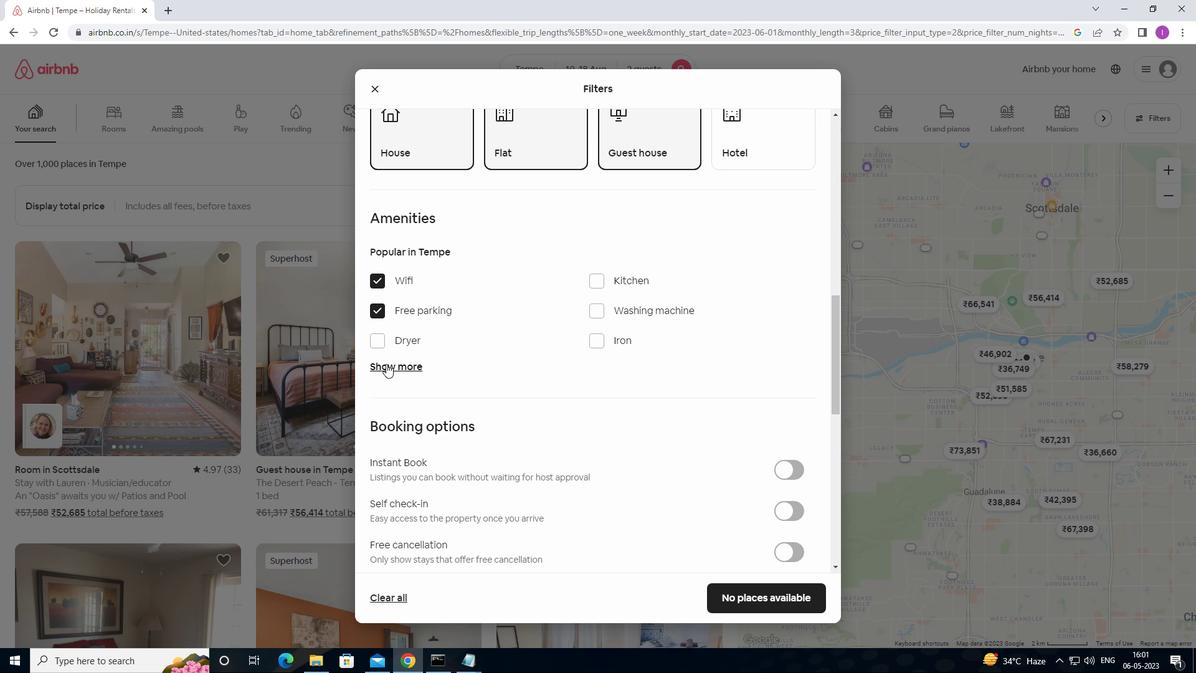 
Action: Mouse moved to (468, 391)
Screenshot: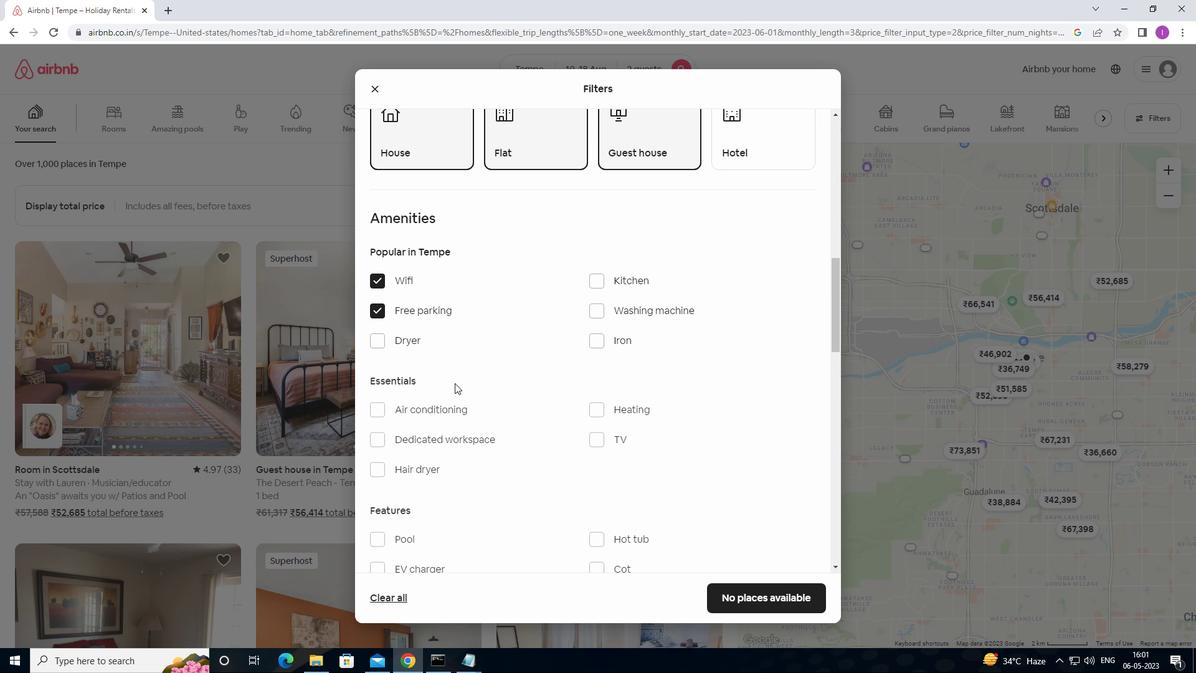 
Action: Mouse scrolled (468, 391) with delta (0, 0)
Screenshot: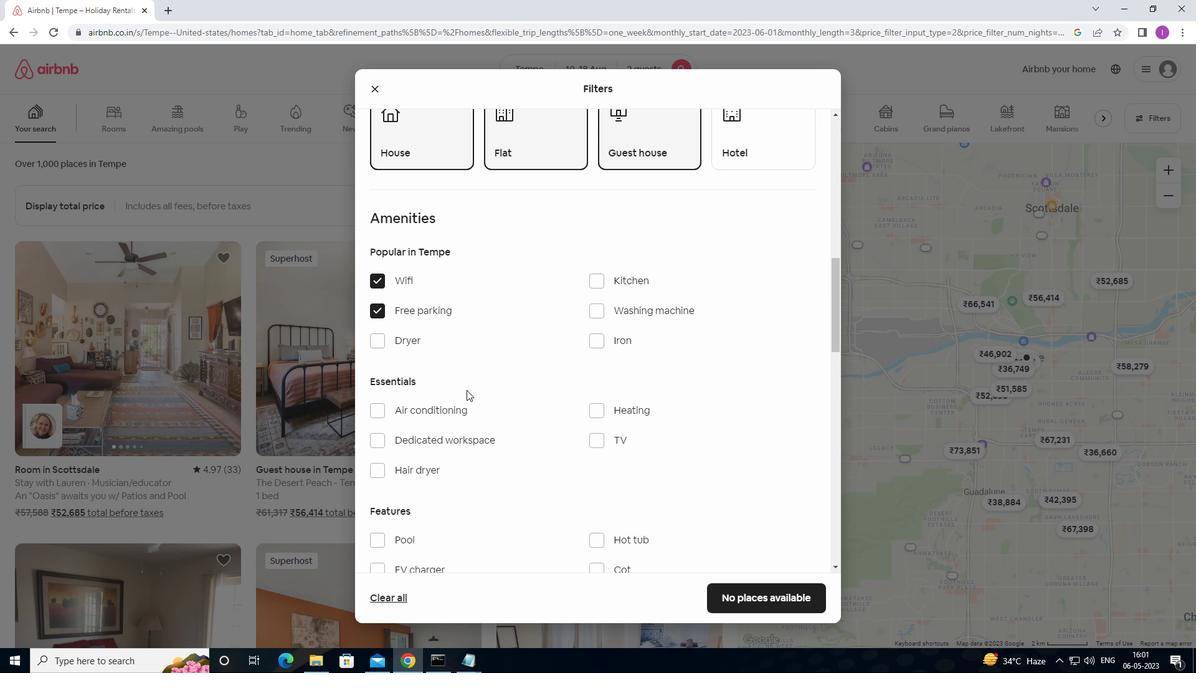 
Action: Mouse moved to (468, 391)
Screenshot: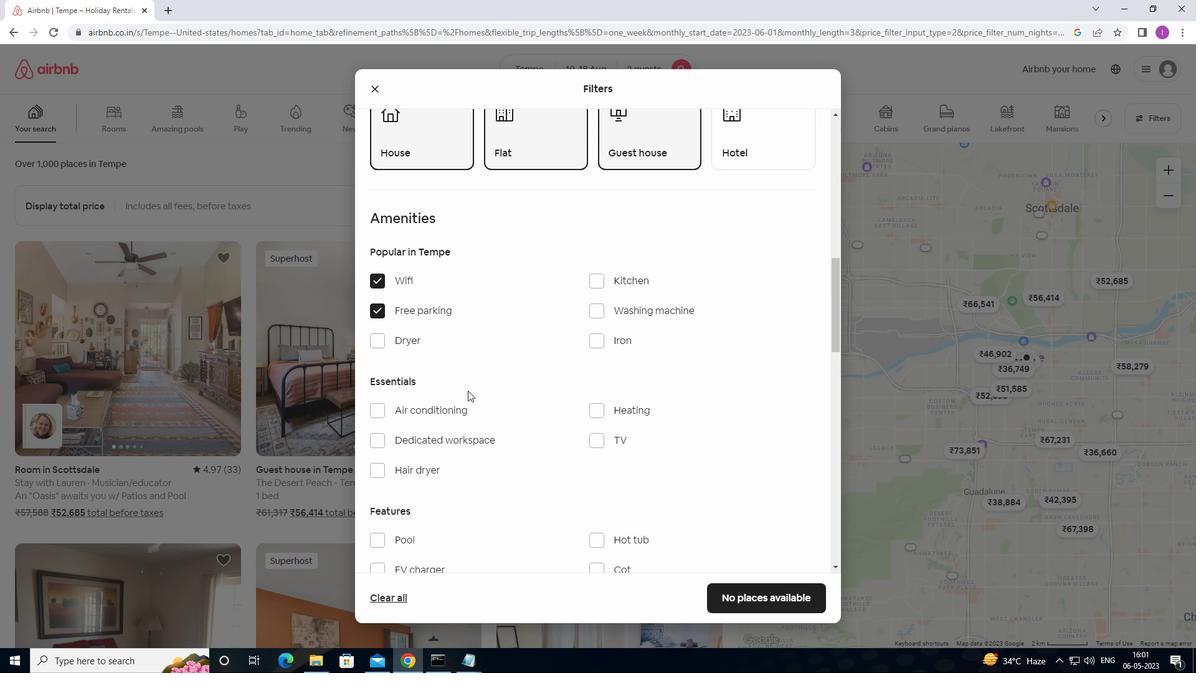 
Action: Mouse scrolled (468, 391) with delta (0, 0)
Screenshot: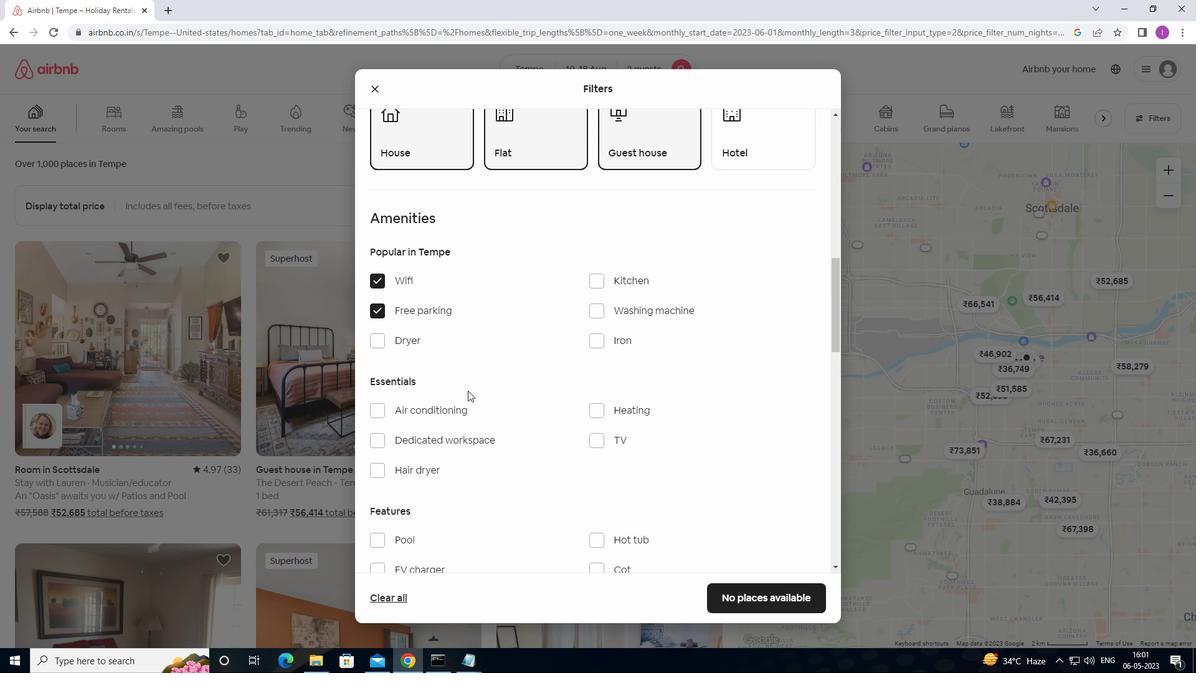 
Action: Mouse moved to (600, 315)
Screenshot: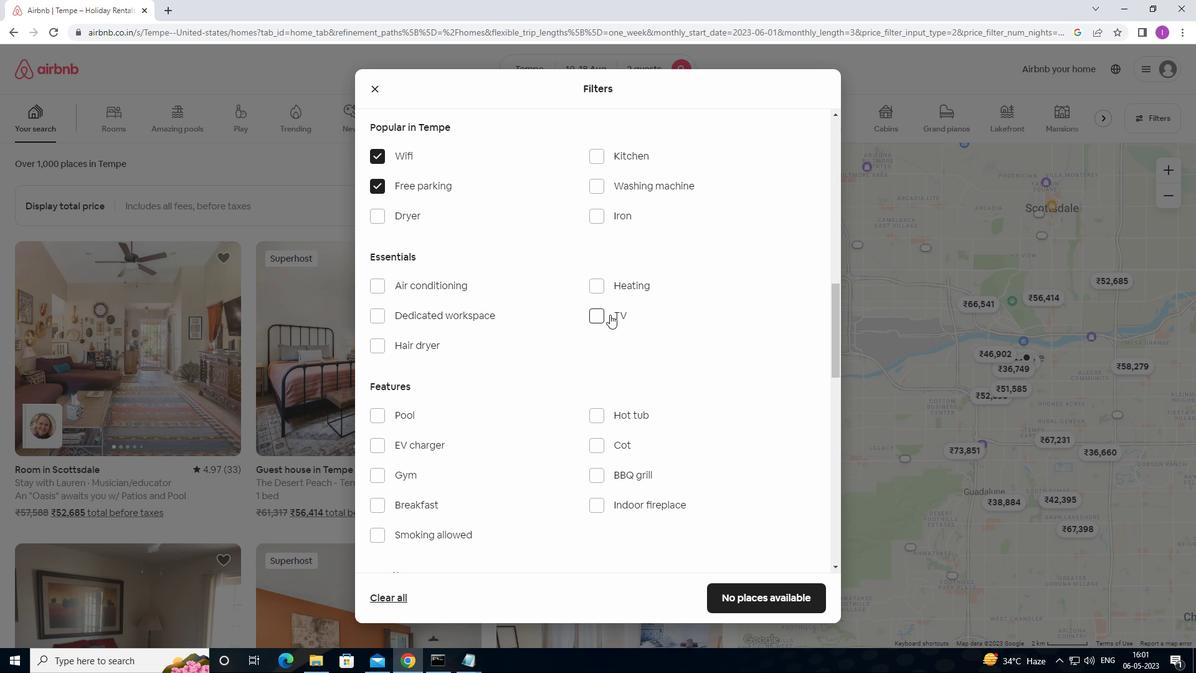 
Action: Mouse pressed left at (600, 315)
Screenshot: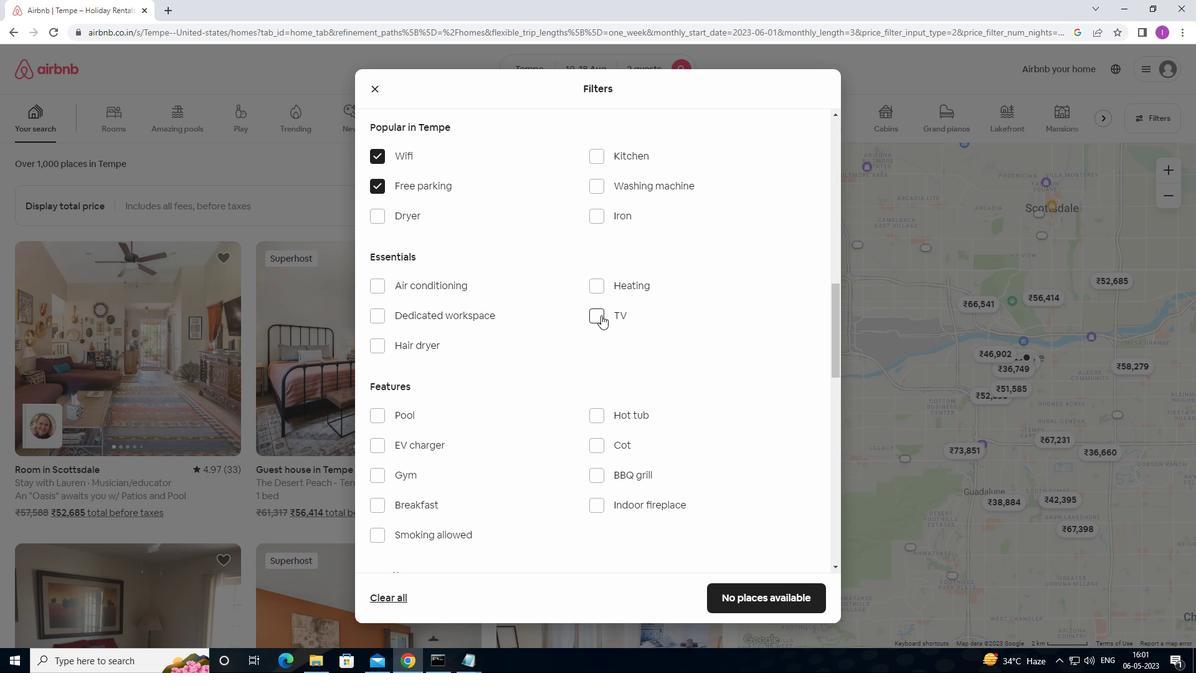 
Action: Mouse moved to (471, 413)
Screenshot: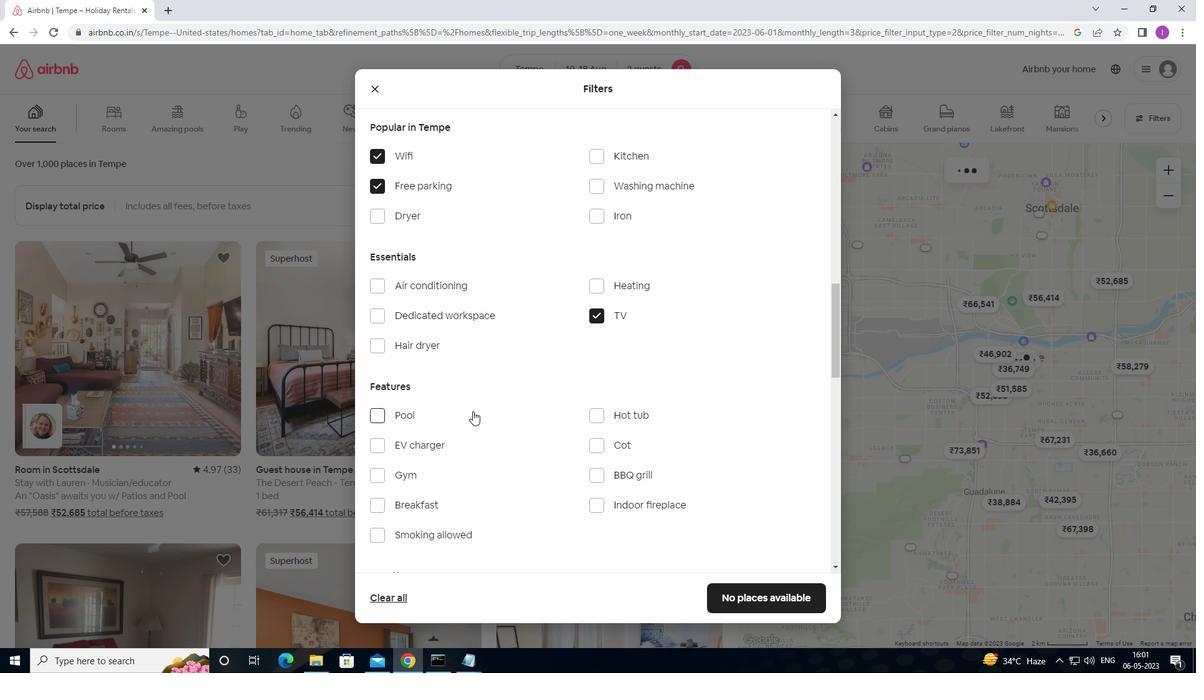 
Action: Mouse scrolled (471, 412) with delta (0, 0)
Screenshot: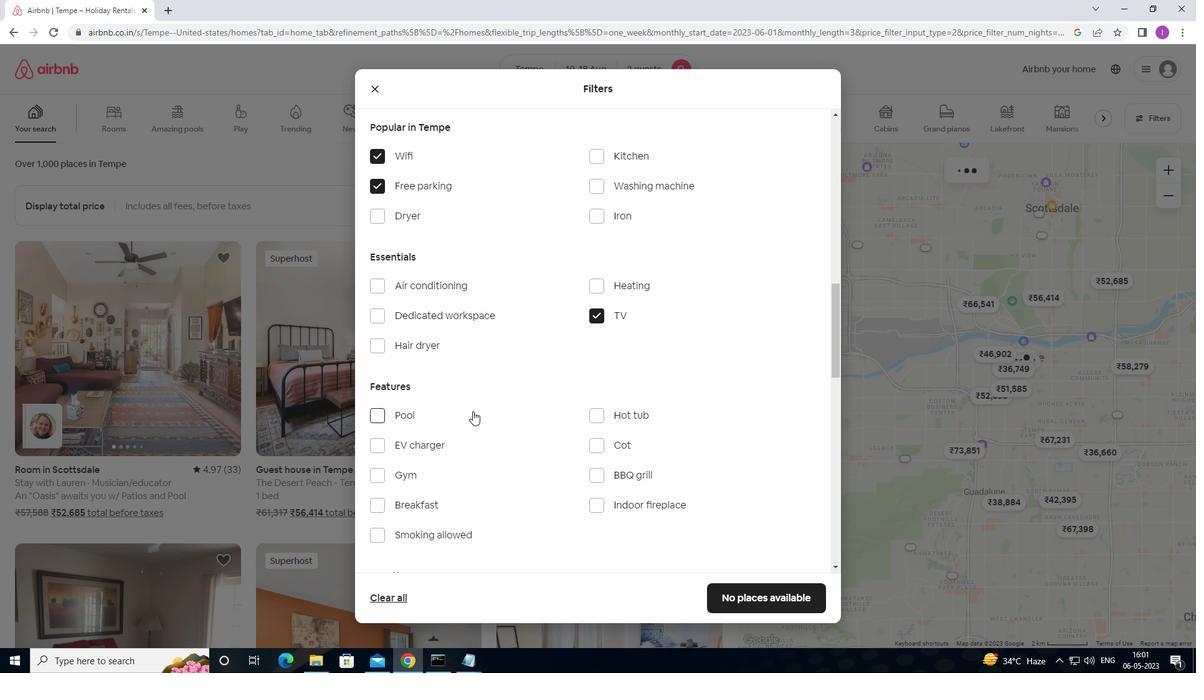 
Action: Mouse scrolled (471, 412) with delta (0, 0)
Screenshot: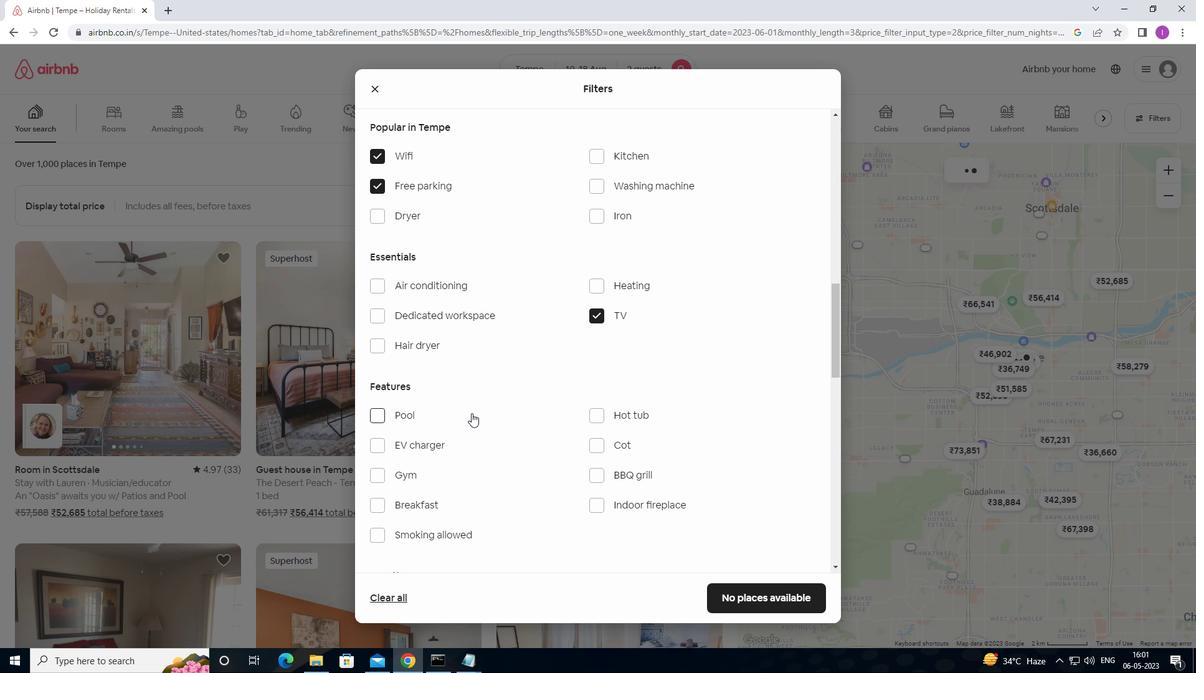 
Action: Mouse moved to (381, 350)
Screenshot: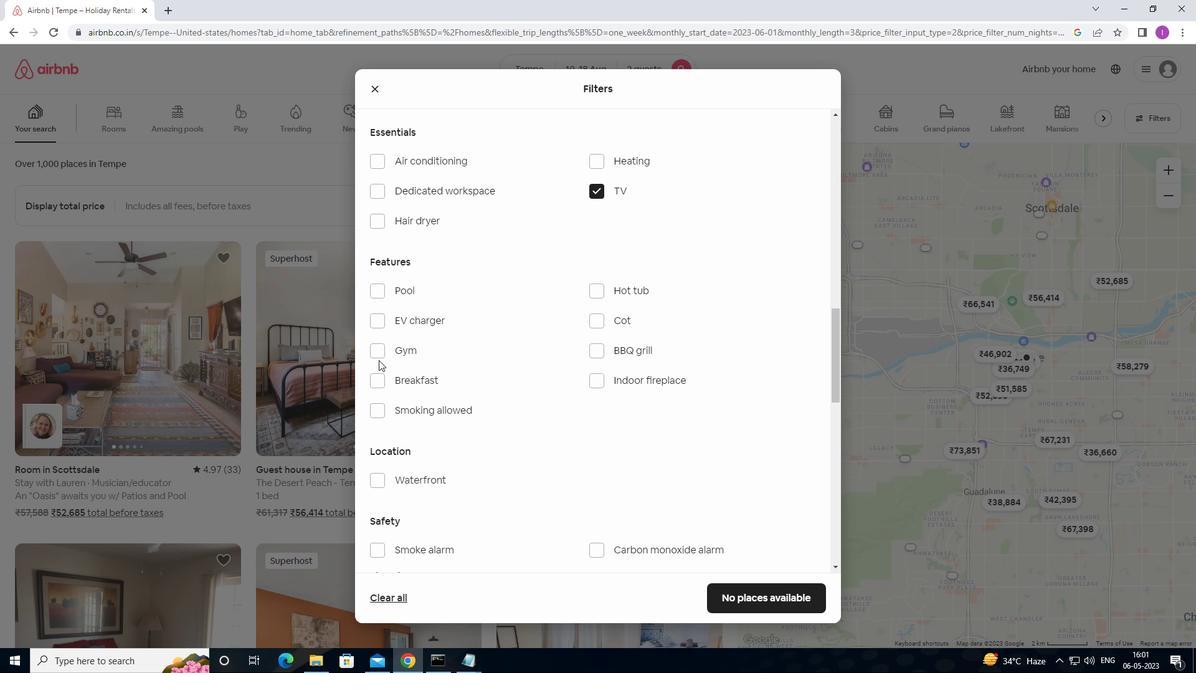 
Action: Mouse pressed left at (381, 350)
Screenshot: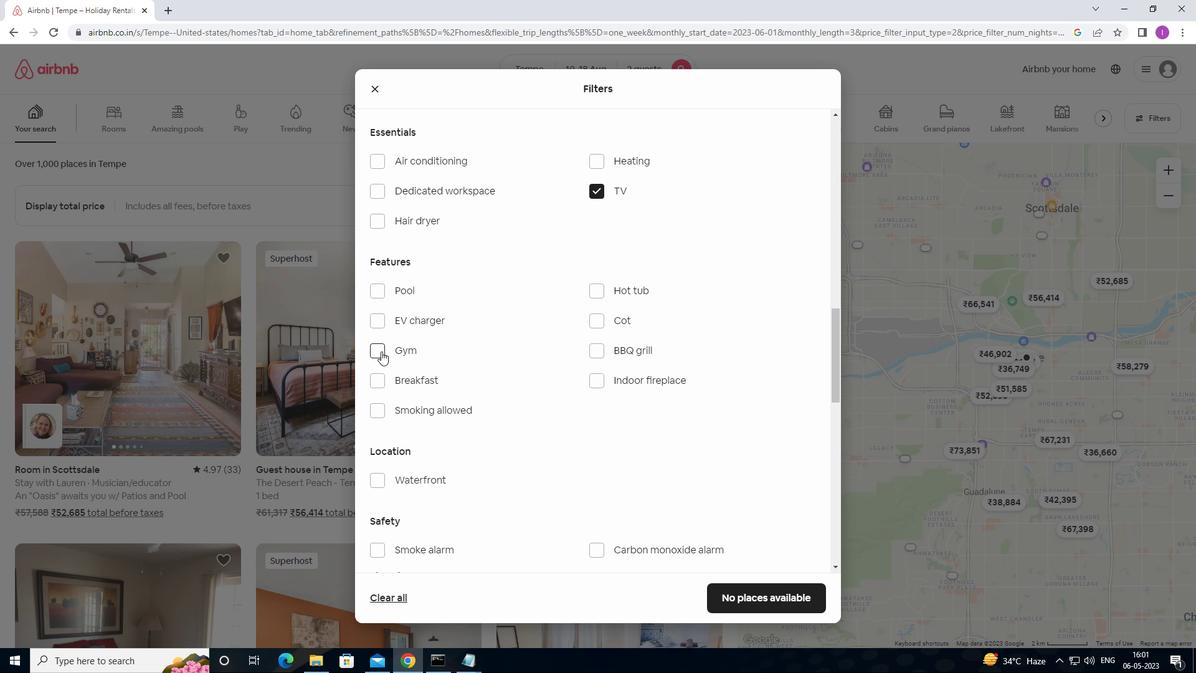 
Action: Mouse moved to (385, 380)
Screenshot: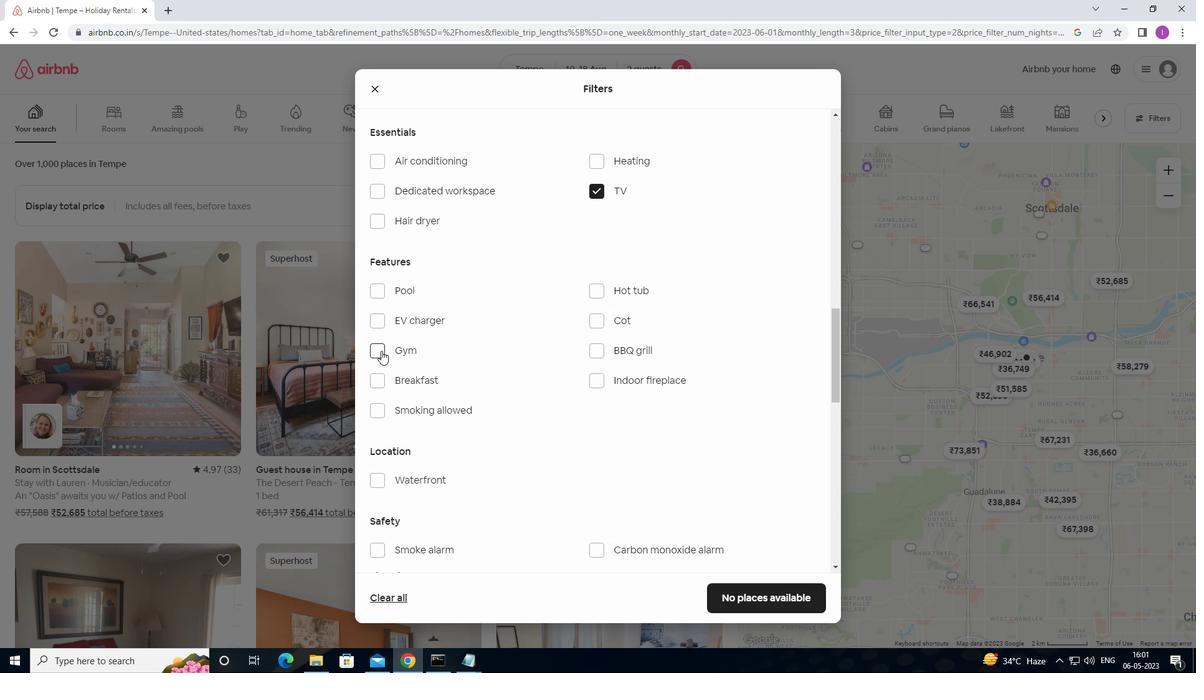 
Action: Mouse pressed left at (385, 380)
Screenshot: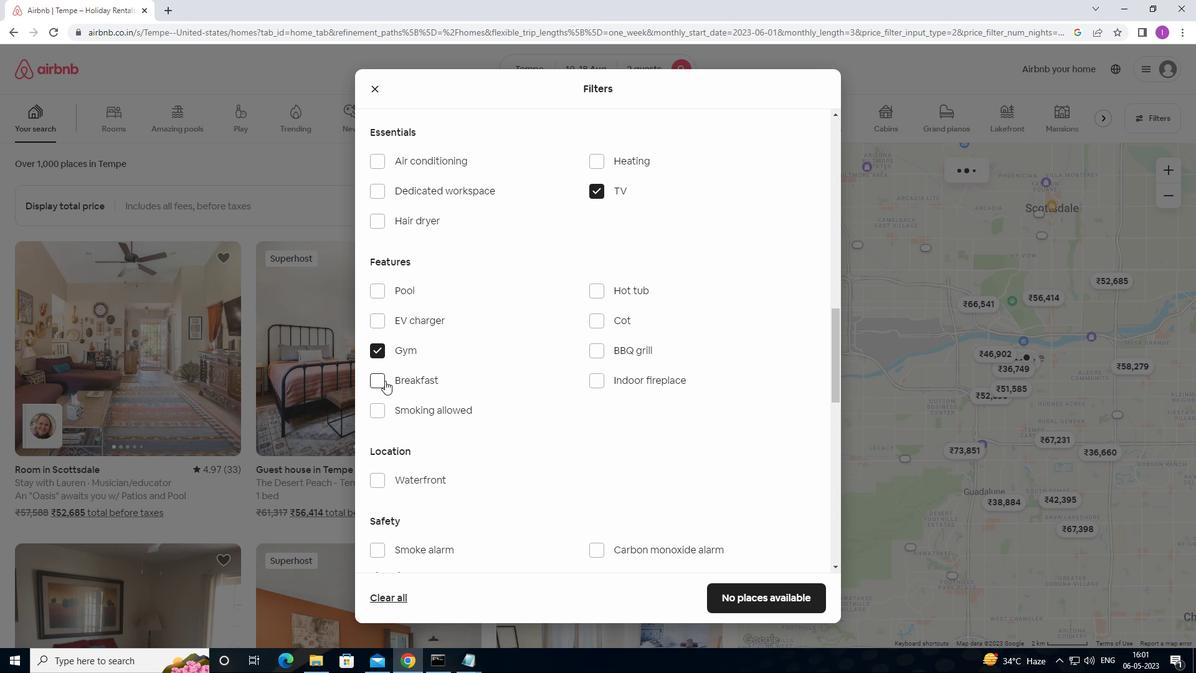 
Action: Mouse moved to (506, 421)
Screenshot: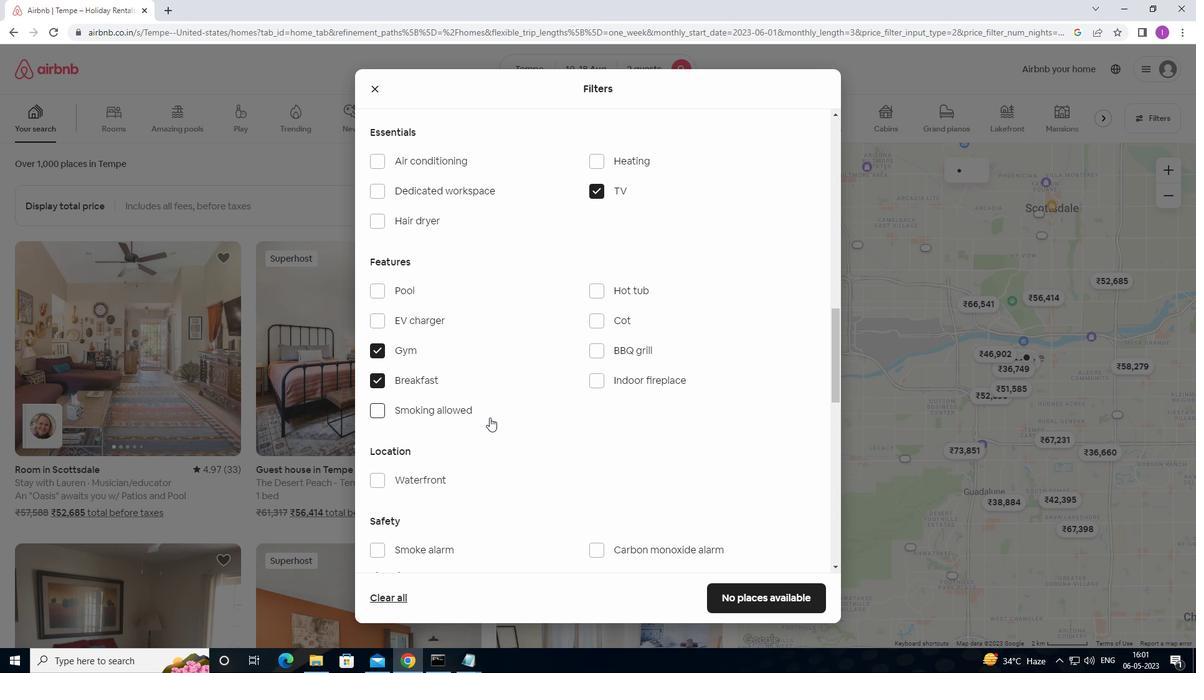 
Action: Mouse scrolled (506, 420) with delta (0, 0)
Screenshot: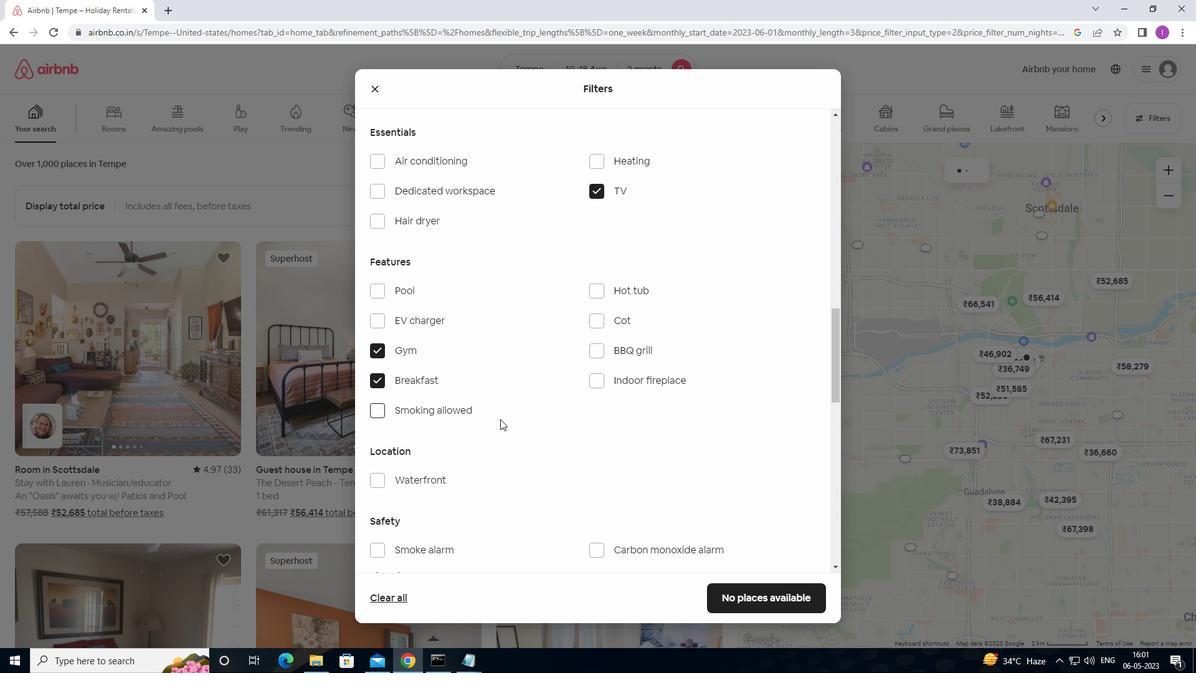 
Action: Mouse moved to (507, 421)
Screenshot: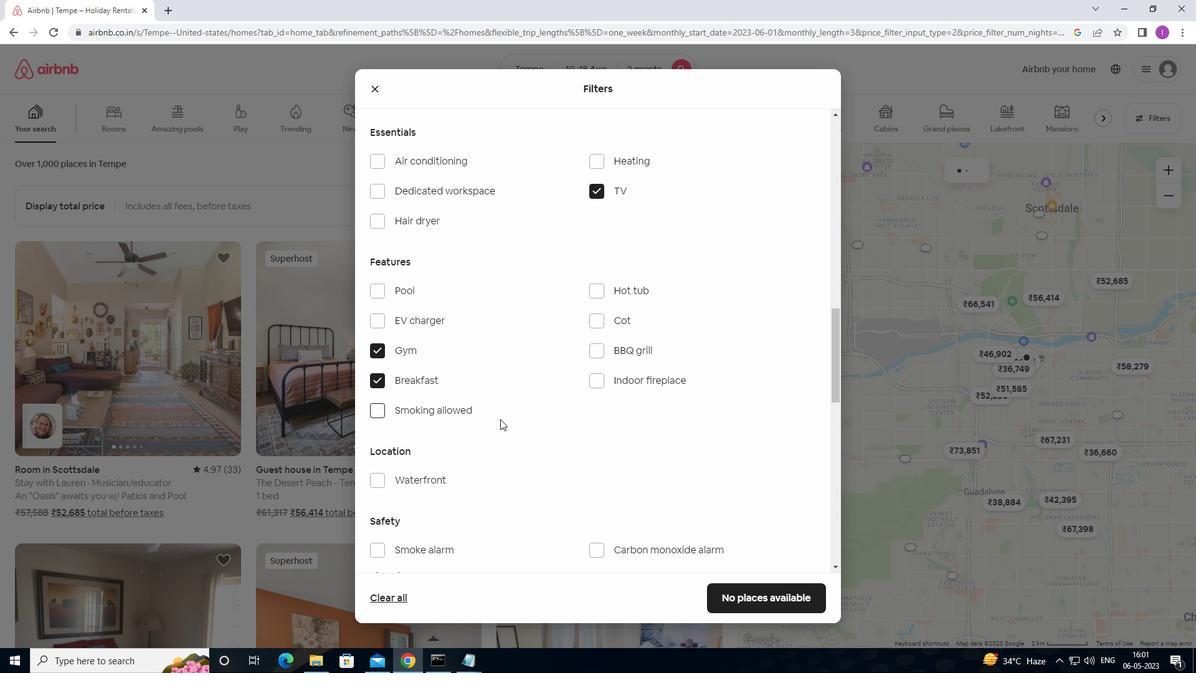
Action: Mouse scrolled (507, 420) with delta (0, 0)
Screenshot: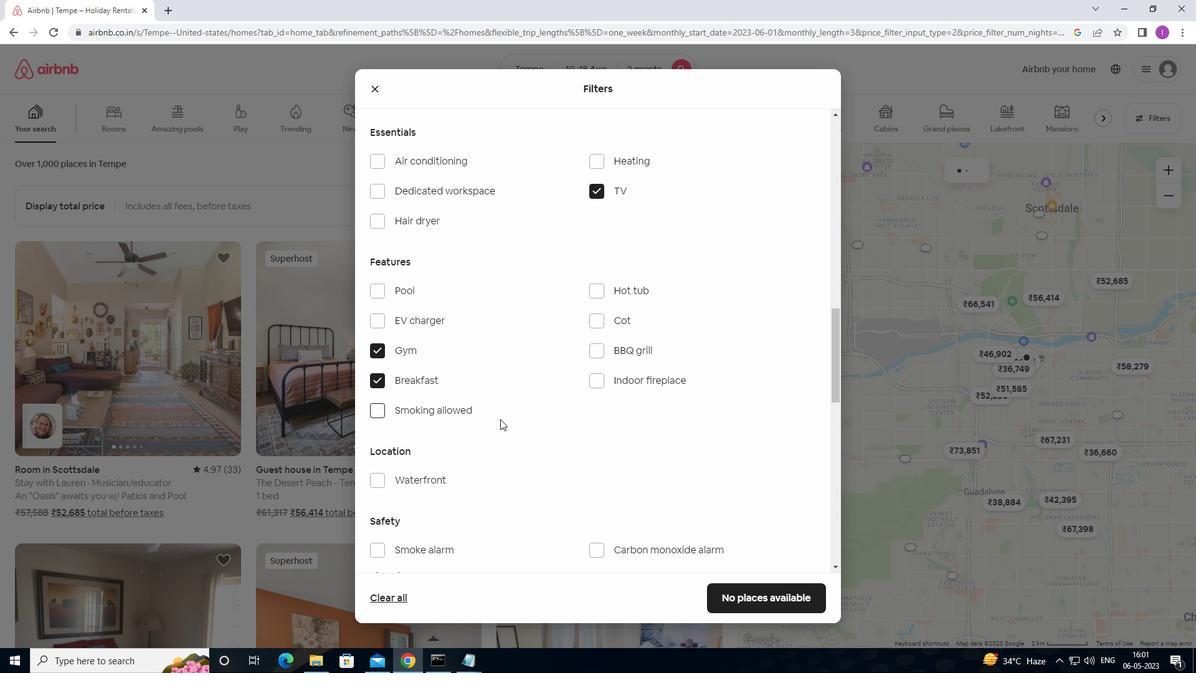 
Action: Mouse moved to (507, 421)
Screenshot: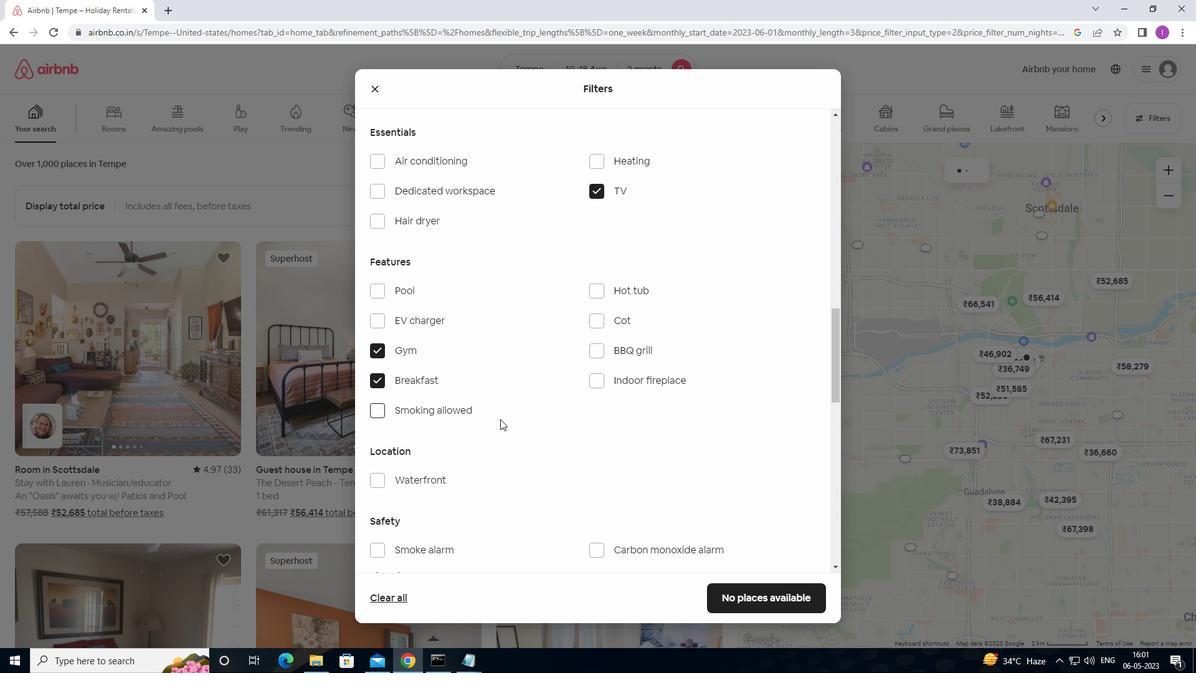
Action: Mouse scrolled (507, 421) with delta (0, 0)
Screenshot: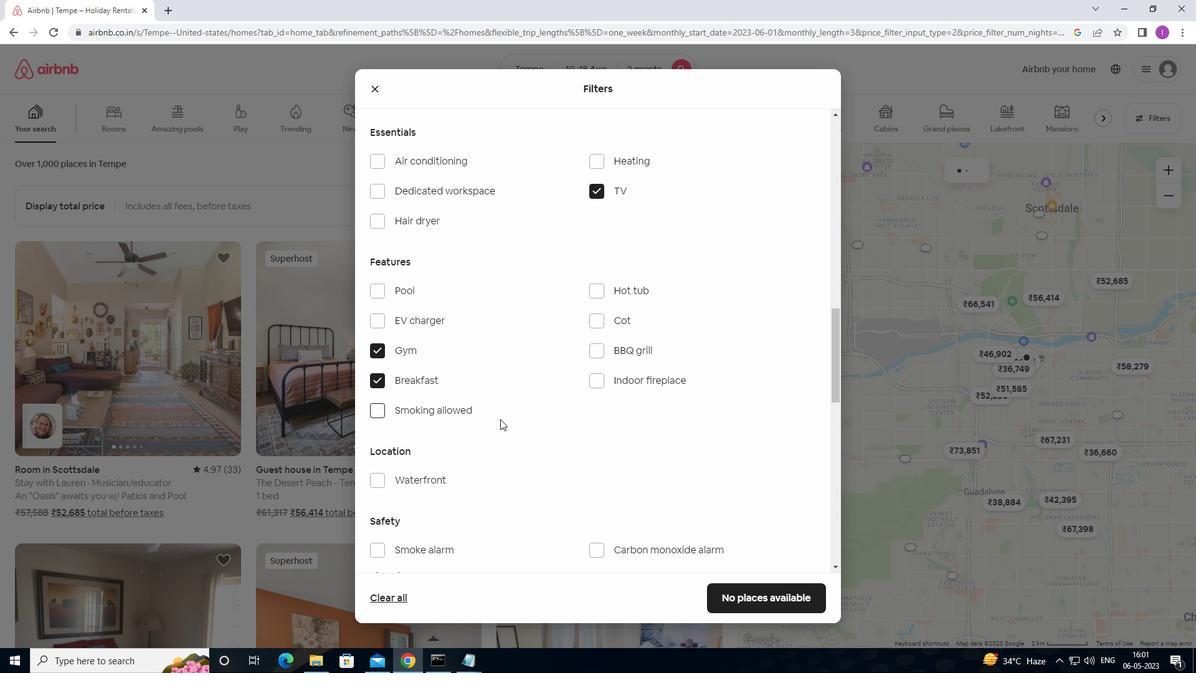 
Action: Mouse scrolled (507, 421) with delta (0, 0)
Screenshot: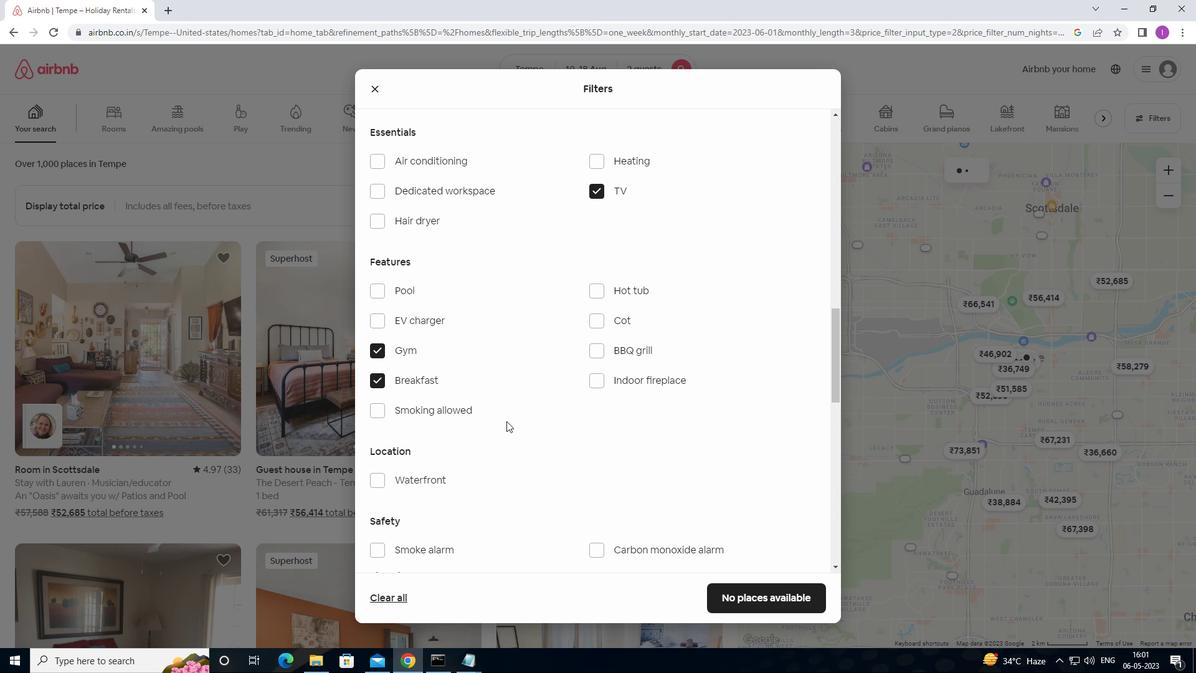 
Action: Mouse moved to (517, 421)
Screenshot: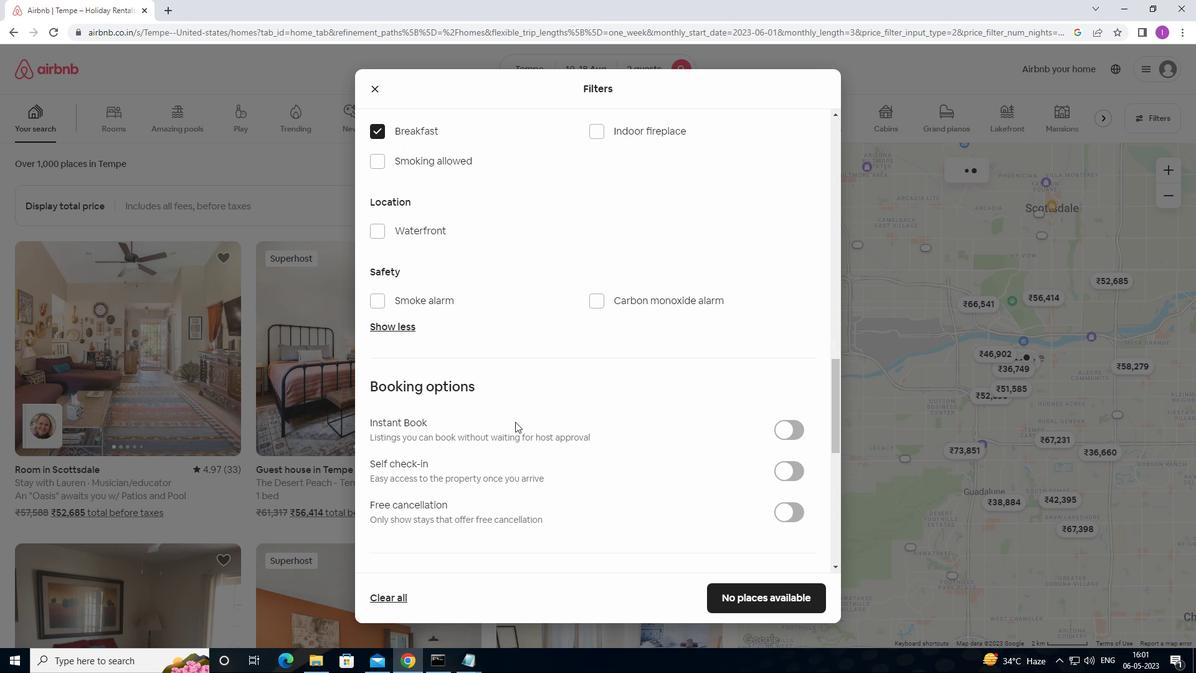 
Action: Mouse scrolled (517, 421) with delta (0, 0)
Screenshot: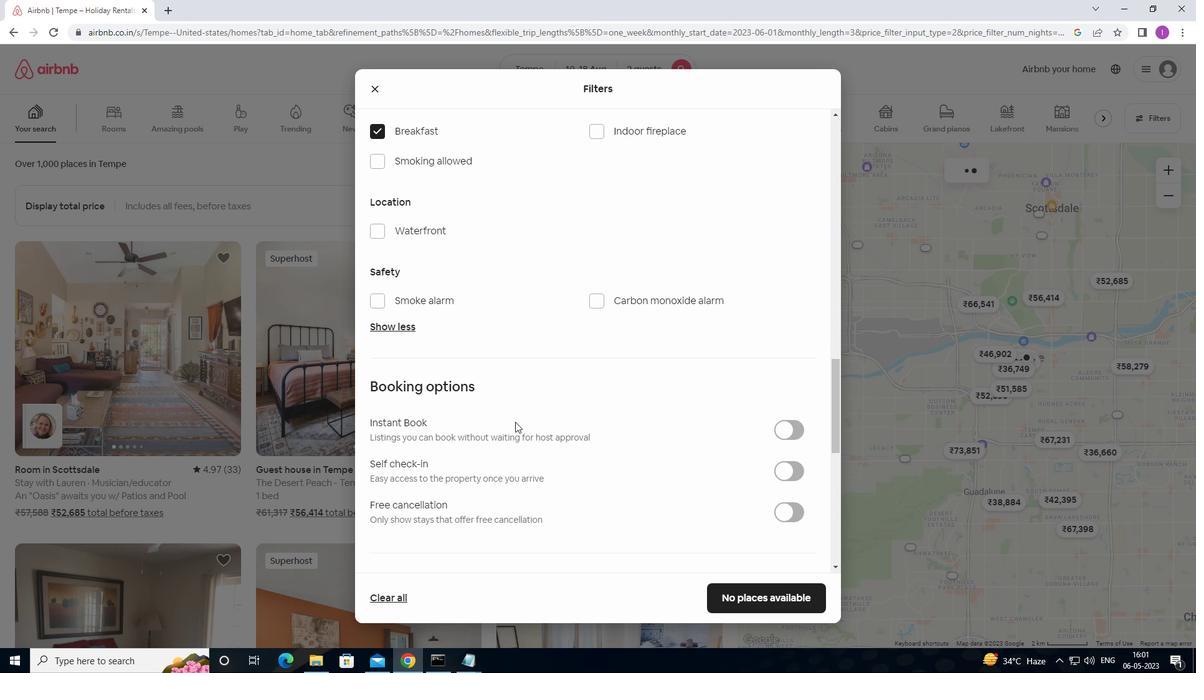 
Action: Mouse moved to (517, 421)
Screenshot: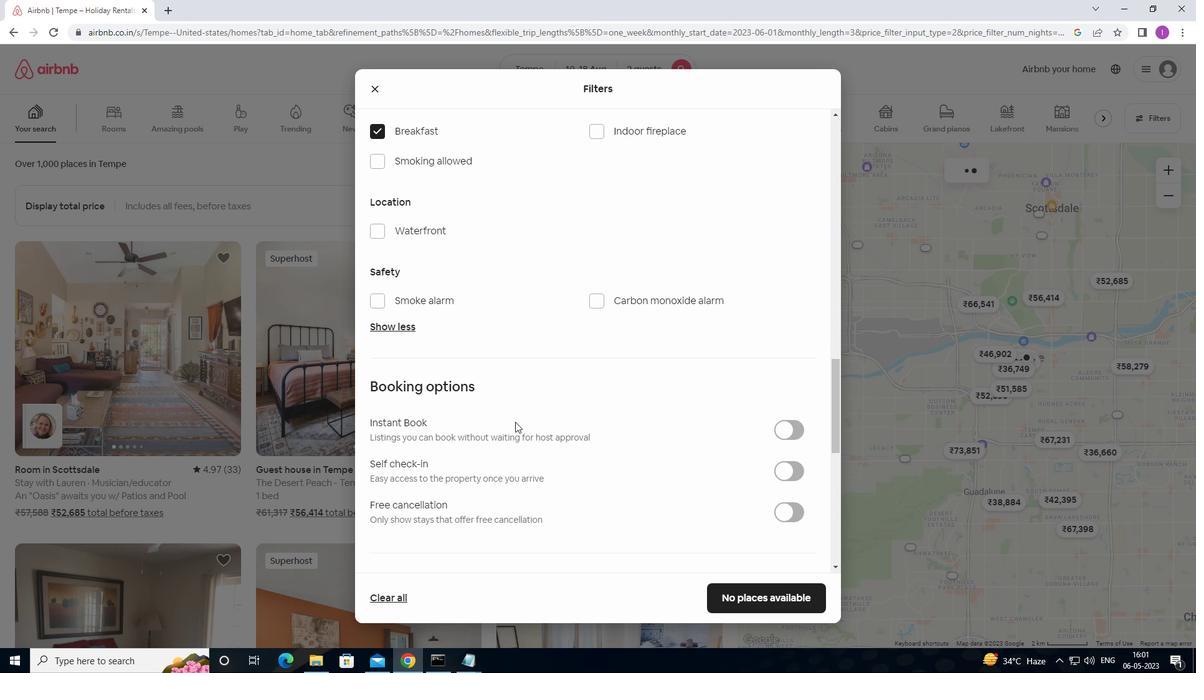 
Action: Mouse scrolled (517, 421) with delta (0, 0)
Screenshot: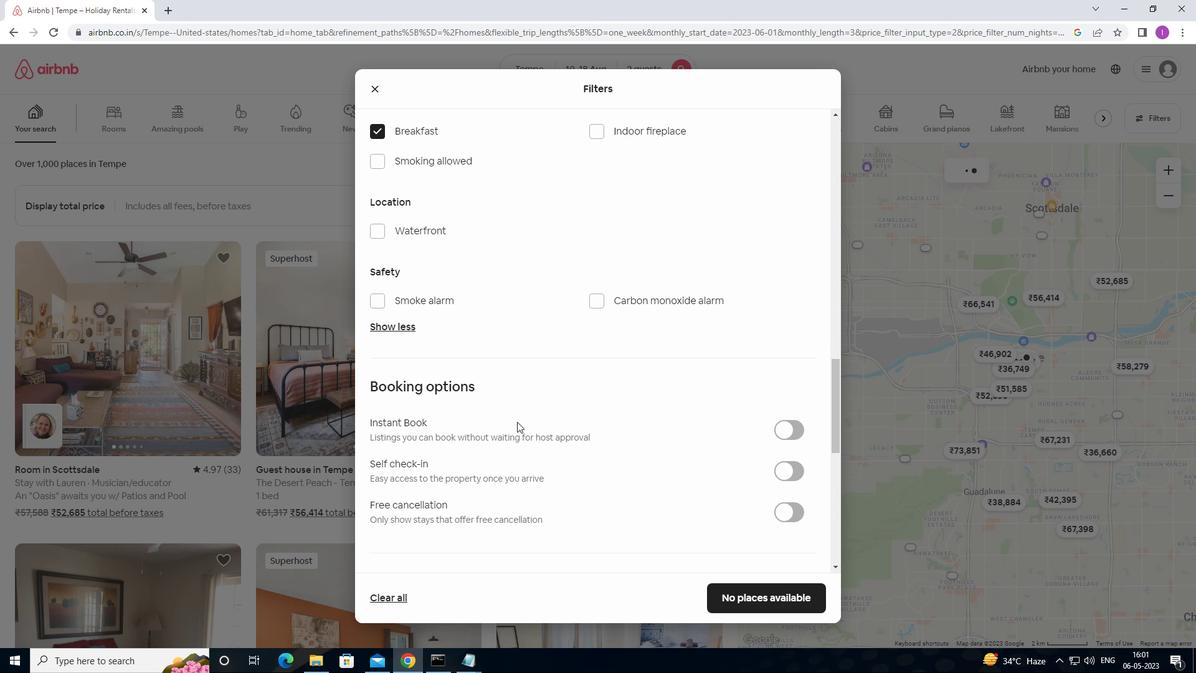 
Action: Mouse moved to (789, 348)
Screenshot: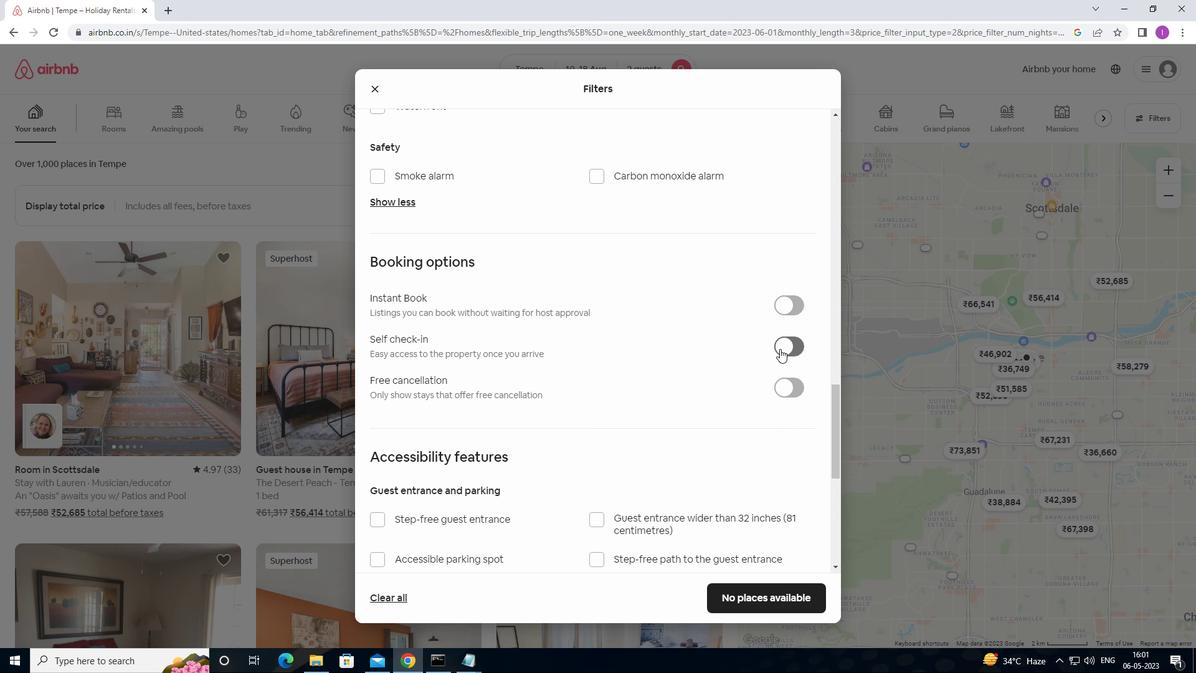
Action: Mouse pressed left at (789, 348)
Screenshot: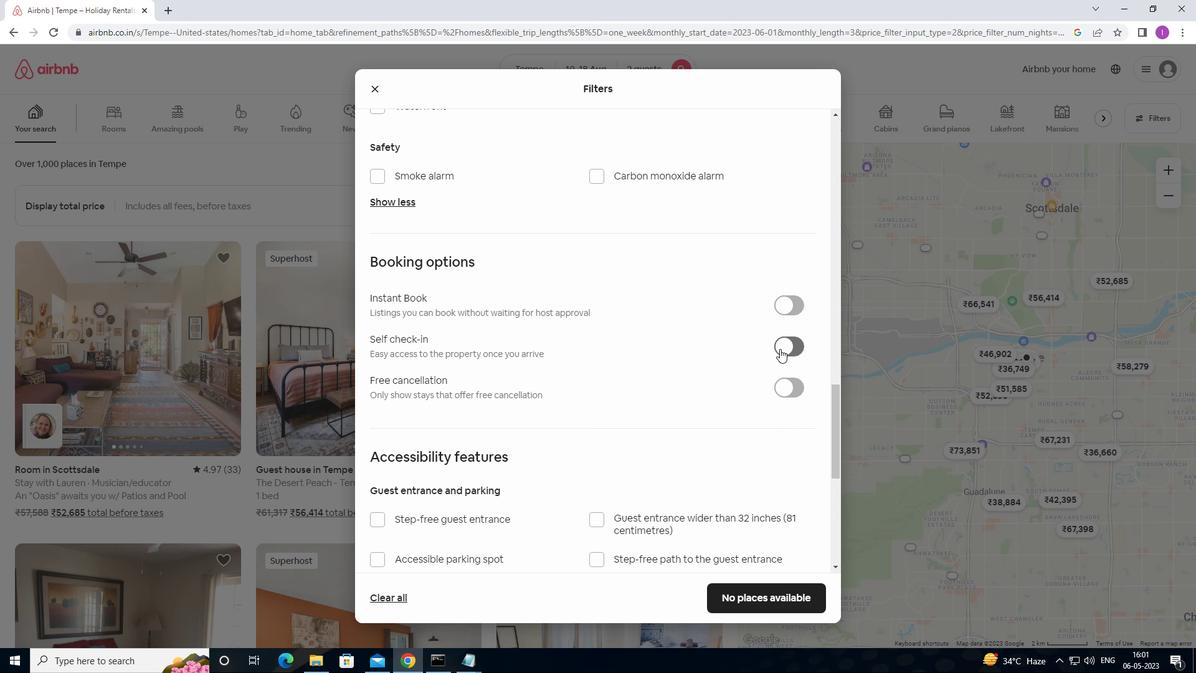 
Action: Mouse moved to (636, 464)
Screenshot: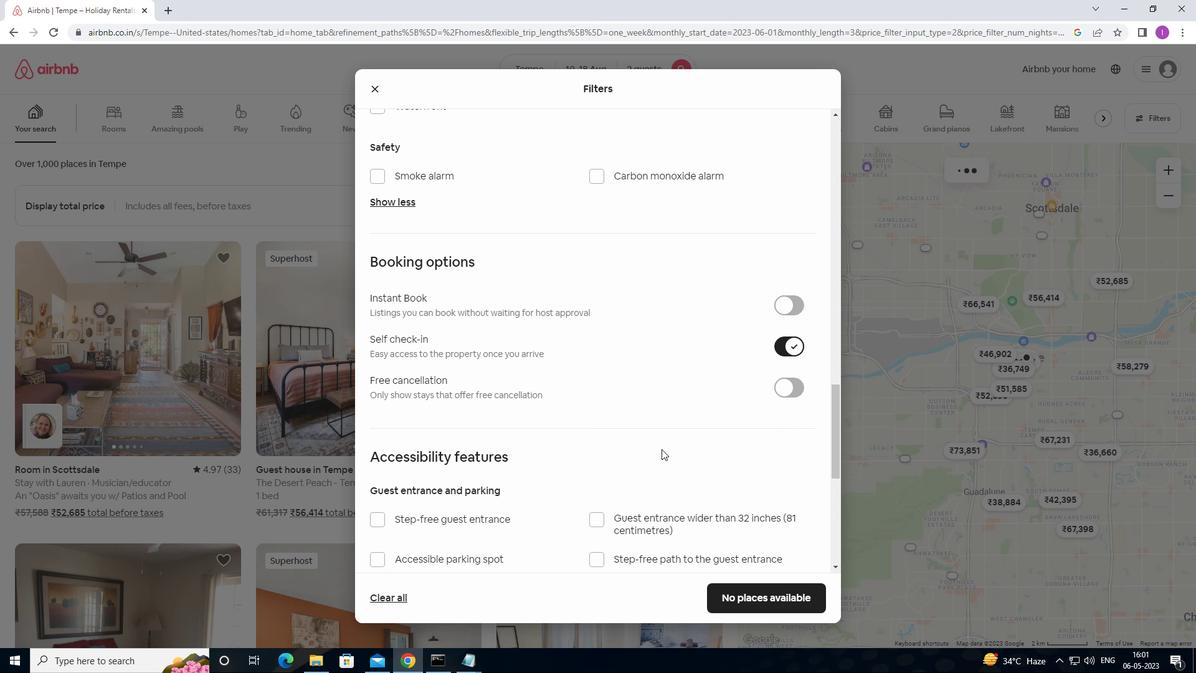 
Action: Mouse scrolled (636, 464) with delta (0, 0)
Screenshot: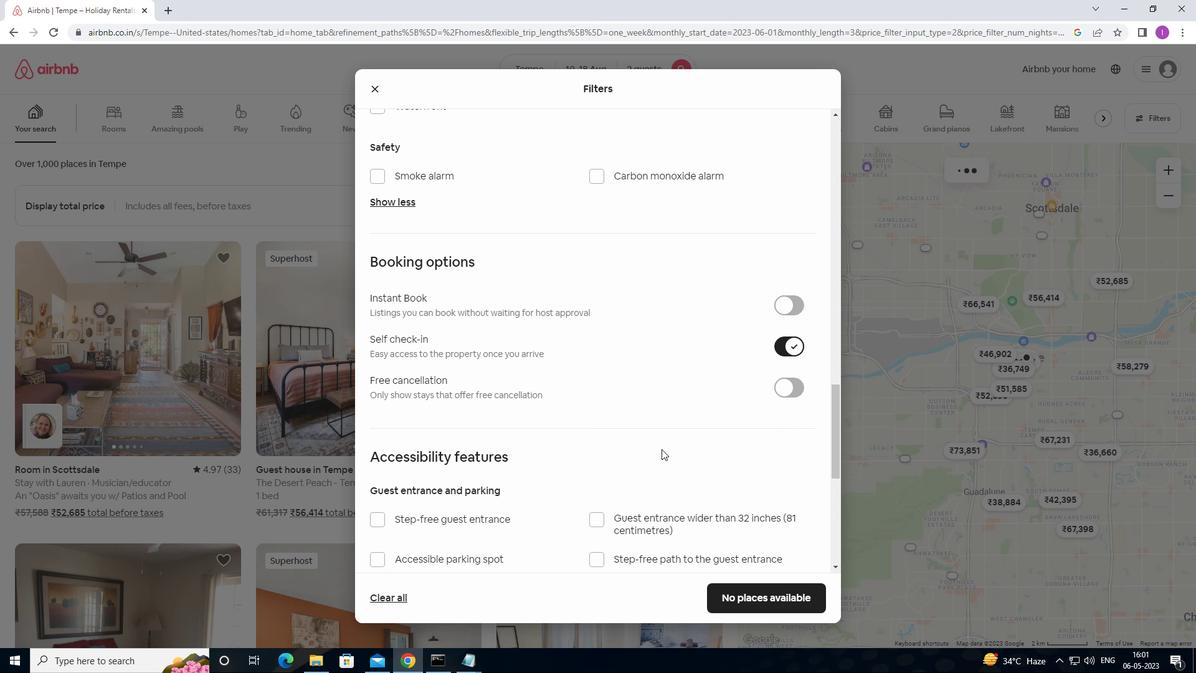 
Action: Mouse moved to (633, 467)
Screenshot: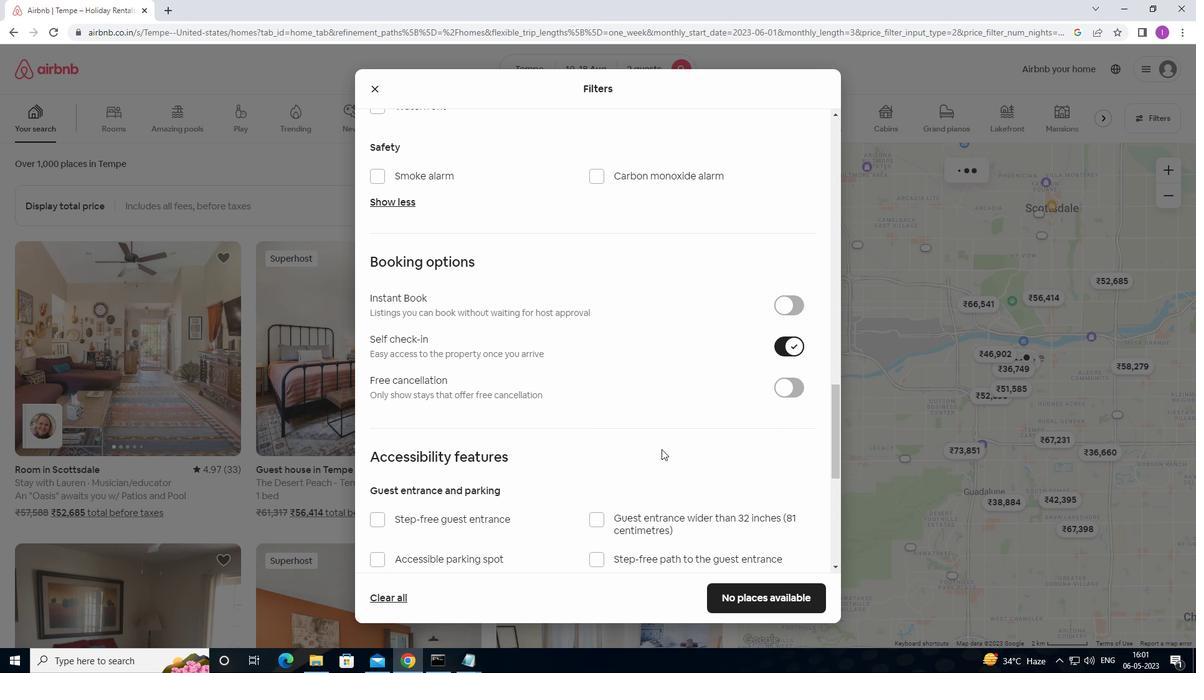
Action: Mouse scrolled (633, 466) with delta (0, 0)
Screenshot: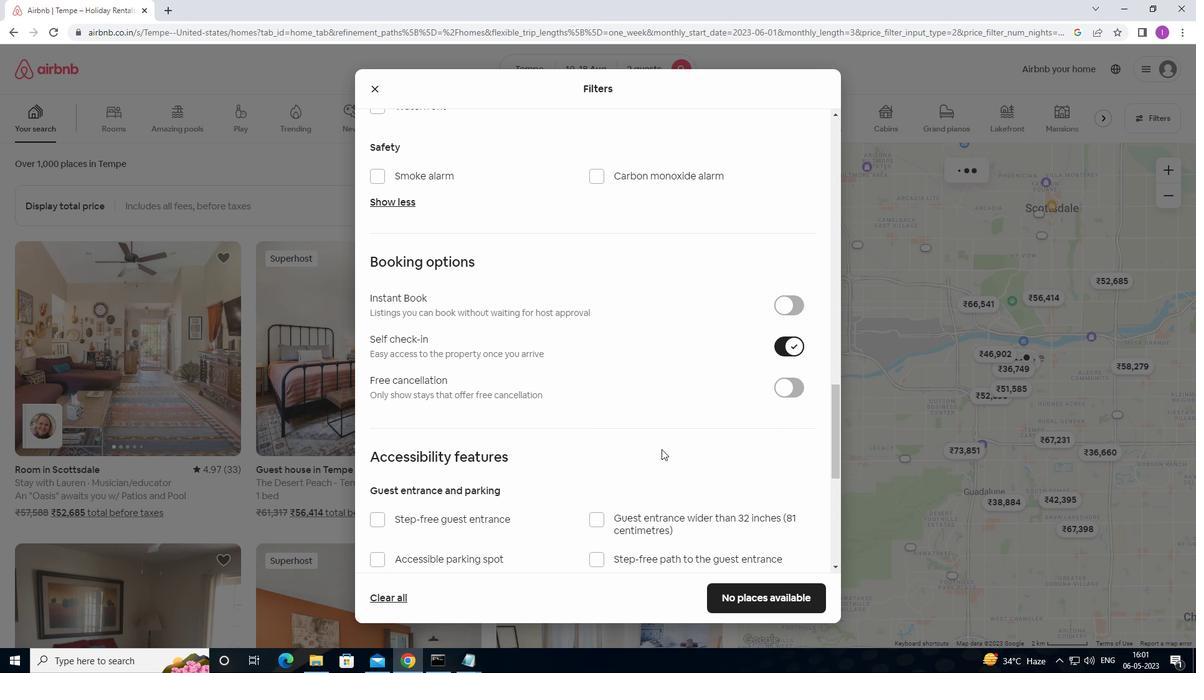 
Action: Mouse moved to (633, 467)
Screenshot: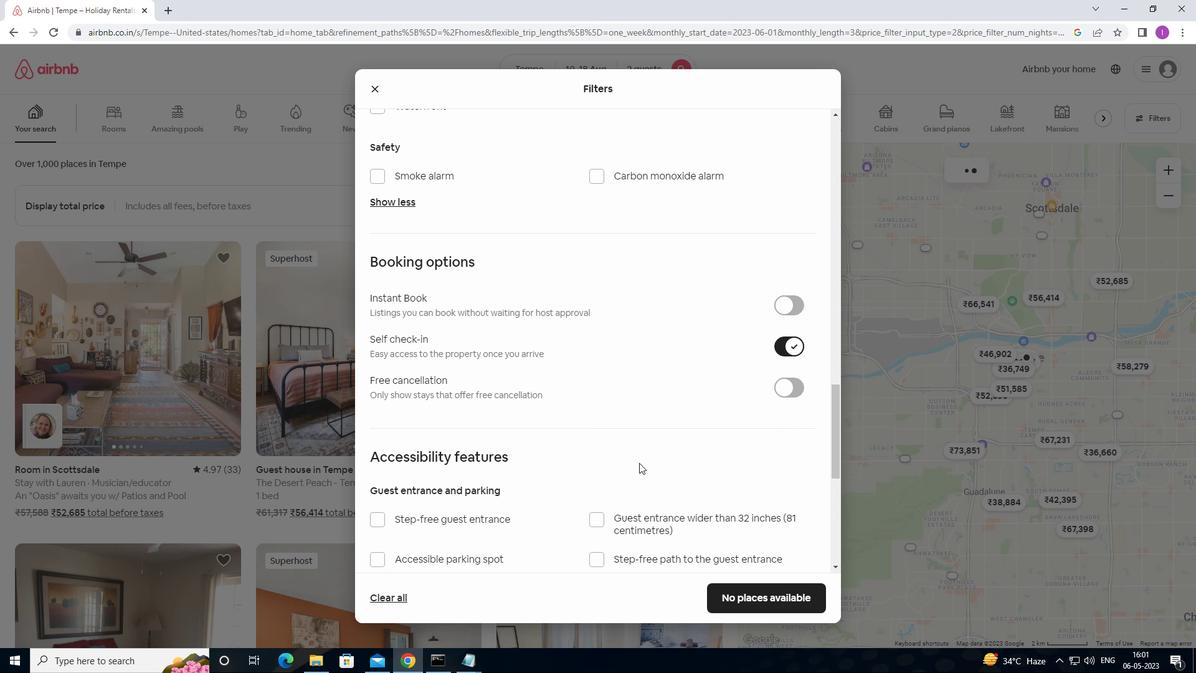 
Action: Mouse scrolled (633, 467) with delta (0, 0)
Screenshot: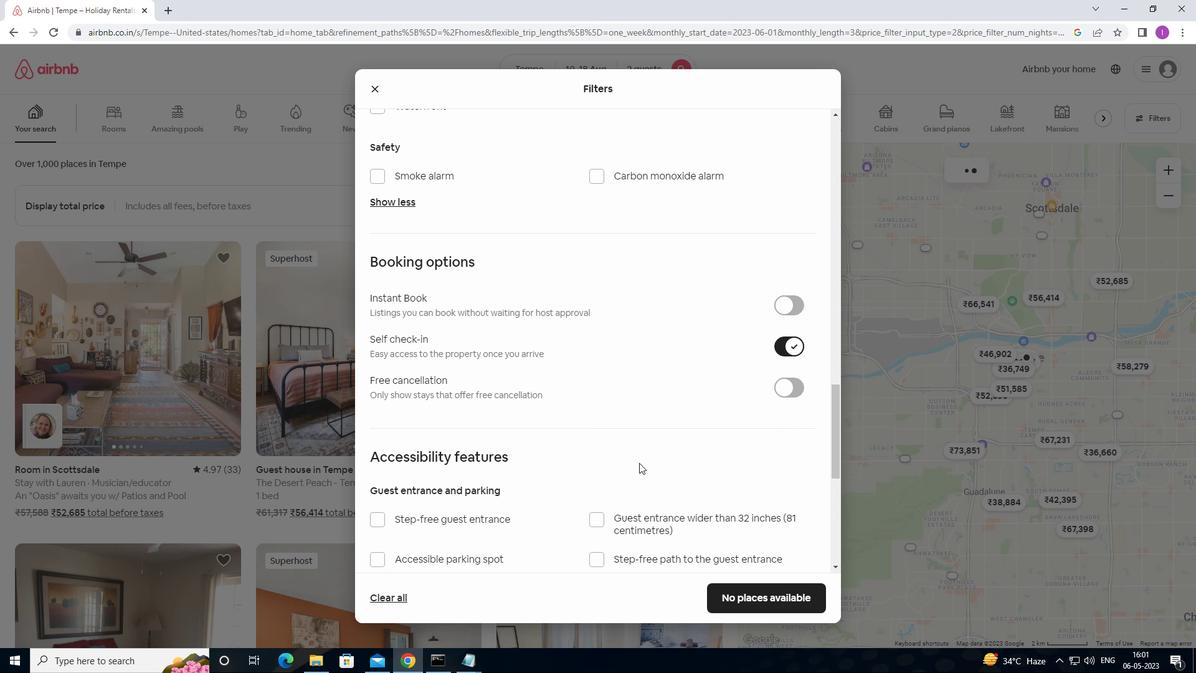 
Action: Mouse moved to (633, 469)
Screenshot: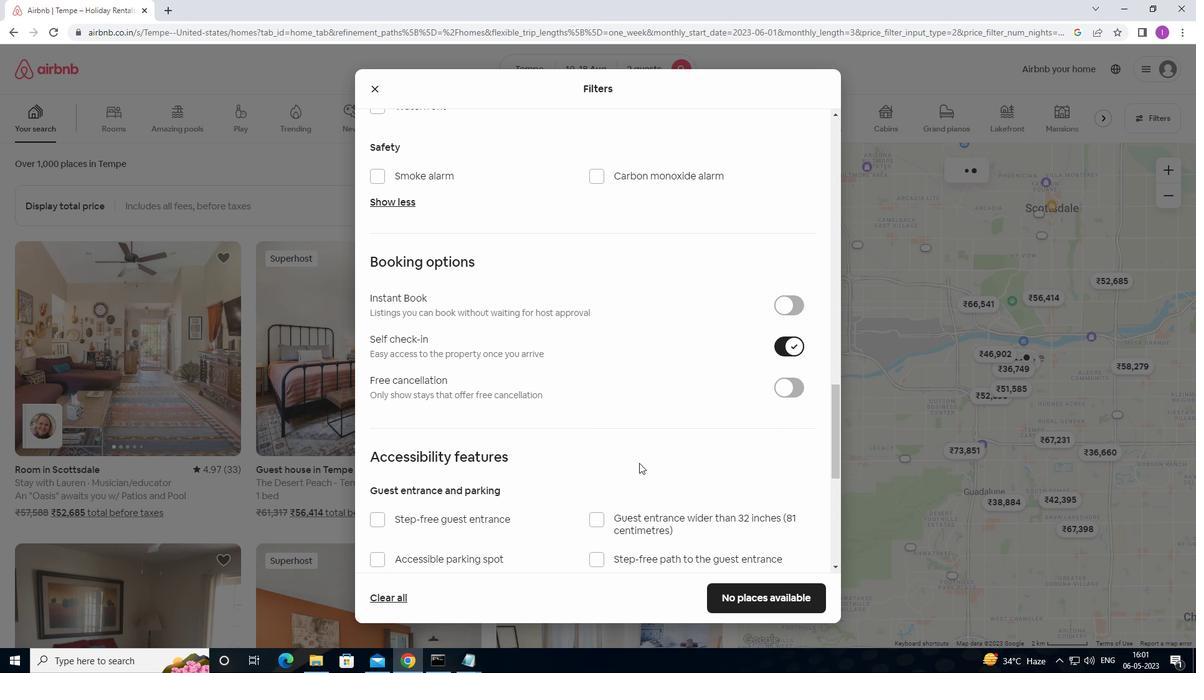 
Action: Mouse scrolled (633, 469) with delta (0, 0)
Screenshot: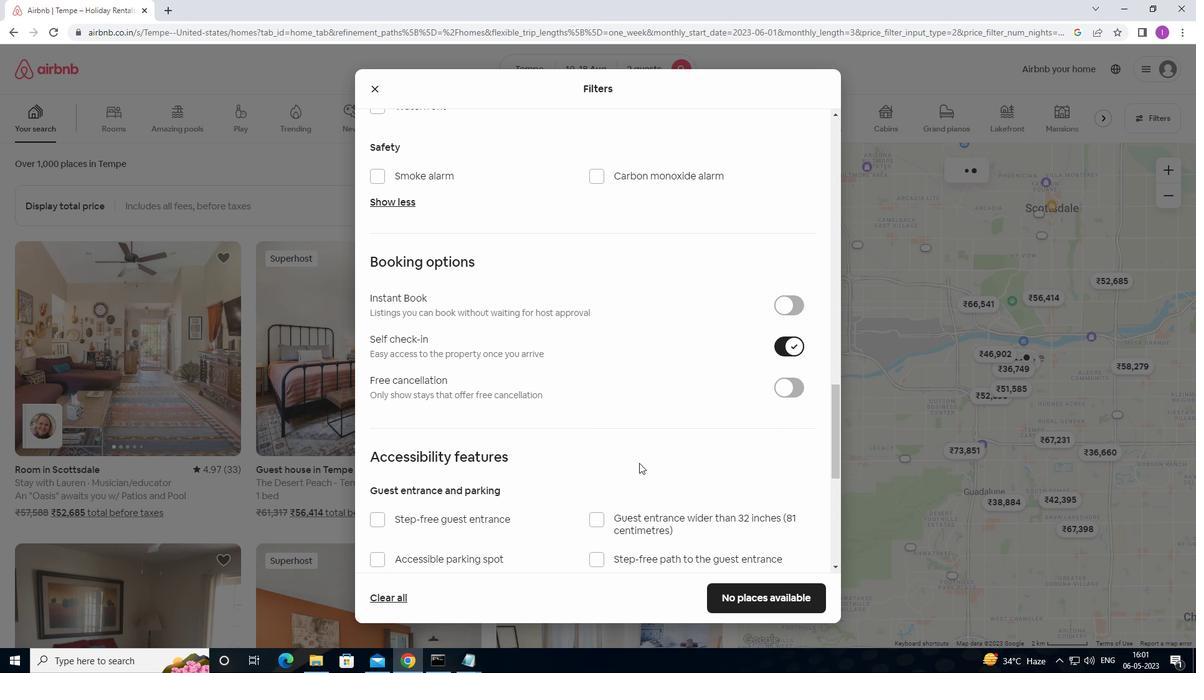 
Action: Mouse moved to (631, 471)
Screenshot: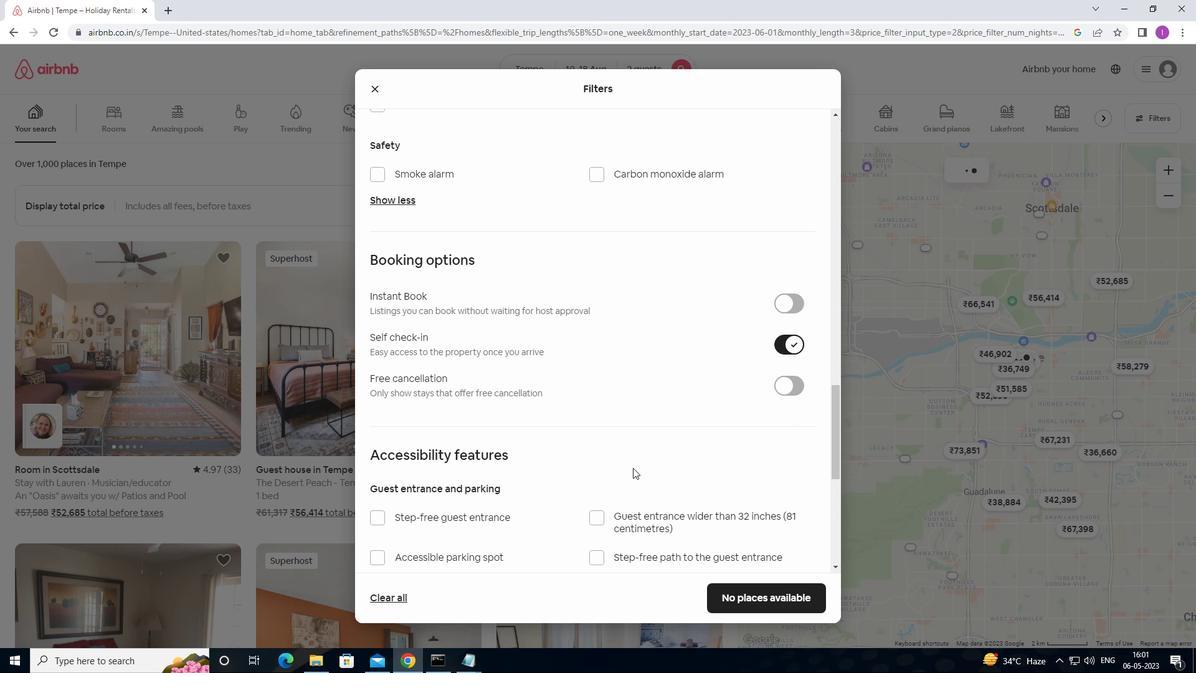 
Action: Mouse scrolled (631, 470) with delta (0, 0)
Screenshot: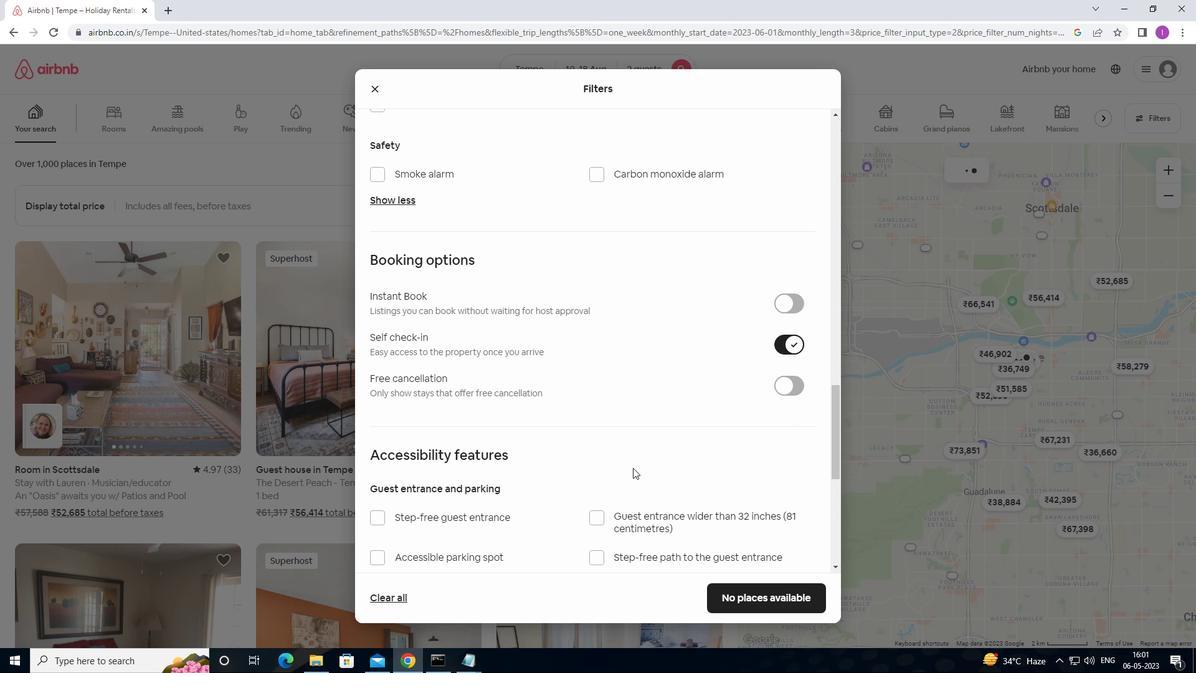 
Action: Mouse moved to (537, 473)
Screenshot: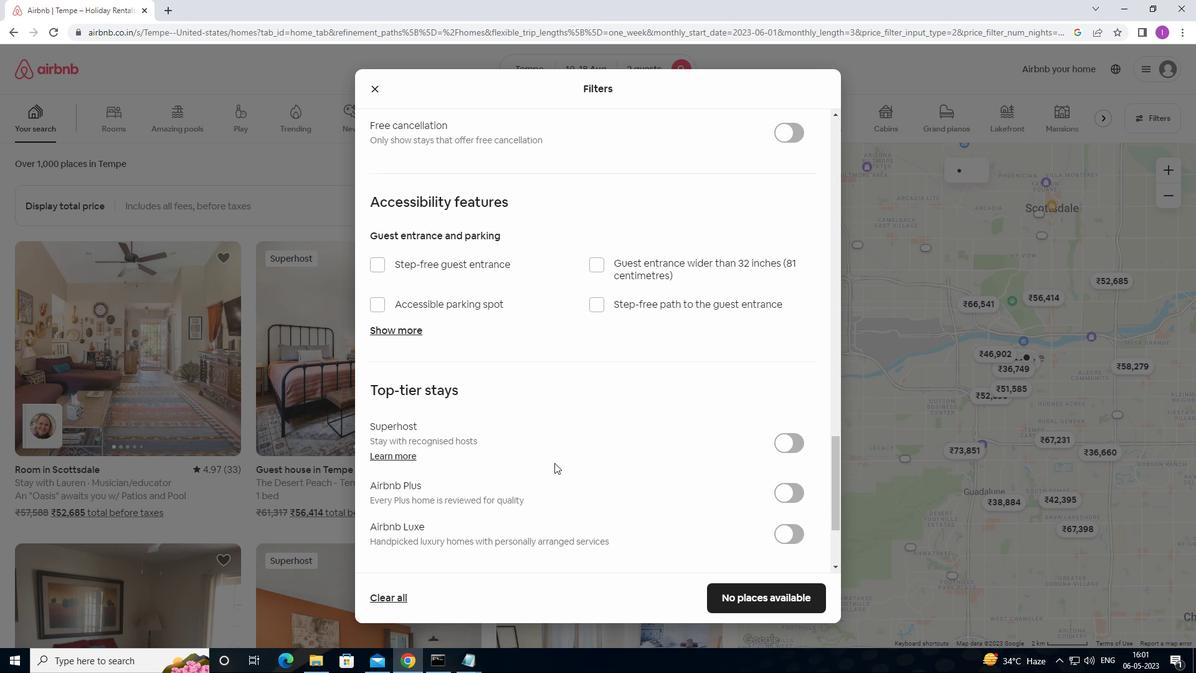 
Action: Mouse scrolled (537, 472) with delta (0, 0)
Screenshot: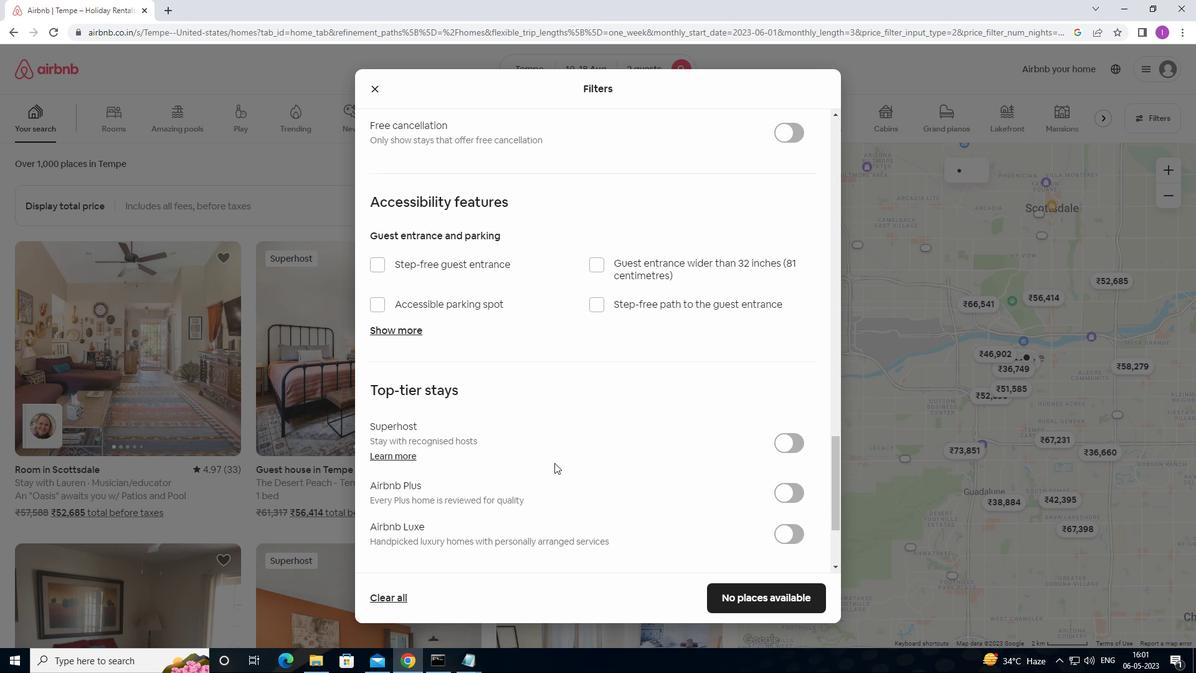 
Action: Mouse moved to (534, 479)
Screenshot: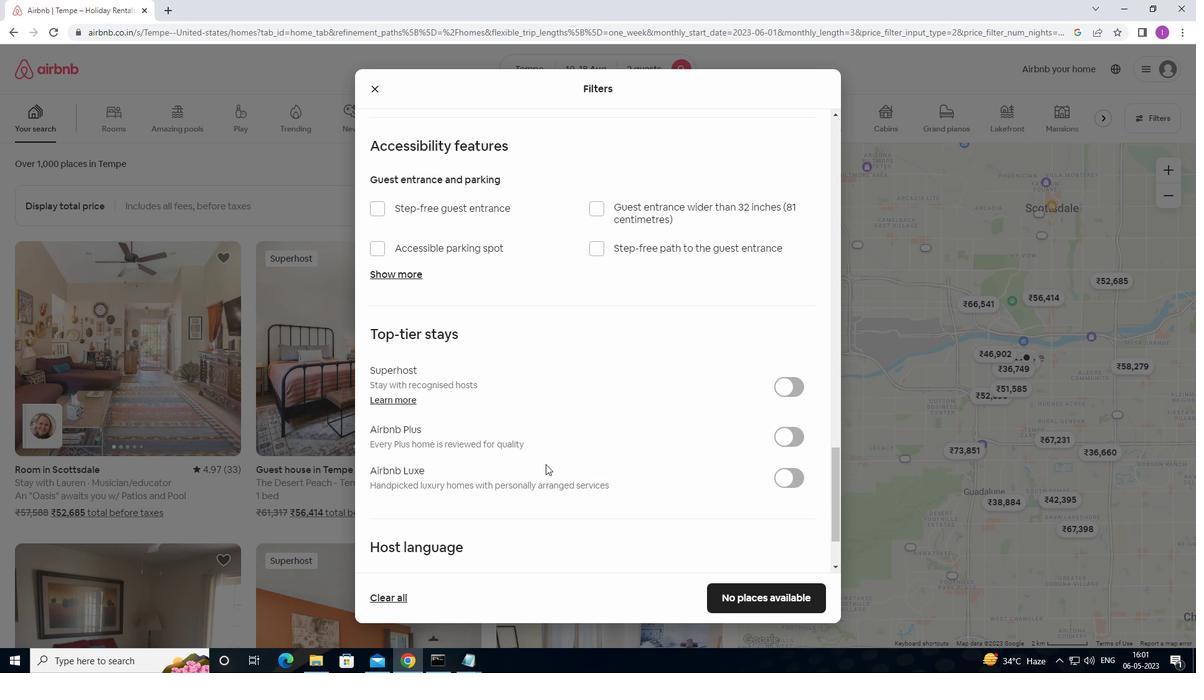 
Action: Mouse scrolled (534, 479) with delta (0, 0)
Screenshot: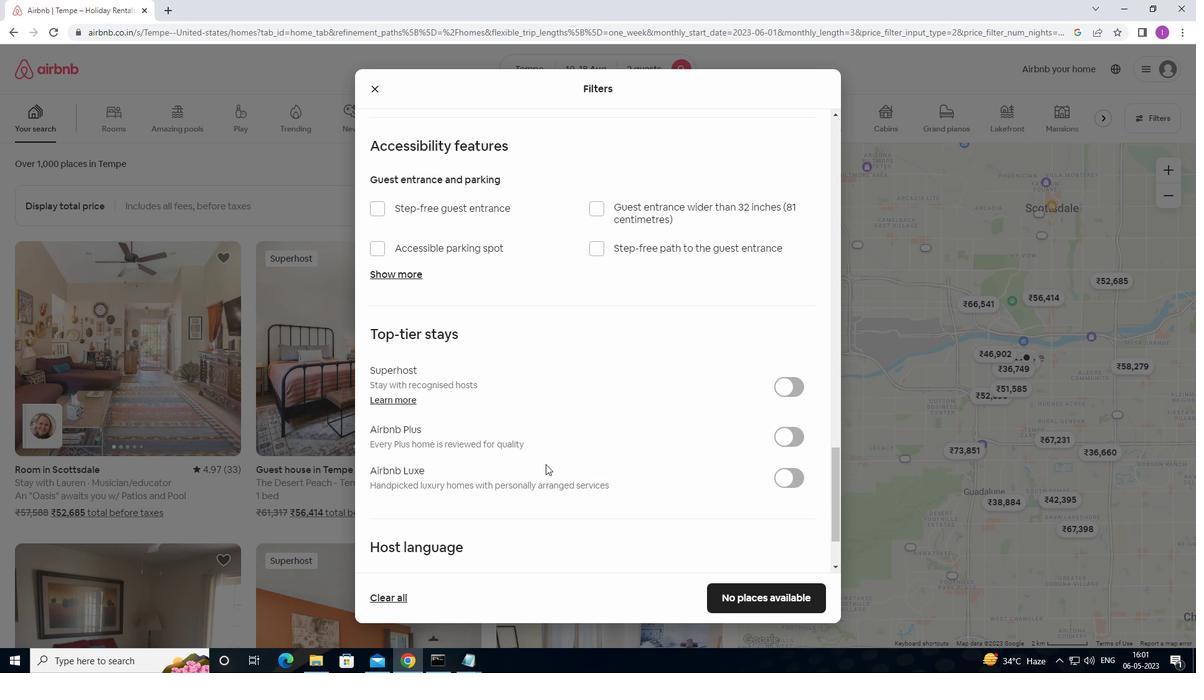 
Action: Mouse moved to (532, 484)
Screenshot: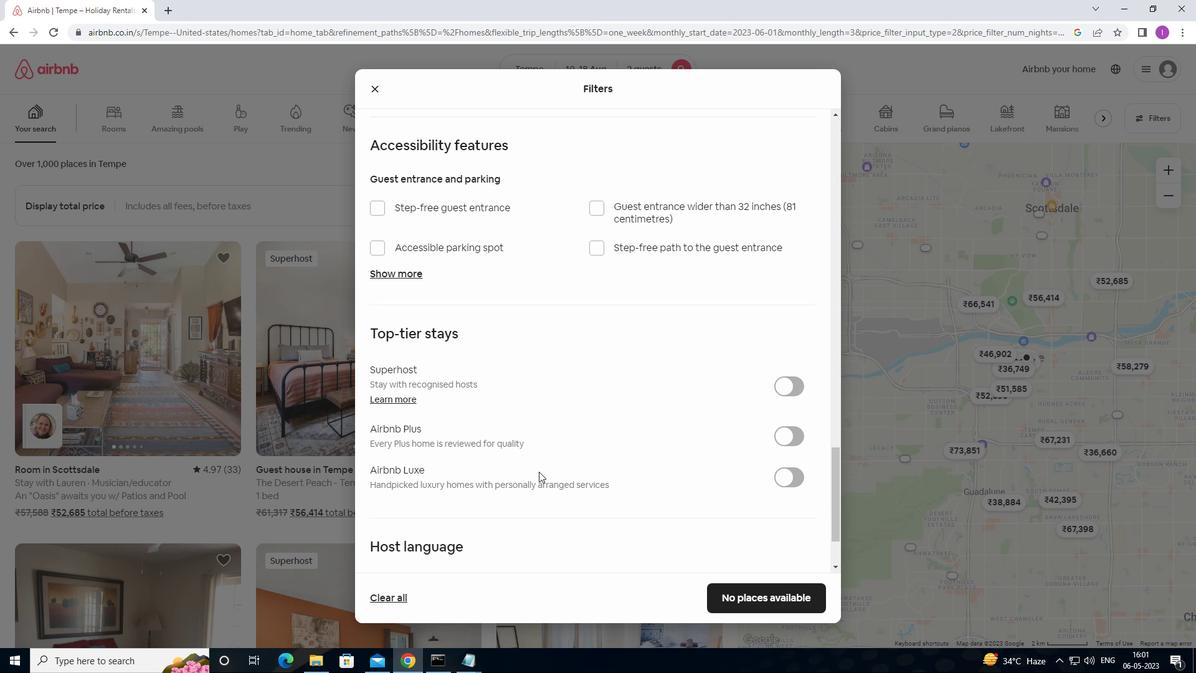
Action: Mouse scrolled (532, 484) with delta (0, 0)
Screenshot: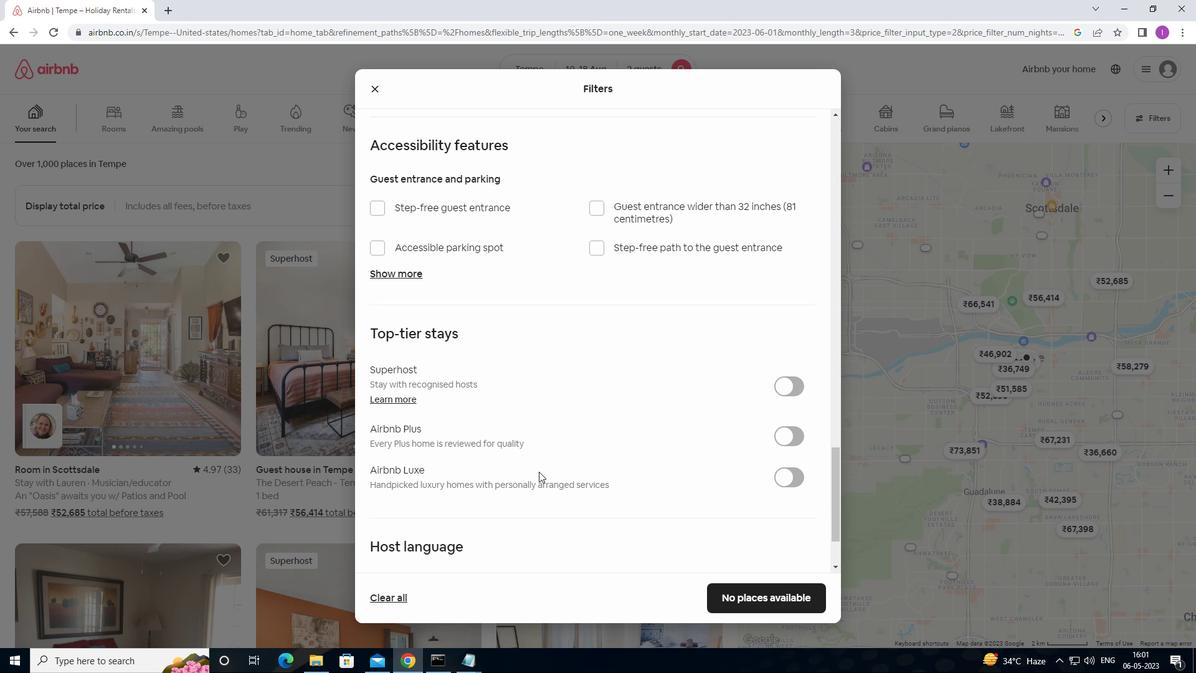 
Action: Mouse moved to (484, 510)
Screenshot: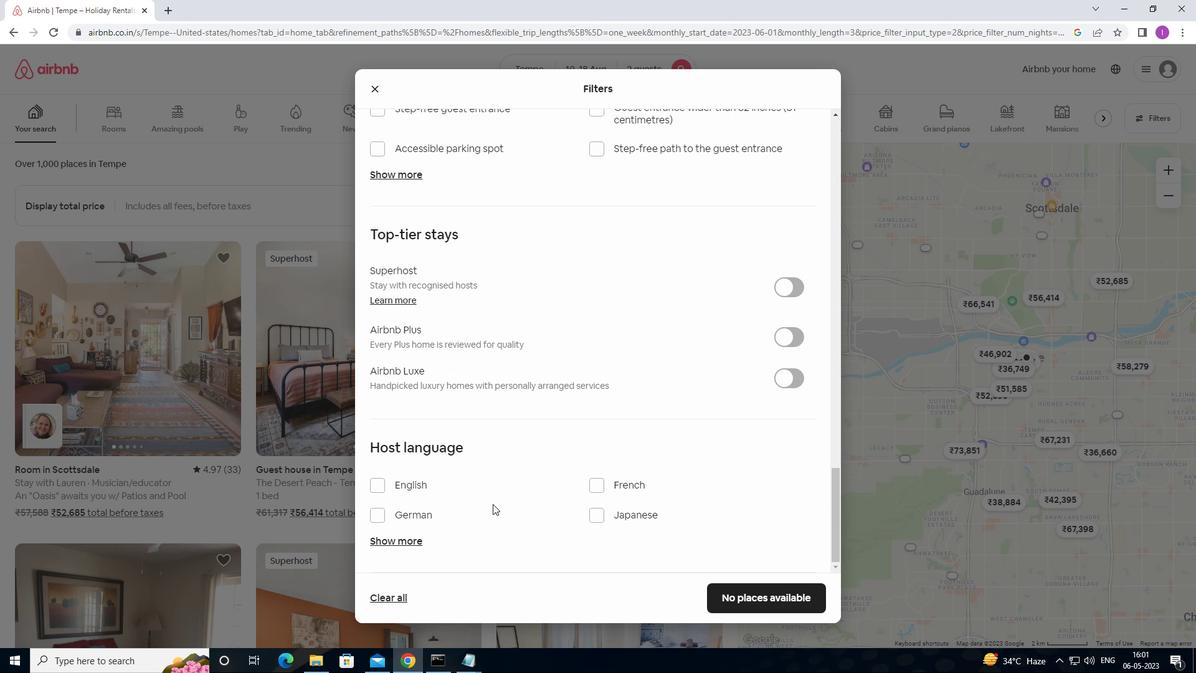
Action: Mouse scrolled (484, 509) with delta (0, 0)
Screenshot: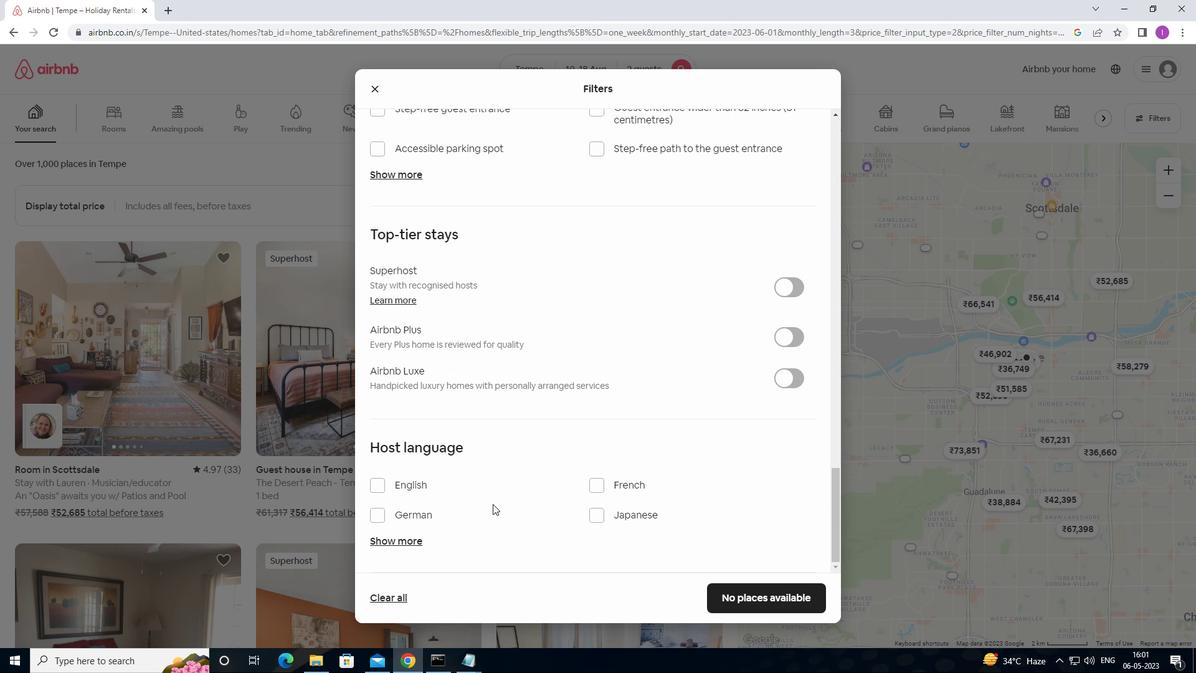
Action: Mouse moved to (484, 511)
Screenshot: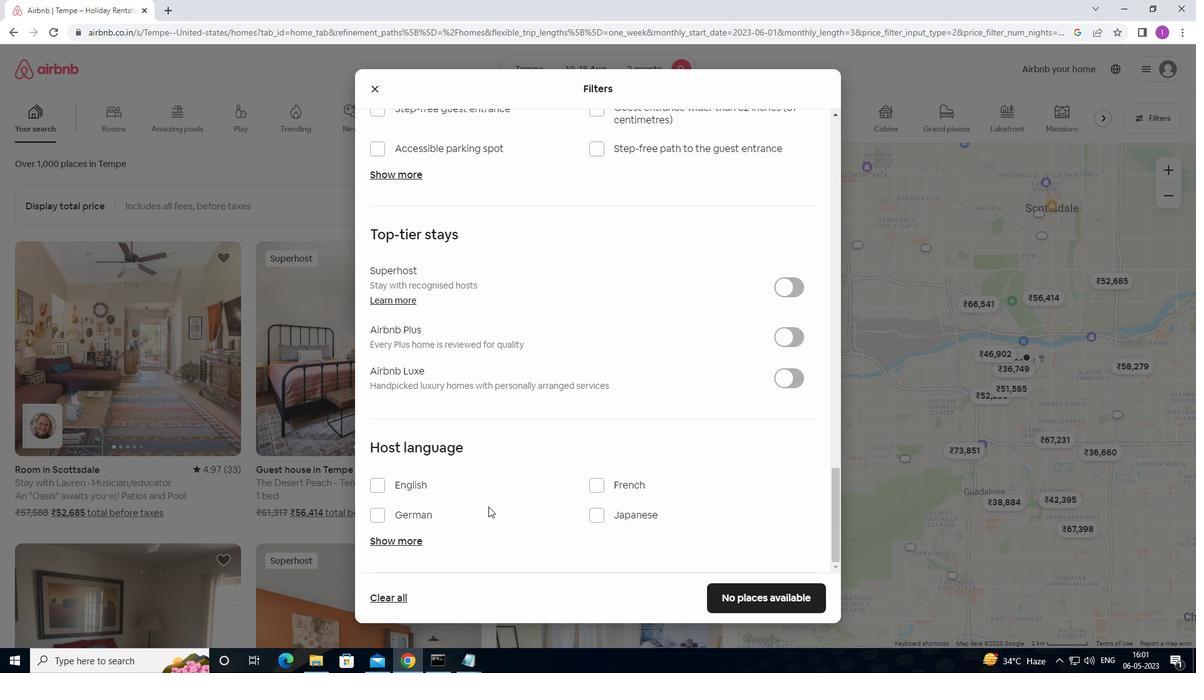 
Action: Mouse scrolled (484, 510) with delta (0, 0)
Screenshot: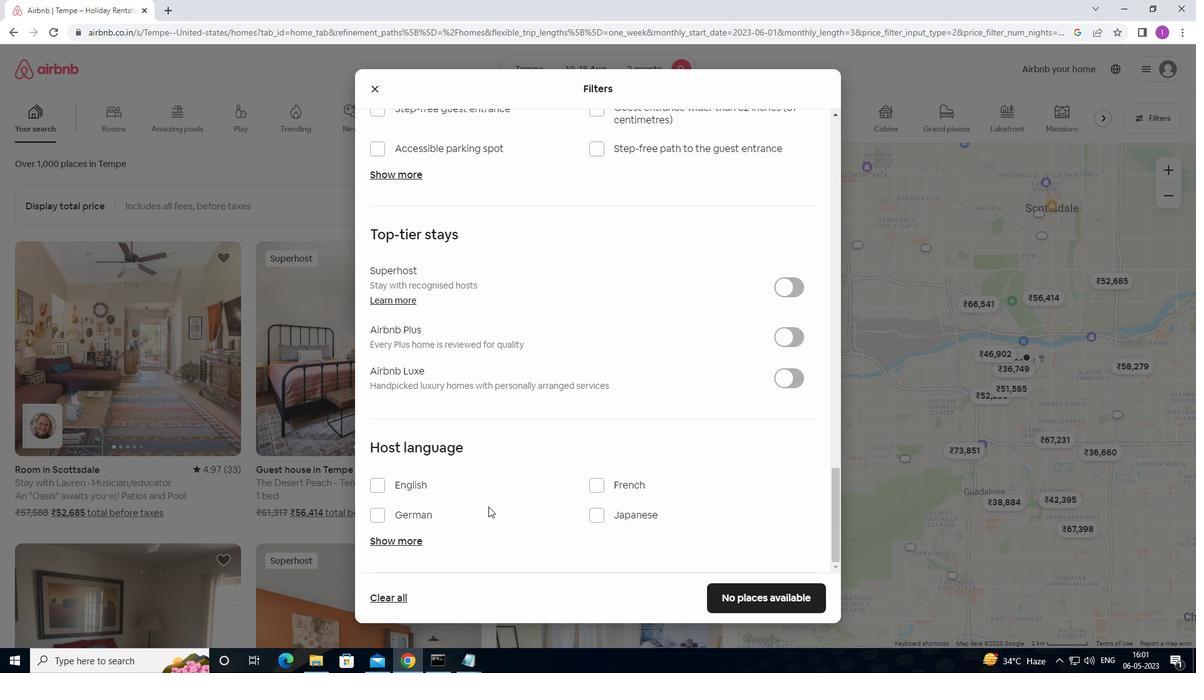 
Action: Mouse moved to (380, 484)
Screenshot: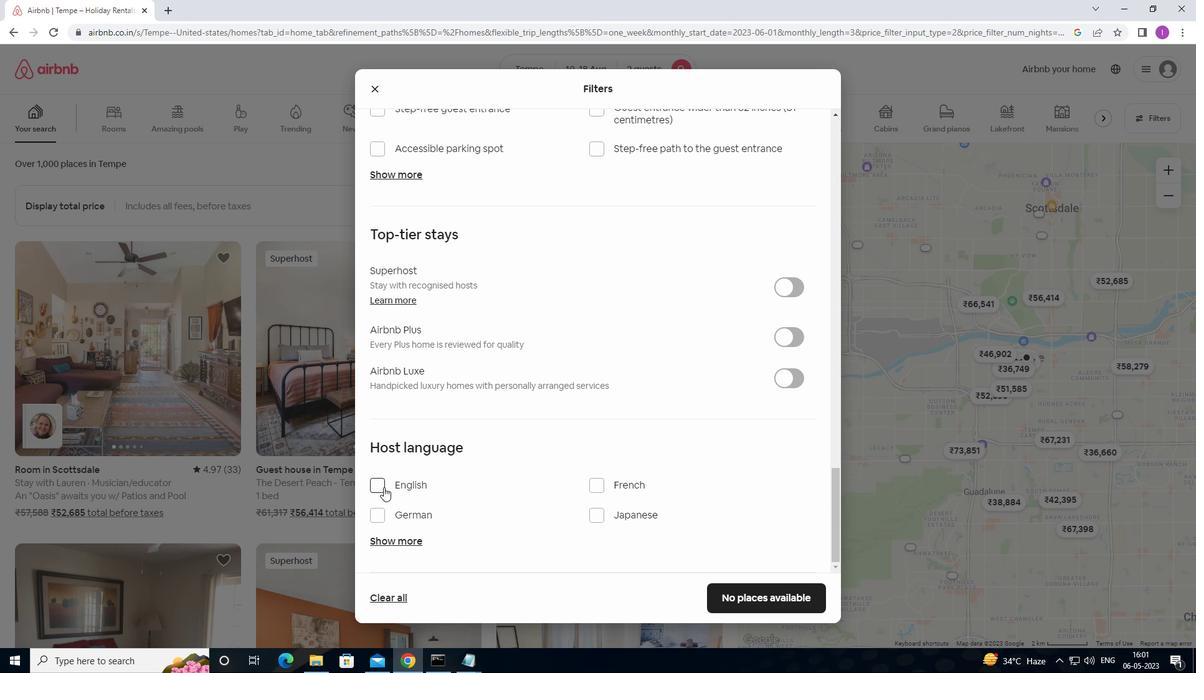
Action: Mouse pressed left at (380, 484)
Screenshot: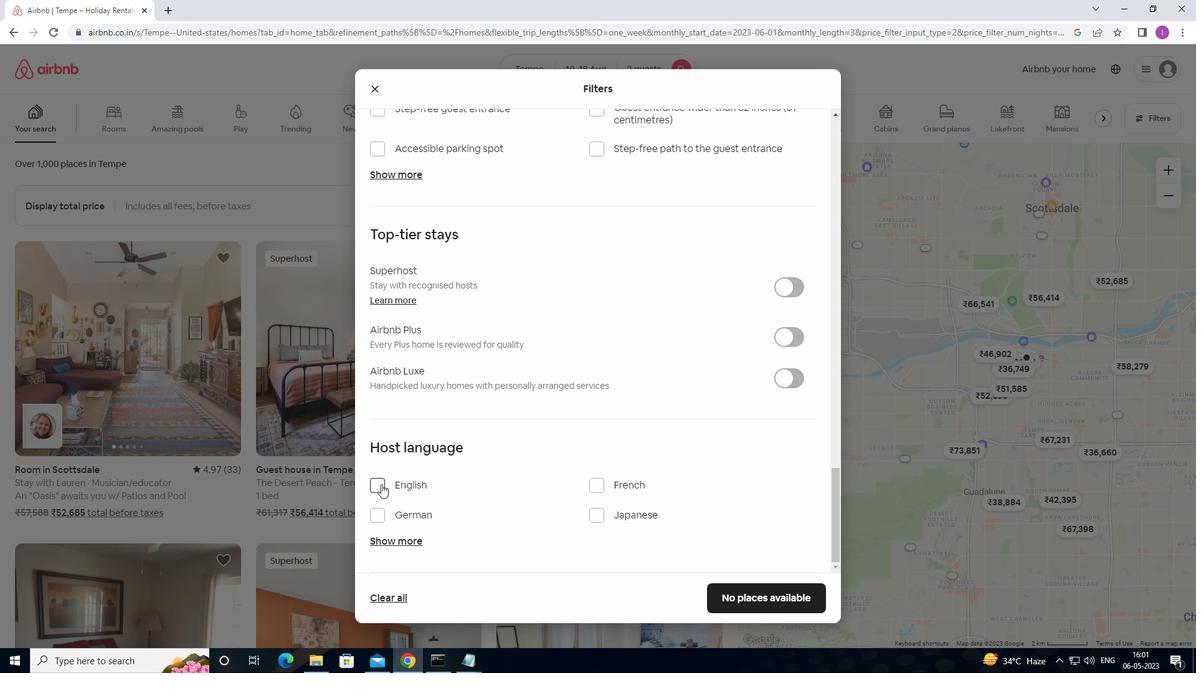 
Action: Mouse moved to (702, 536)
Screenshot: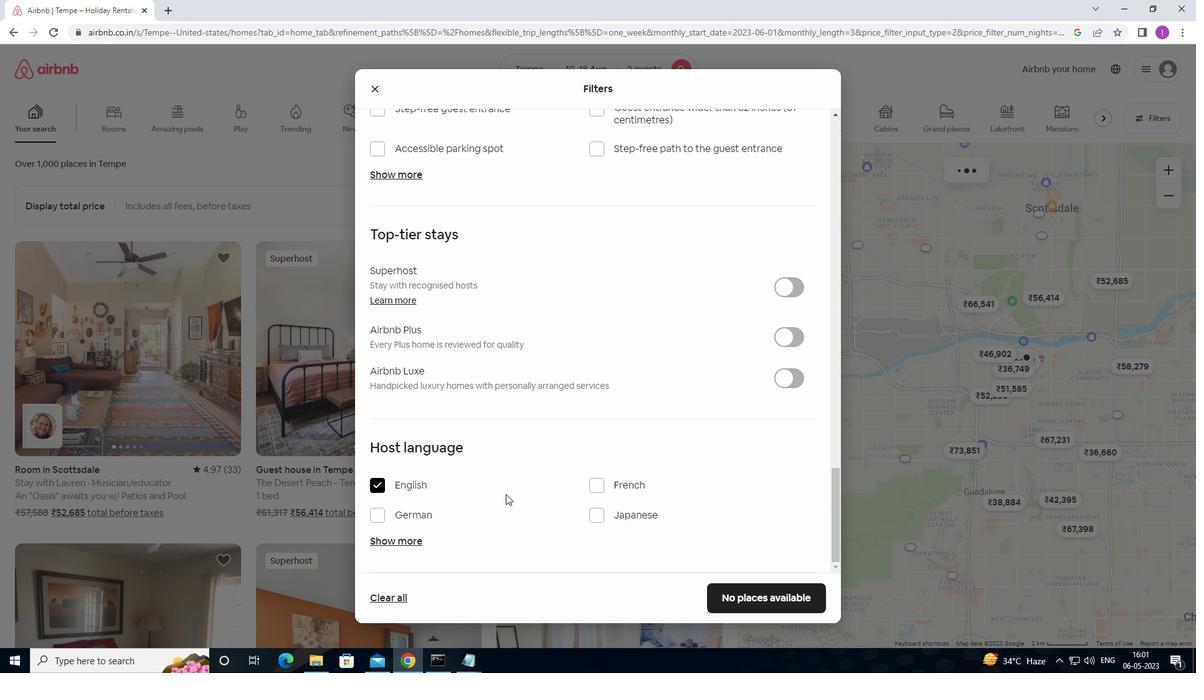 
Action: Mouse scrolled (702, 535) with delta (0, 0)
Screenshot: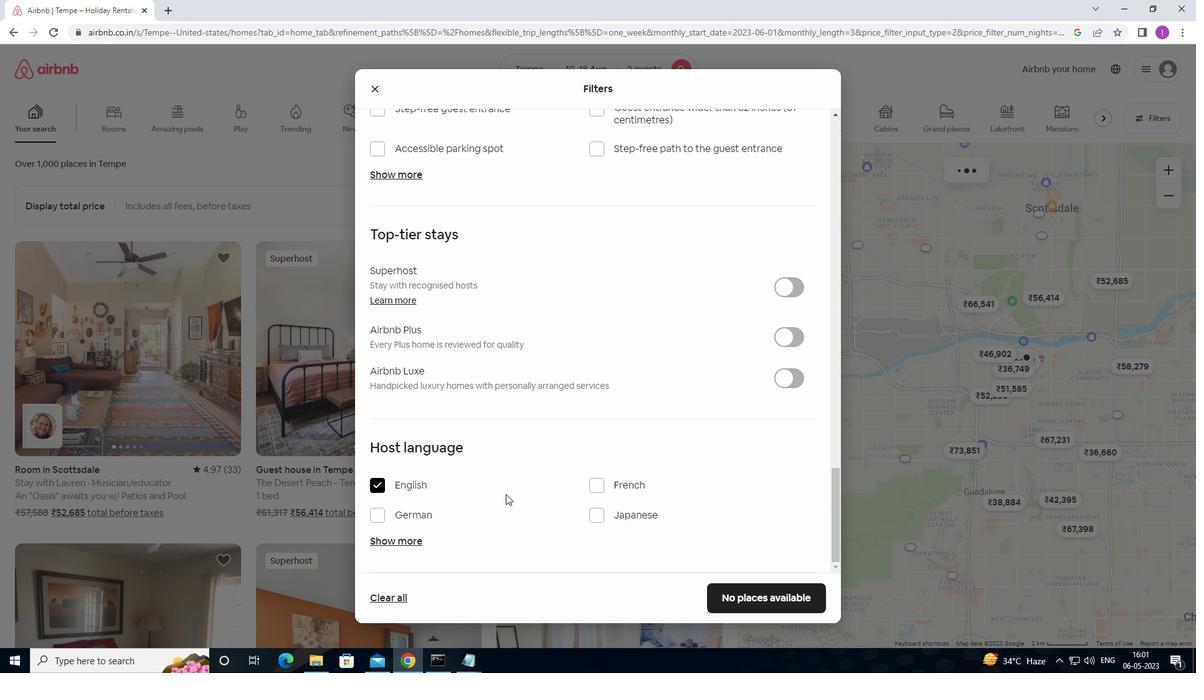 
Action: Mouse moved to (737, 549)
Screenshot: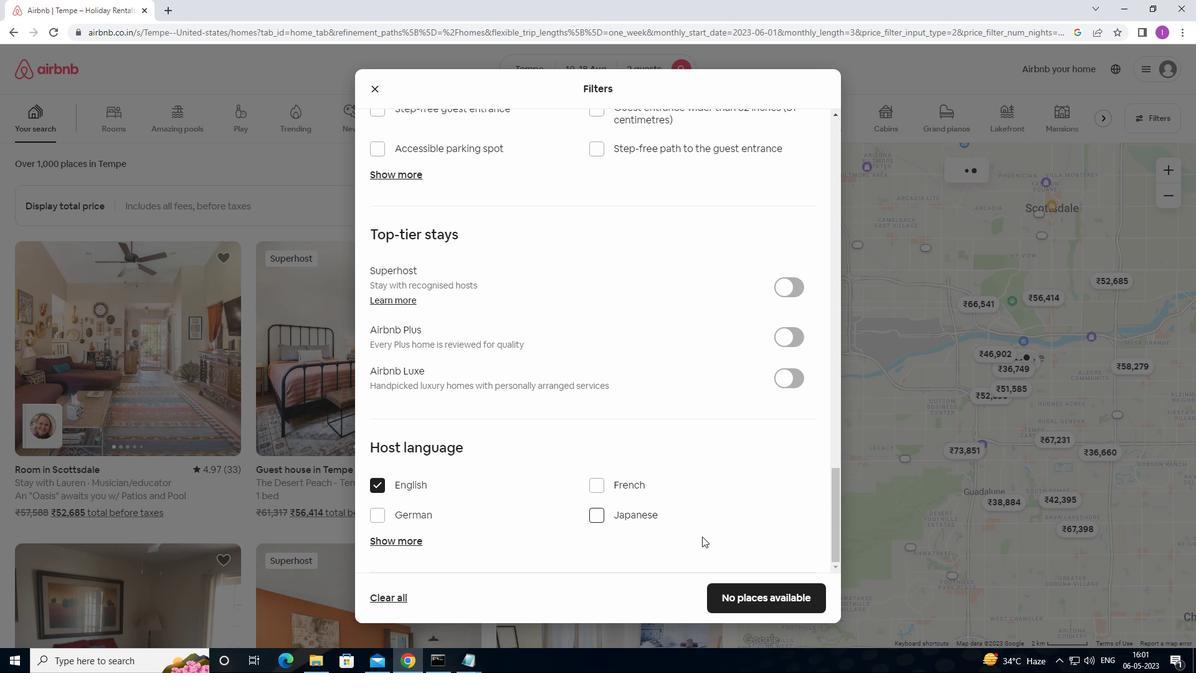 
Action: Mouse scrolled (737, 548) with delta (0, 0)
Screenshot: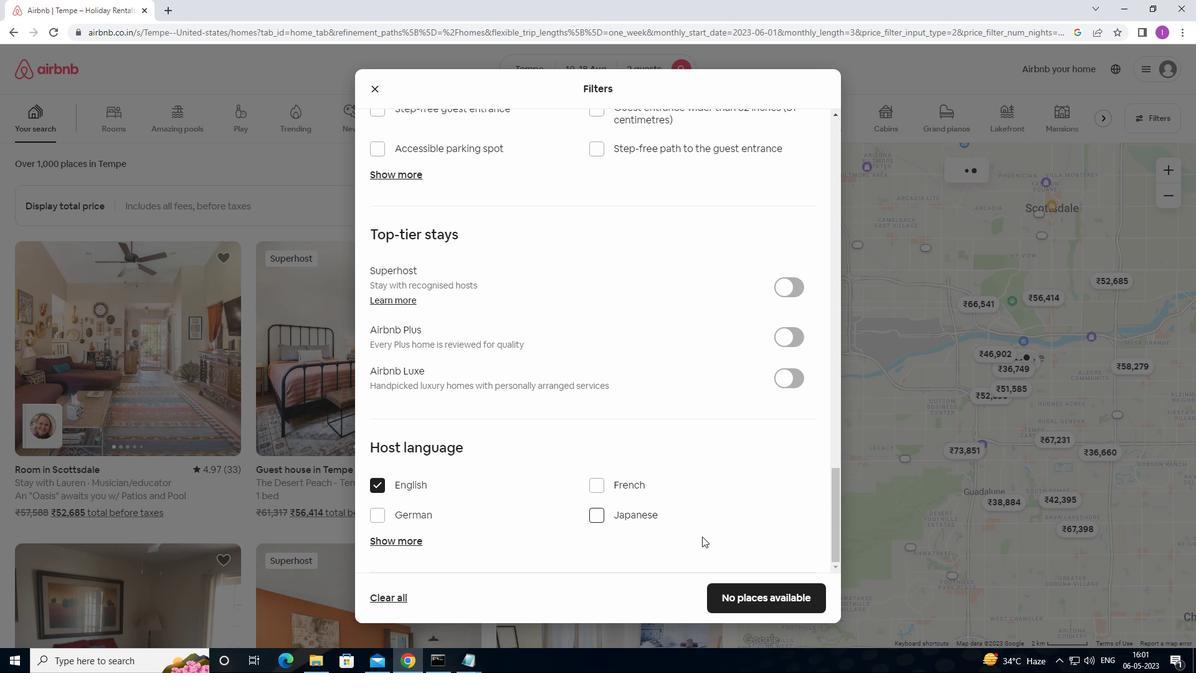 
Action: Mouse moved to (741, 550)
Screenshot: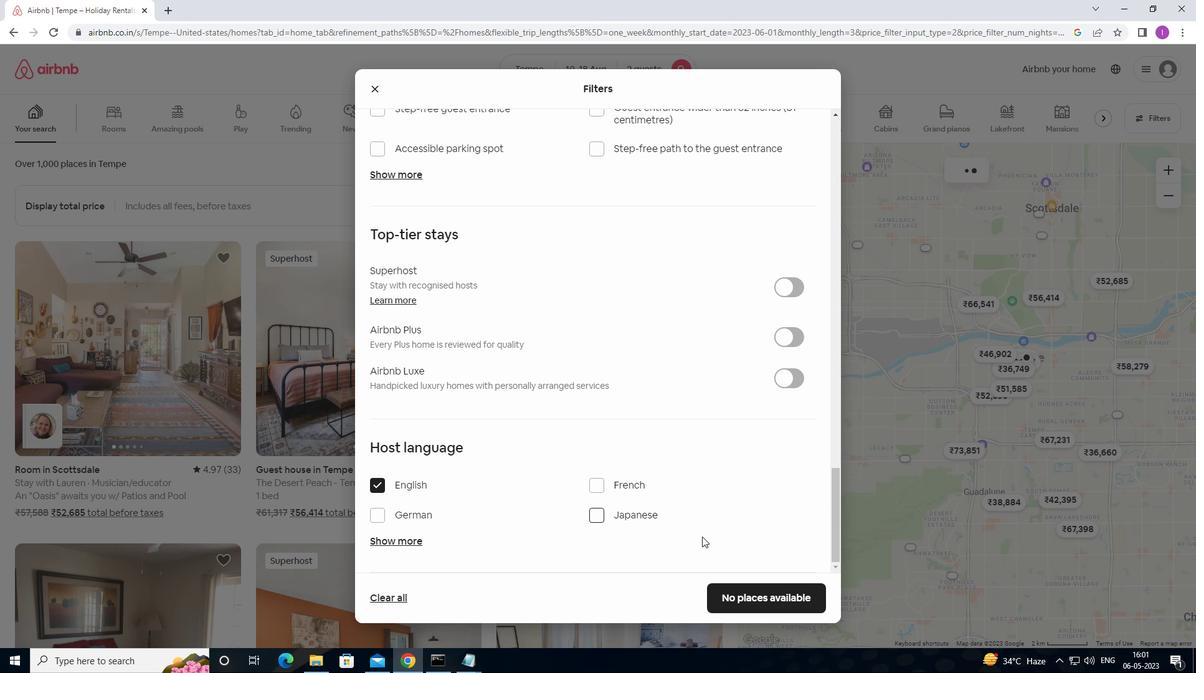 
Action: Mouse scrolled (741, 549) with delta (0, 0)
Screenshot: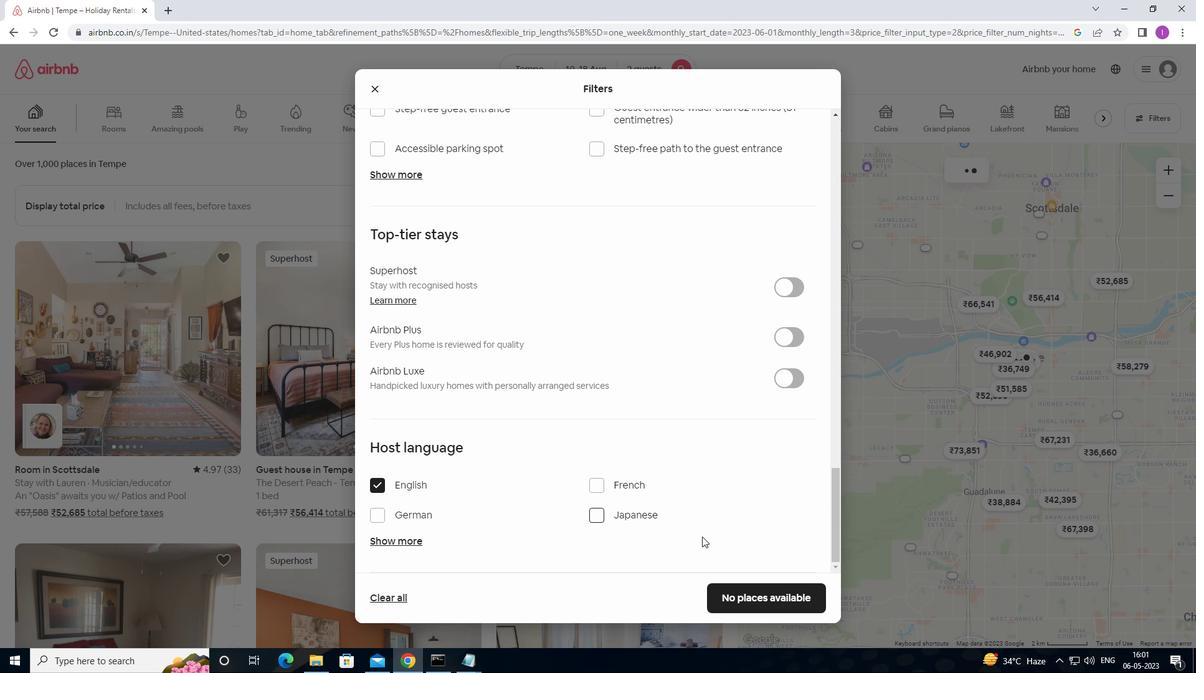 
Action: Mouse moved to (742, 551)
Screenshot: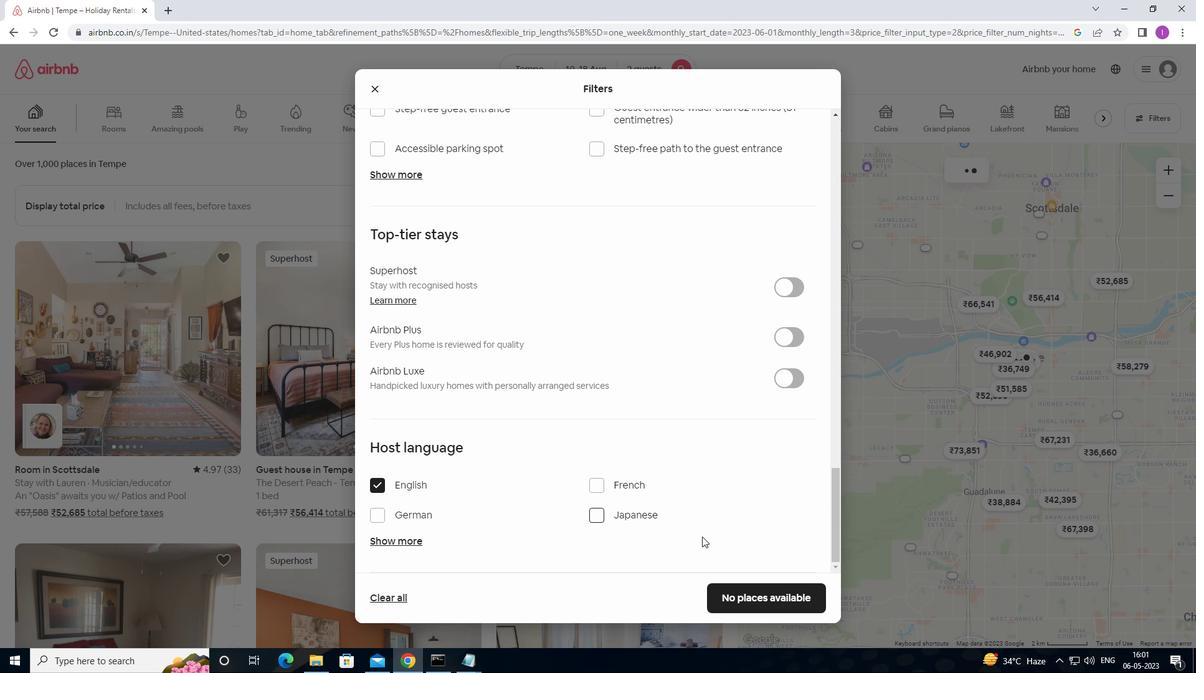 
Action: Mouse scrolled (742, 550) with delta (0, 0)
Screenshot: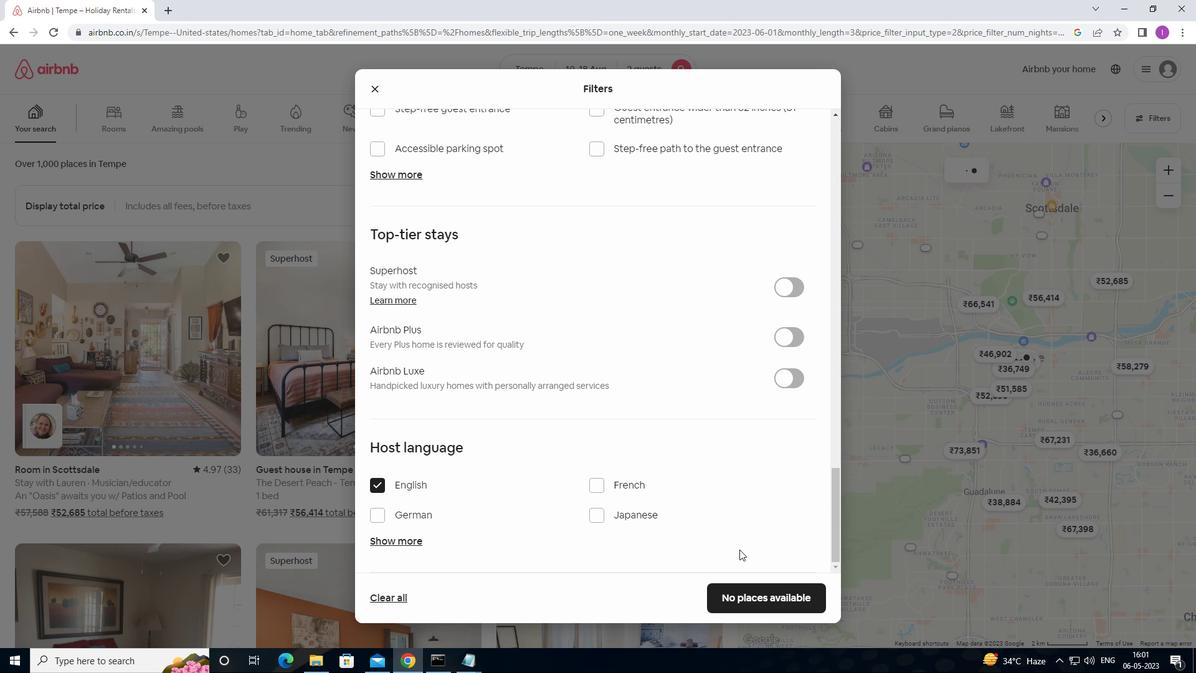 
Action: Mouse moved to (745, 587)
Screenshot: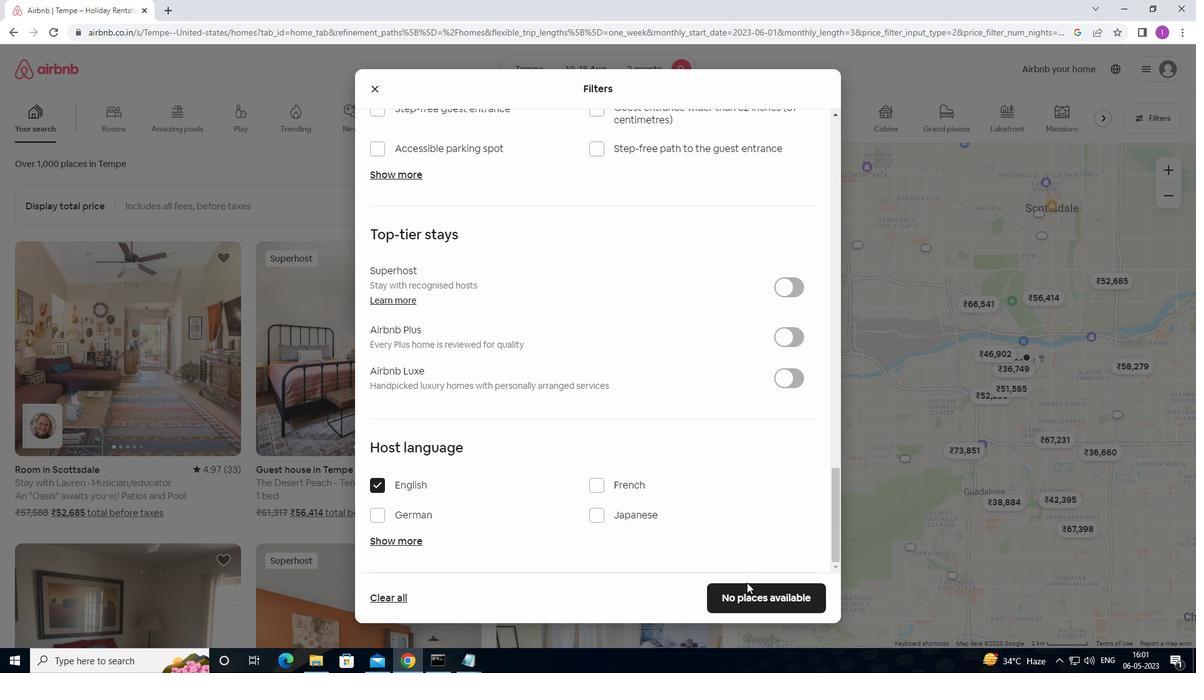 
Action: Mouse pressed left at (745, 587)
Screenshot: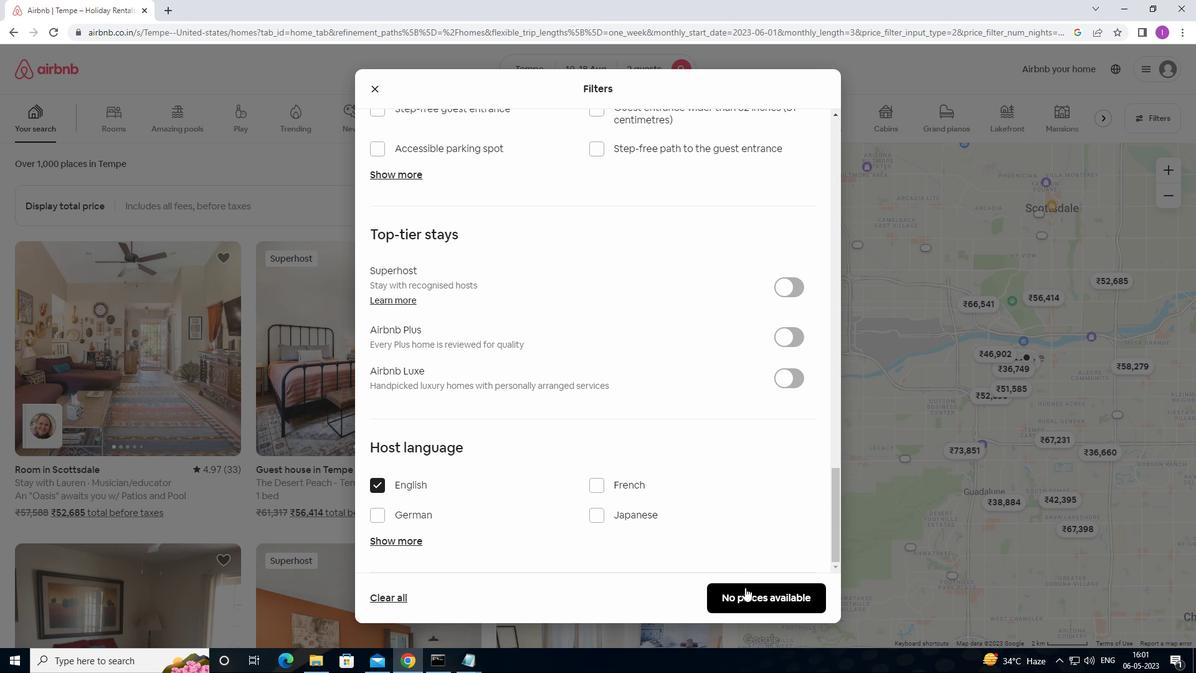 
Action: Mouse moved to (238, 152)
Screenshot: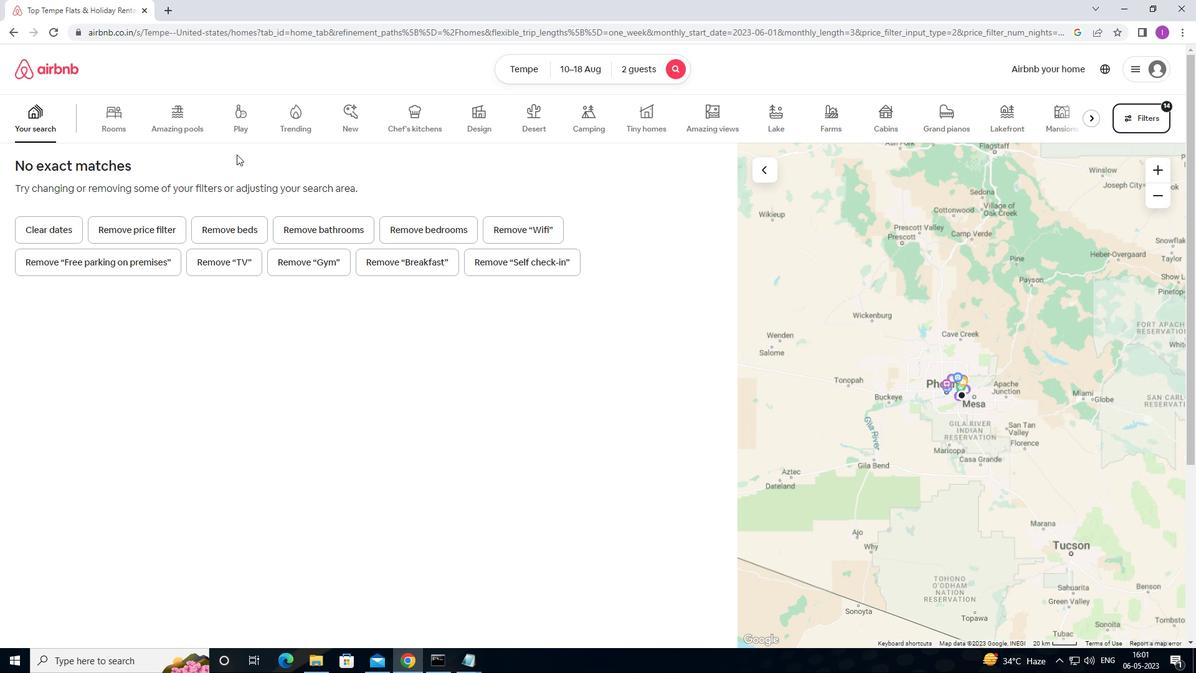 
